 Task: Find connections with filter location Mezőkövesd with filter topic #family with filter profile language Potuguese with filter current company Mphasis with filter school Amal Jyothi College of Engineering with filter industry Professional Organizations with filter service category Resume Writing with filter keywords title Store Manager
Action: Mouse moved to (681, 115)
Screenshot: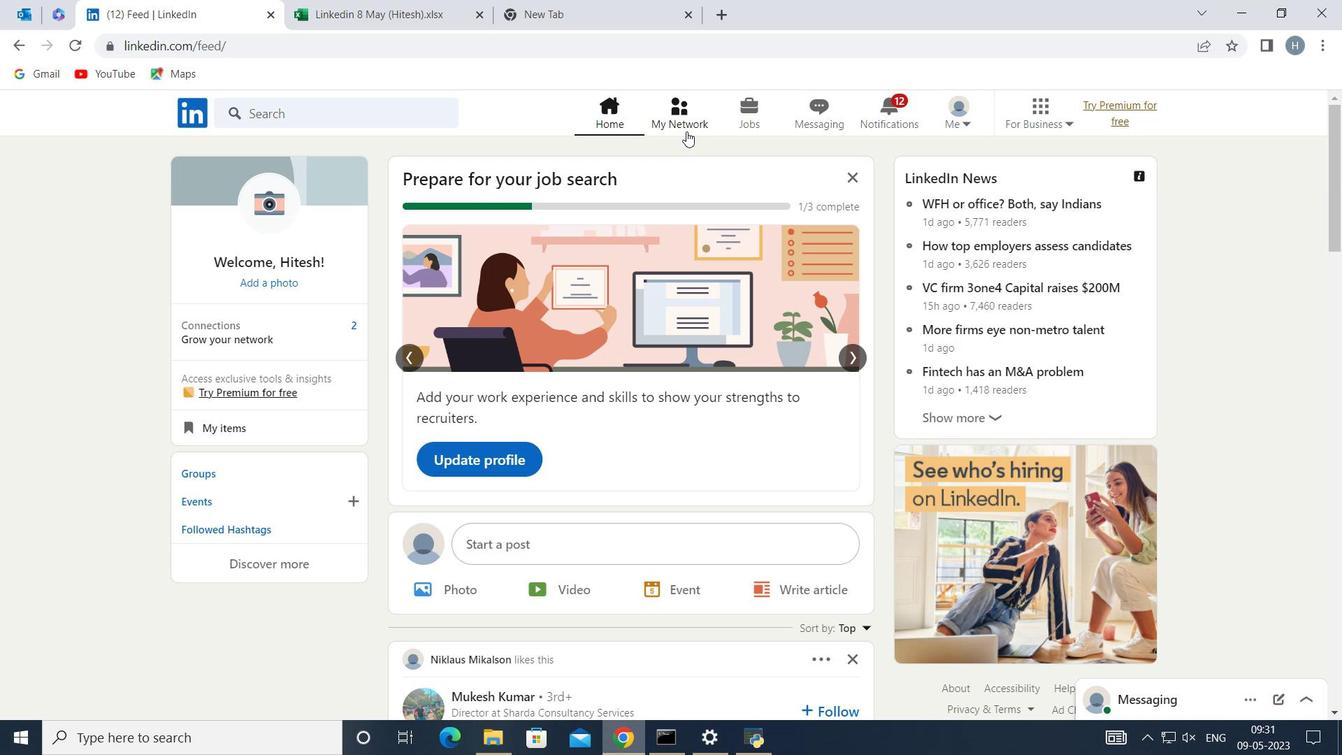 
Action: Mouse pressed left at (681, 115)
Screenshot: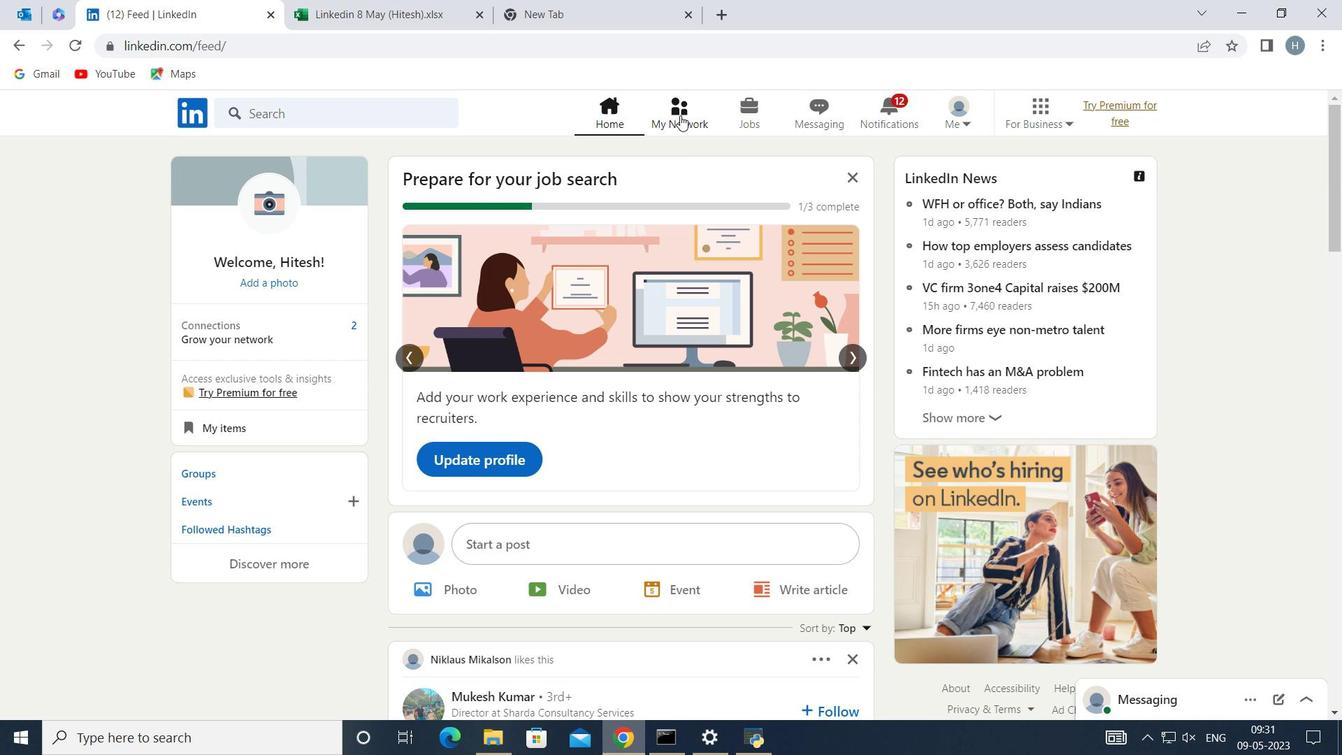 
Action: Mouse moved to (360, 214)
Screenshot: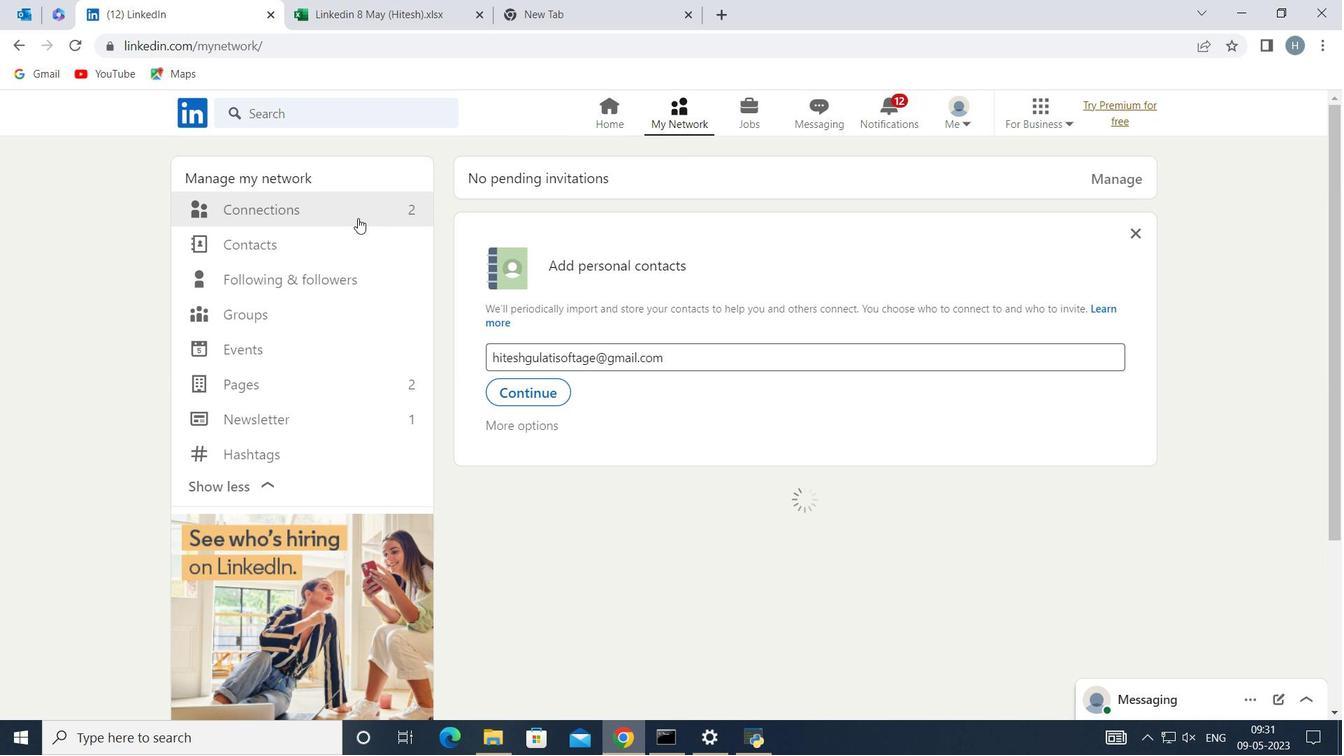 
Action: Mouse pressed left at (360, 214)
Screenshot: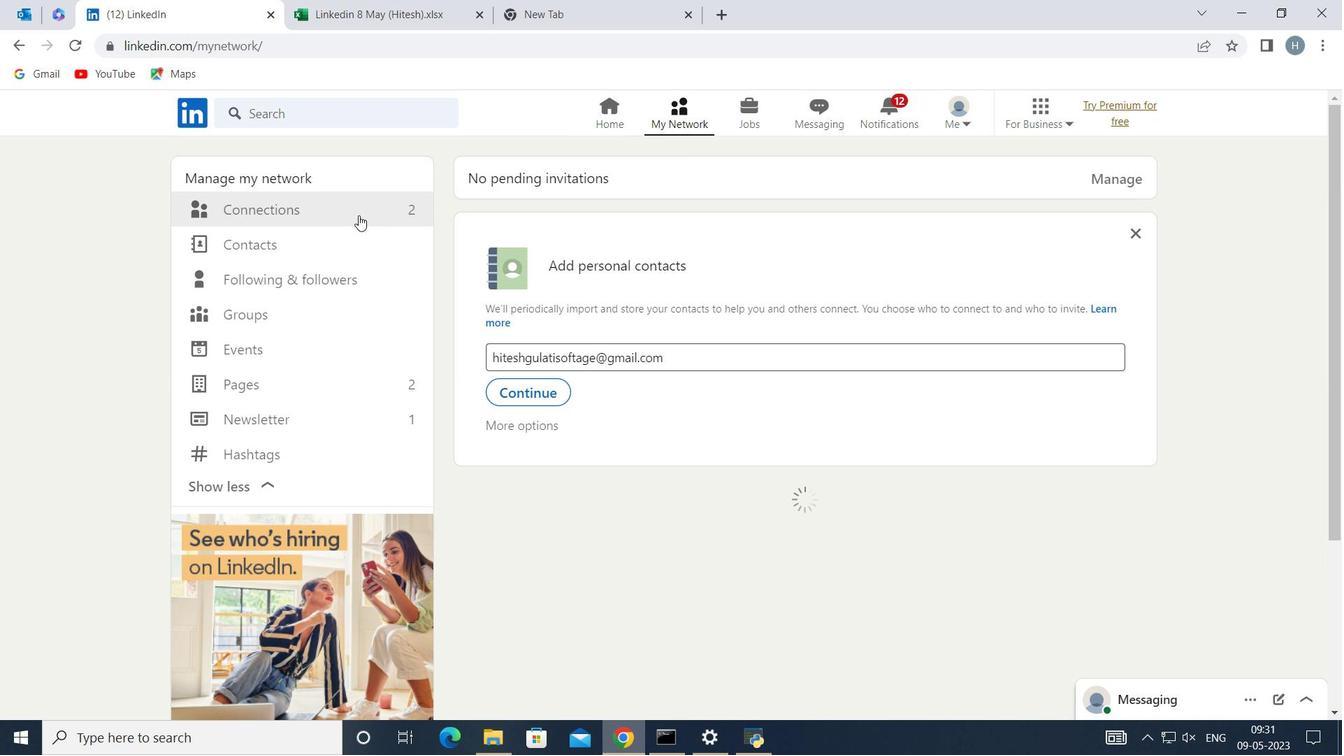 
Action: Mouse moved to (785, 207)
Screenshot: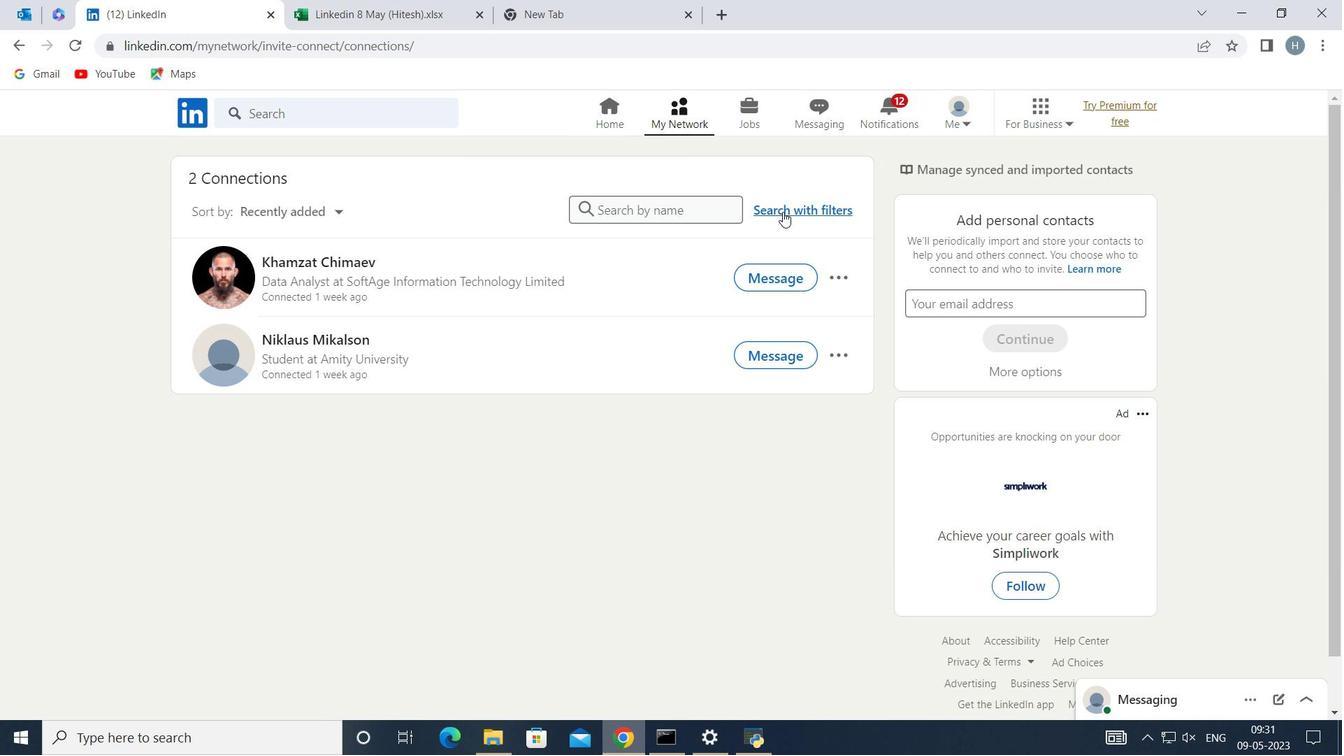 
Action: Mouse pressed left at (785, 207)
Screenshot: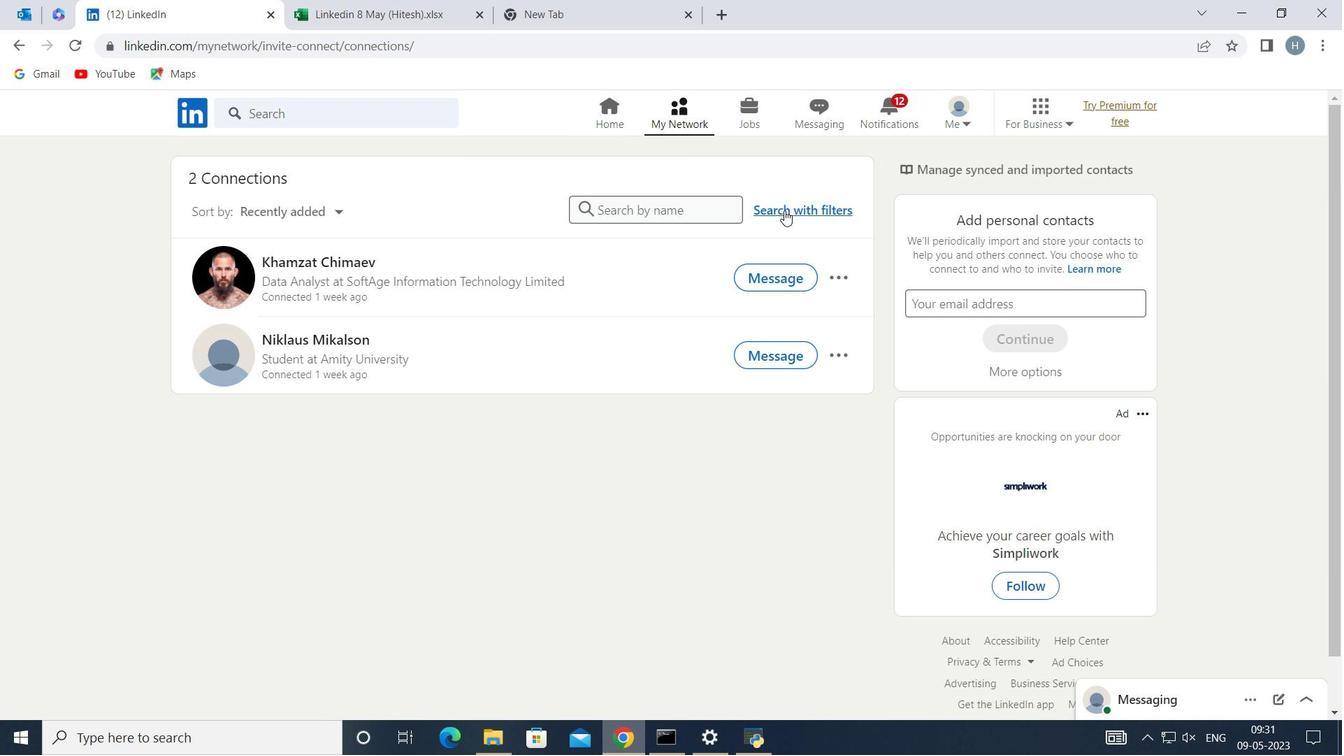 
Action: Mouse moved to (729, 160)
Screenshot: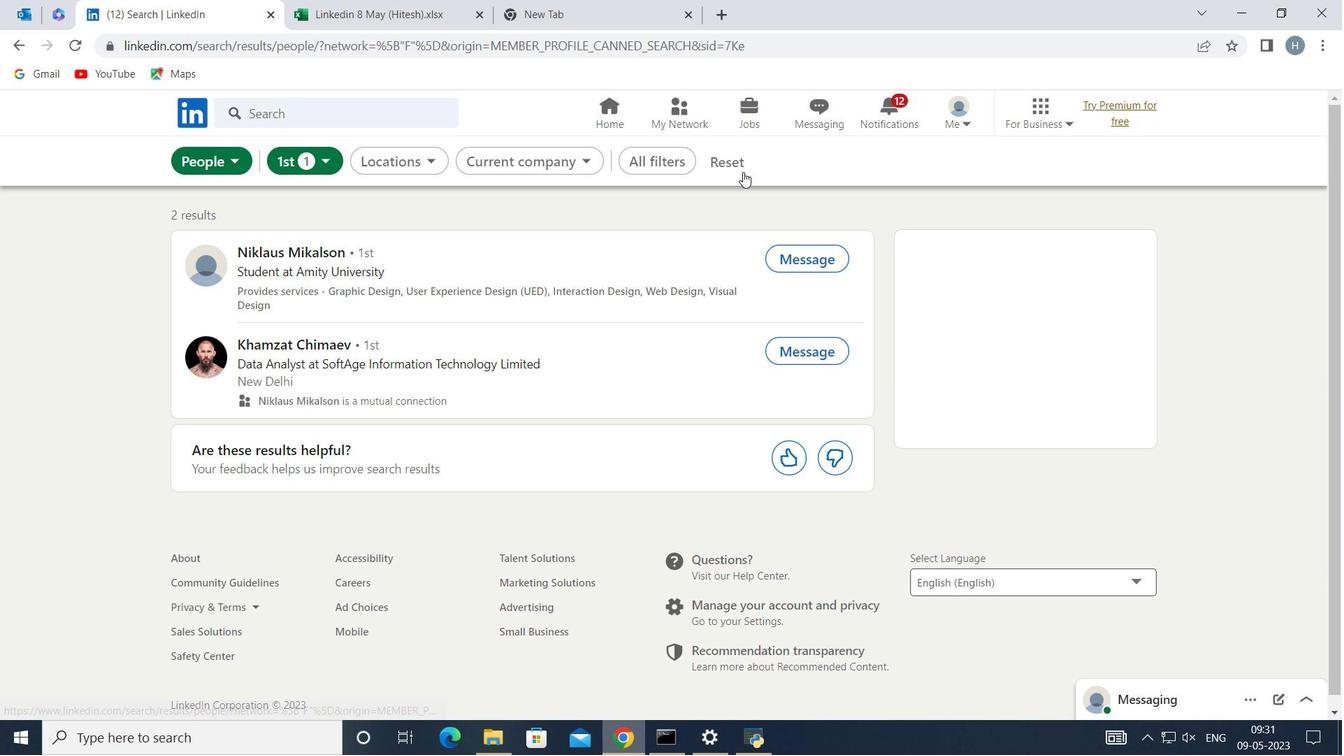 
Action: Mouse pressed left at (729, 160)
Screenshot: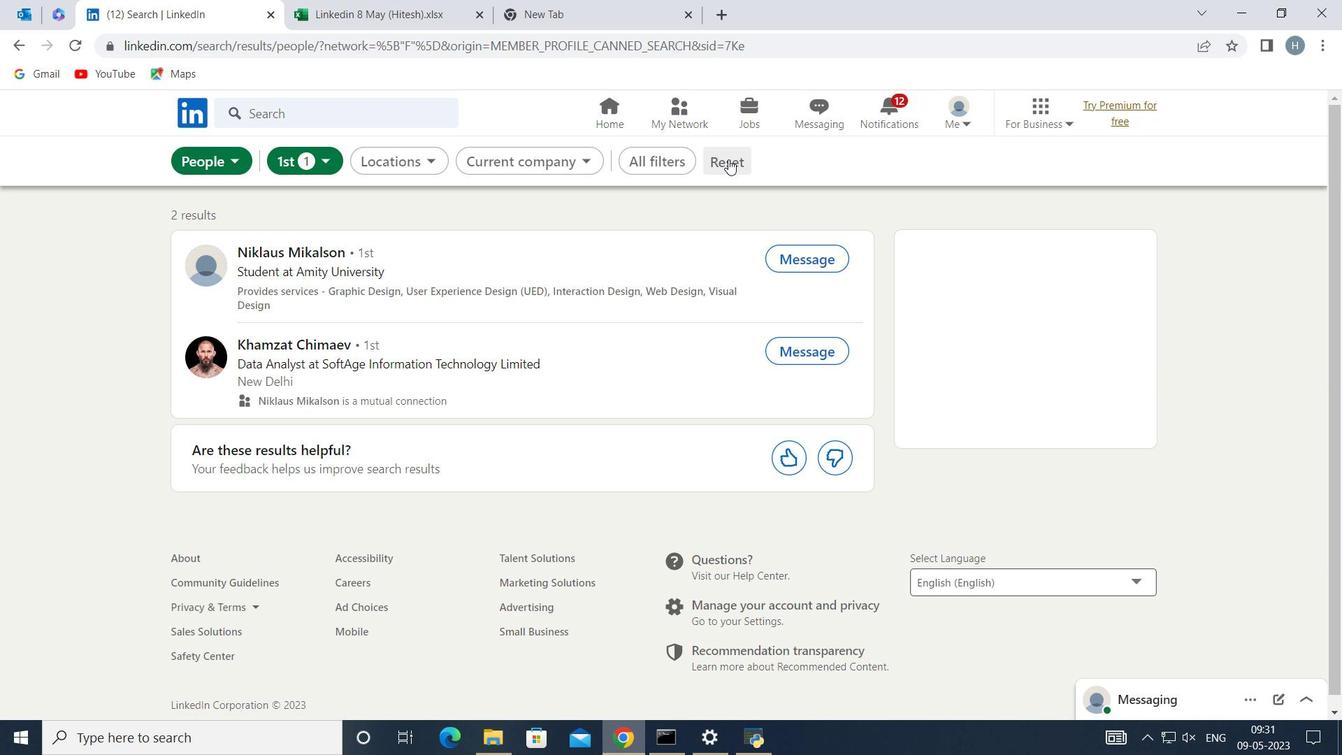 
Action: Mouse moved to (704, 160)
Screenshot: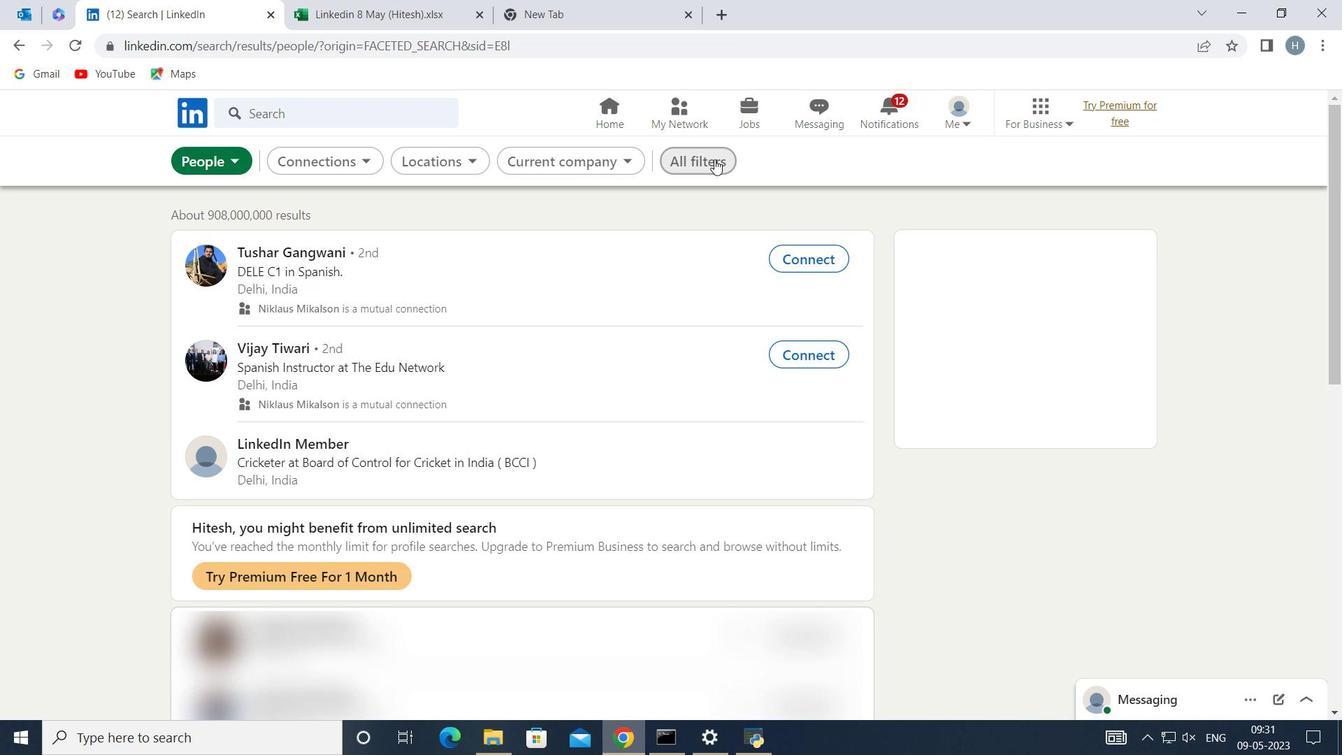 
Action: Mouse pressed left at (704, 160)
Screenshot: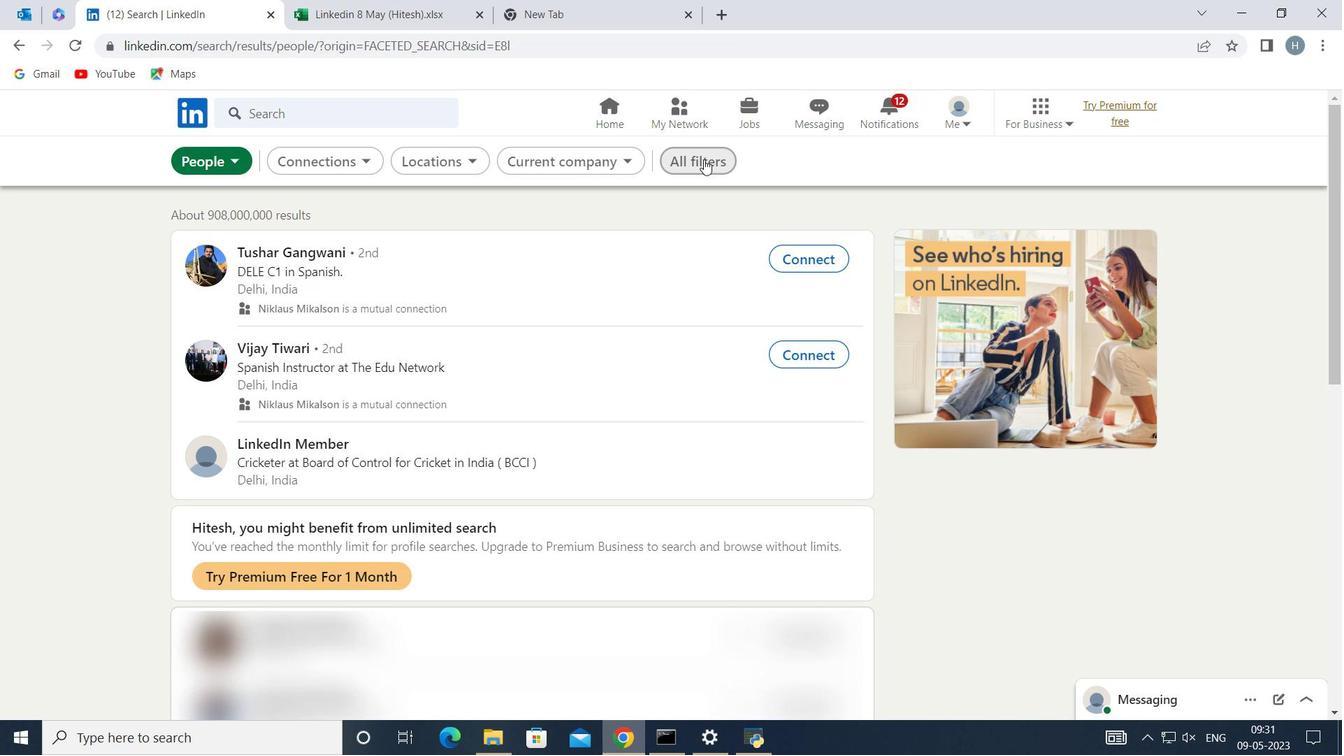 
Action: Mouse moved to (949, 314)
Screenshot: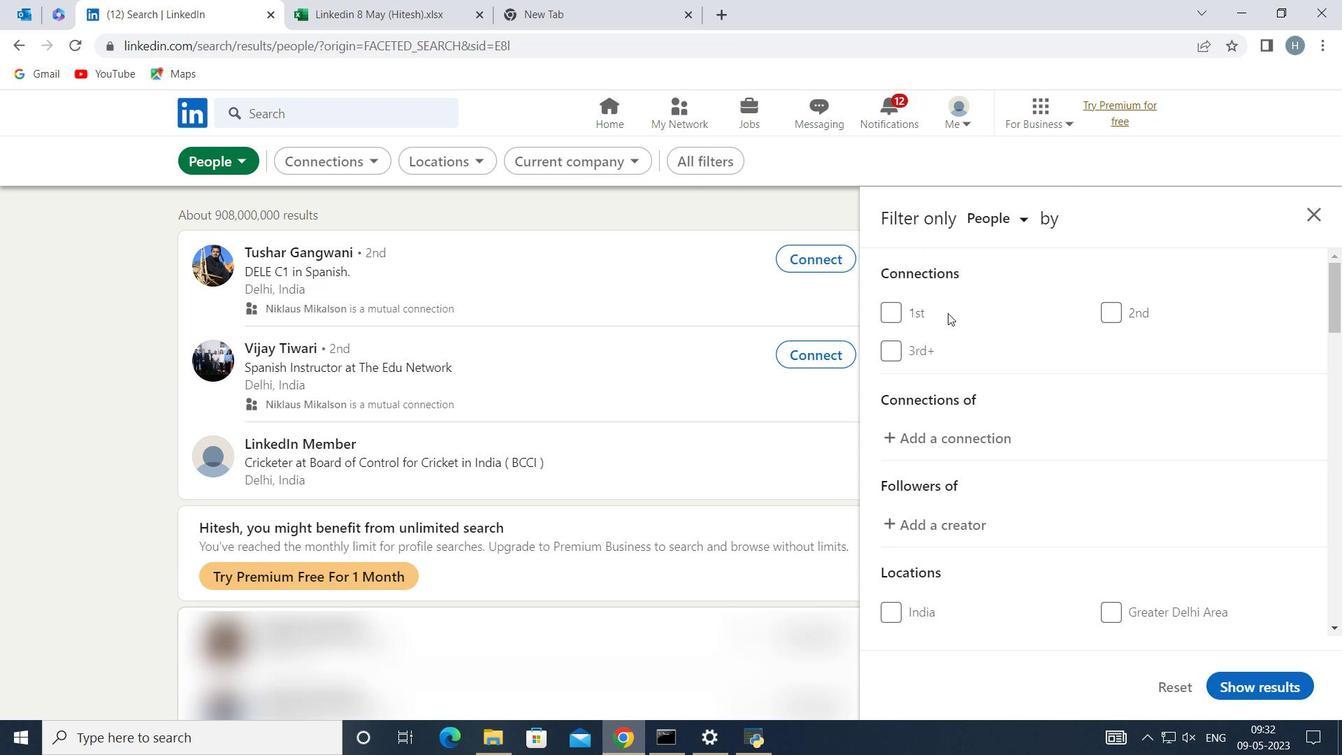 
Action: Mouse scrolled (949, 313) with delta (0, 0)
Screenshot: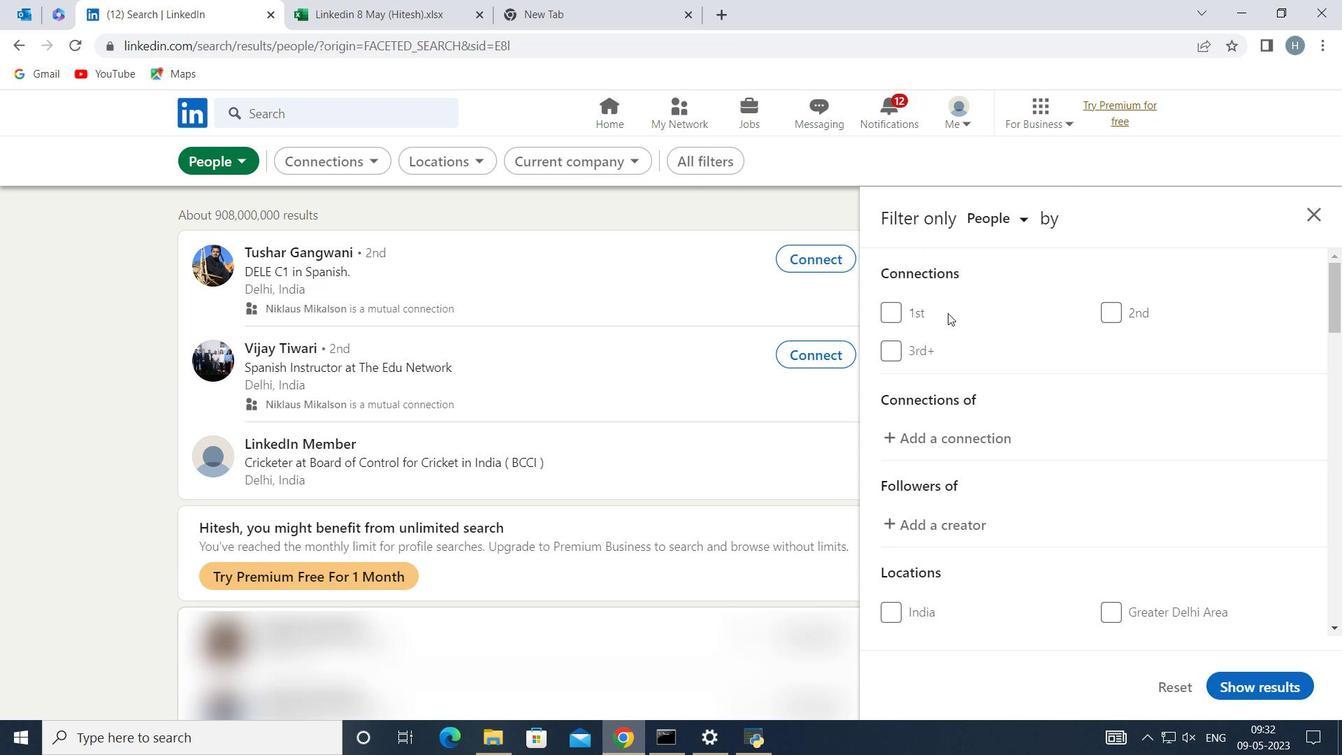 
Action: Mouse moved to (951, 318)
Screenshot: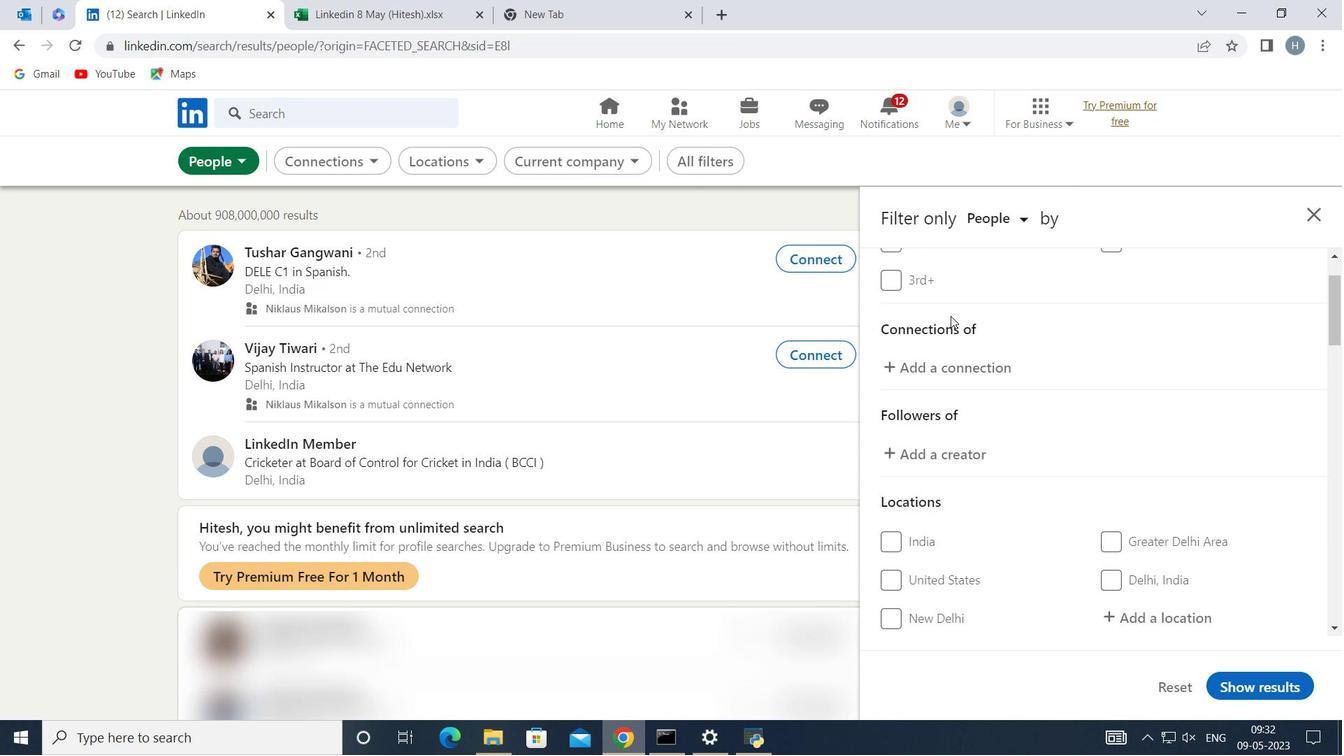
Action: Mouse scrolled (951, 317) with delta (0, 0)
Screenshot: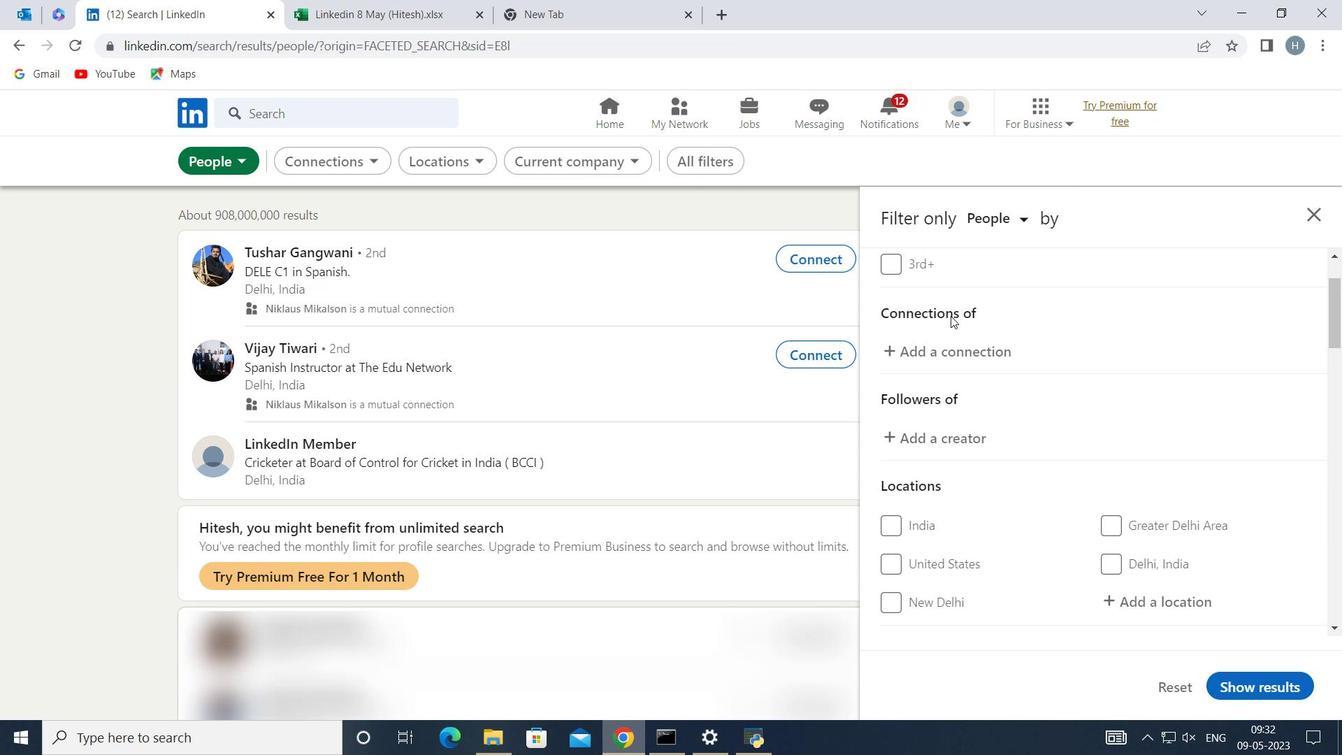 
Action: Mouse moved to (954, 323)
Screenshot: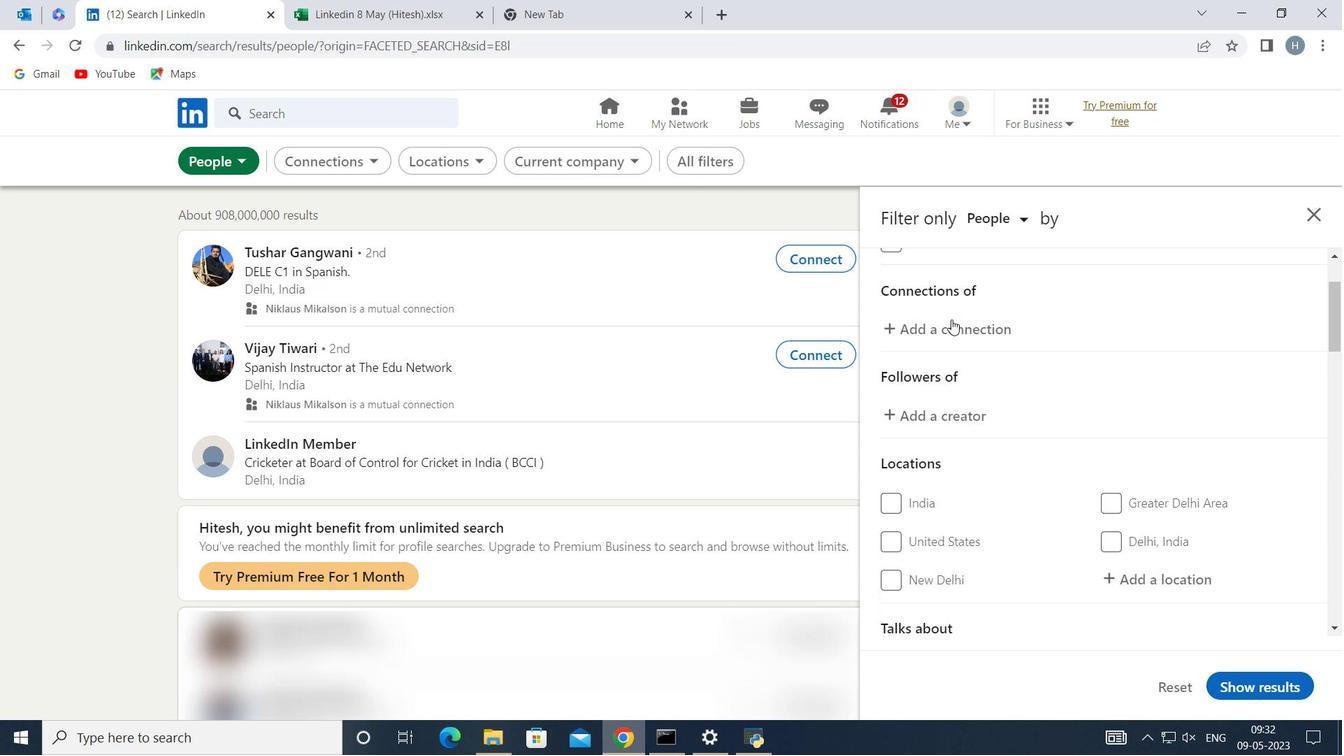 
Action: Mouse scrolled (954, 323) with delta (0, 0)
Screenshot: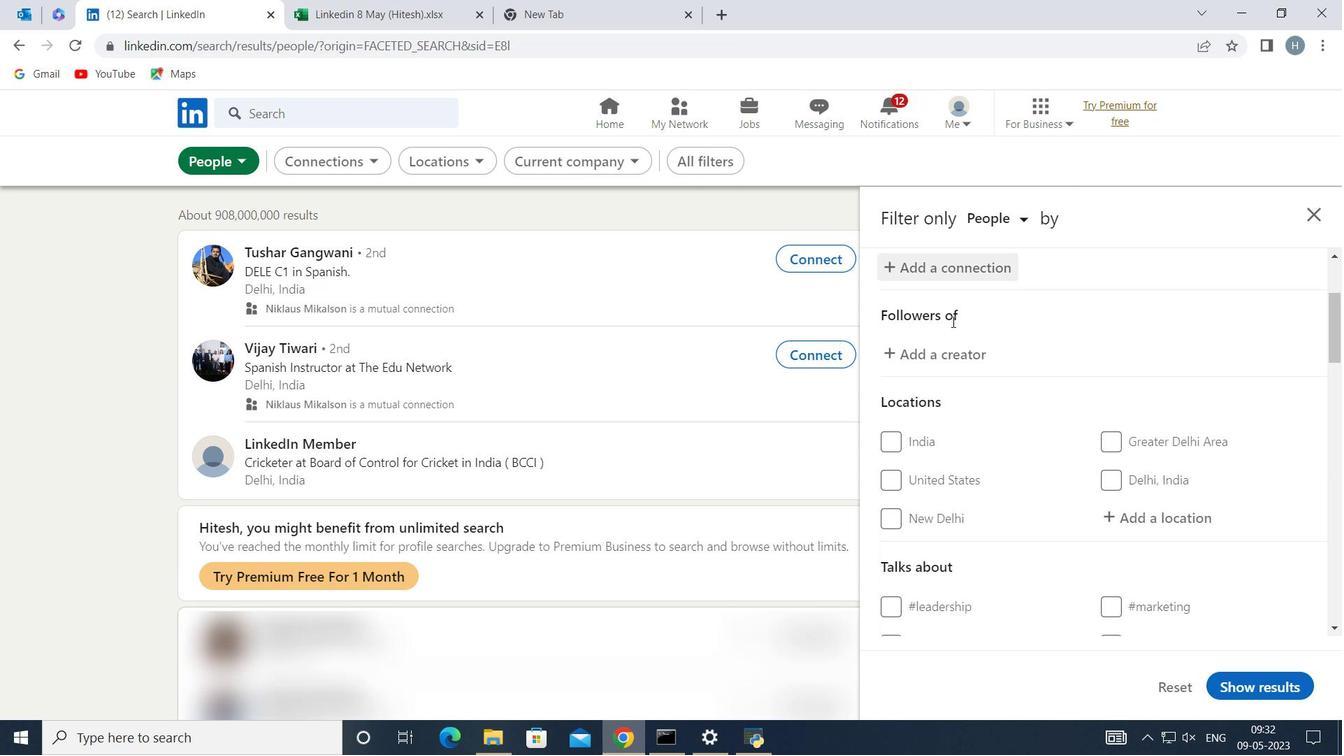
Action: Mouse moved to (1158, 418)
Screenshot: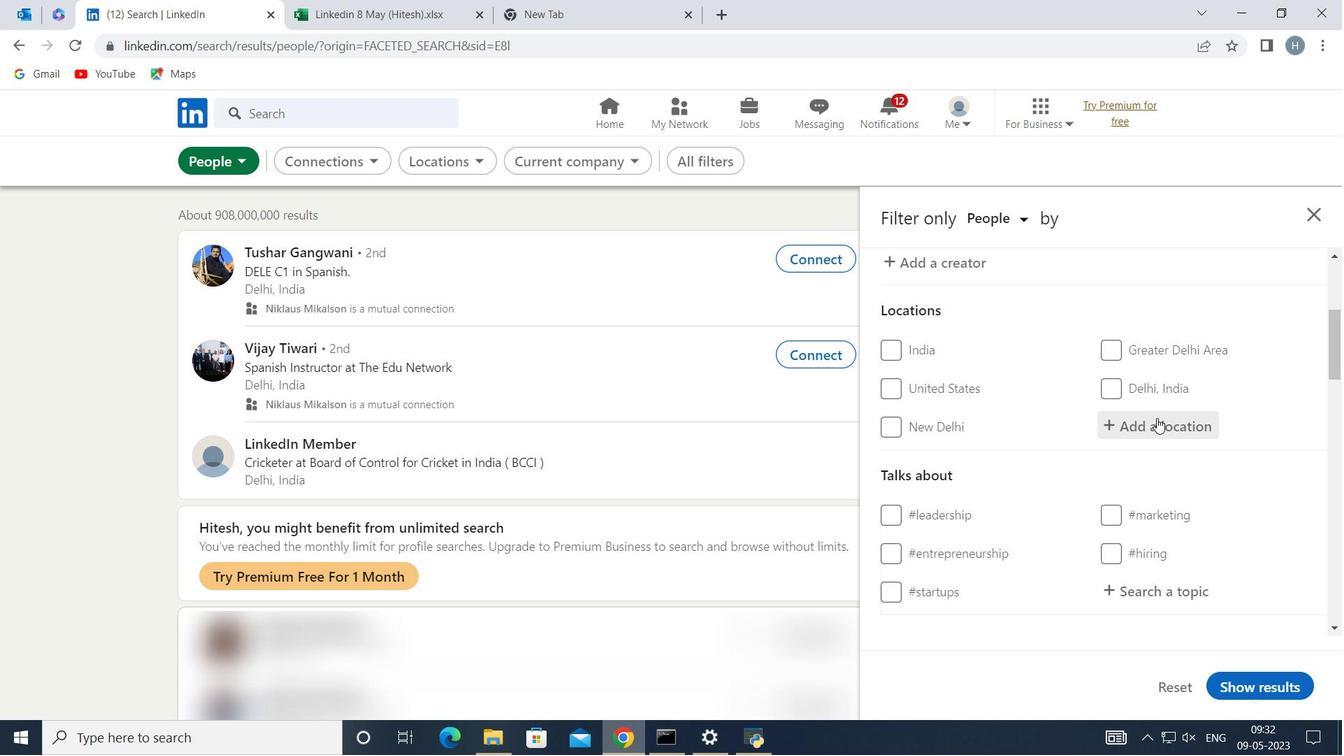 
Action: Mouse pressed left at (1158, 418)
Screenshot: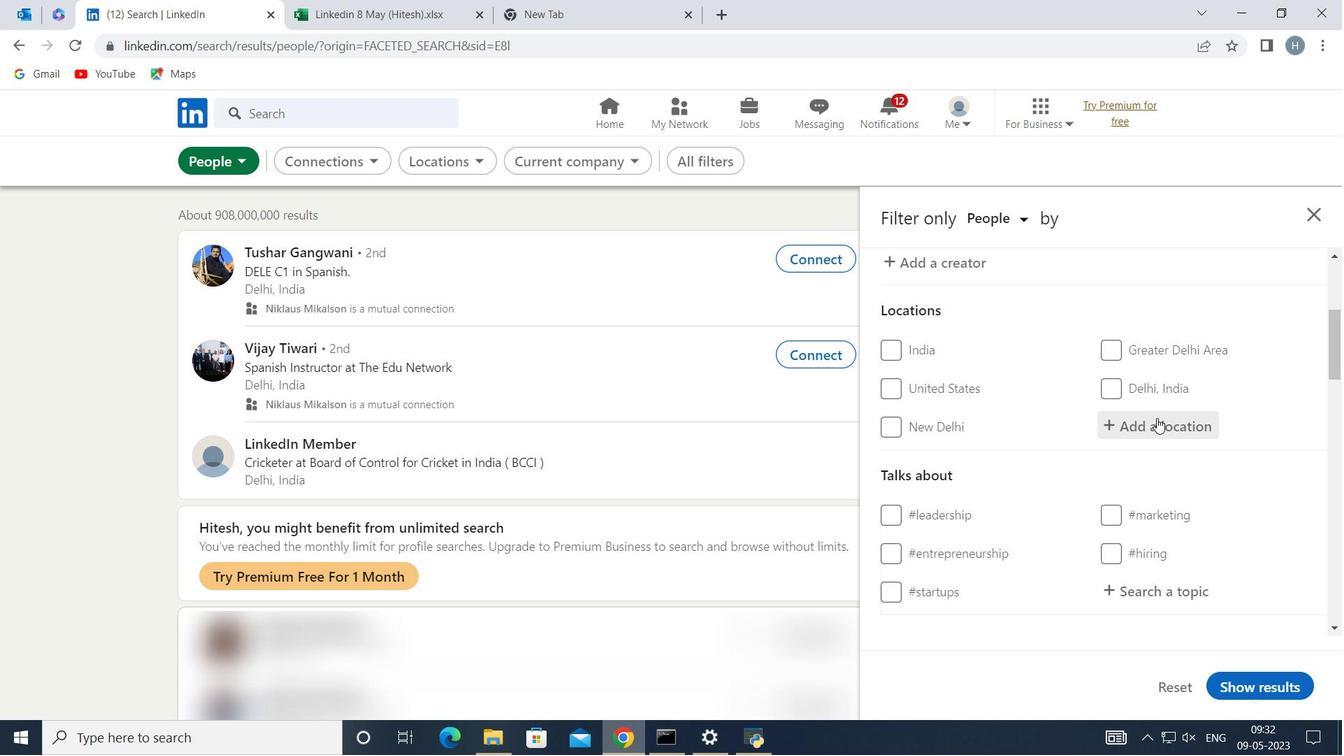 
Action: Key pressed <Key.shift>Mezokovesd
Screenshot: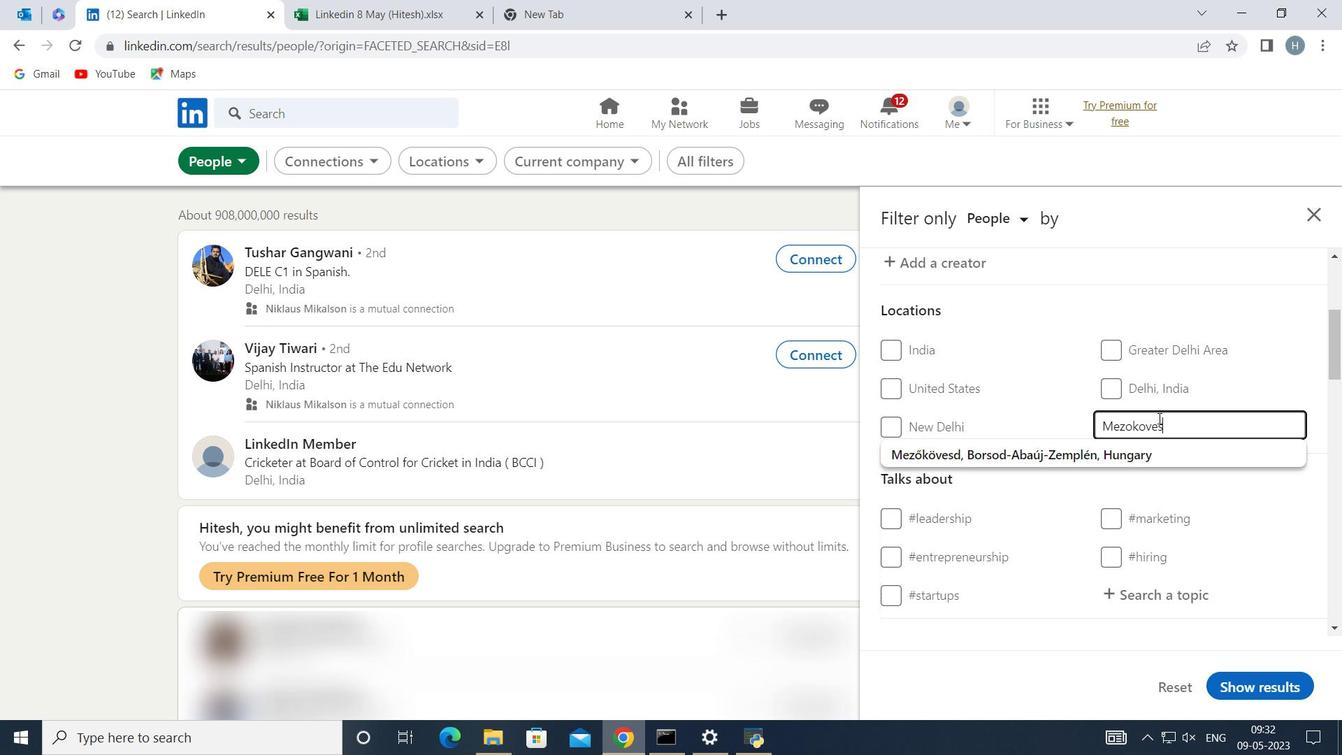 
Action: Mouse moved to (1103, 449)
Screenshot: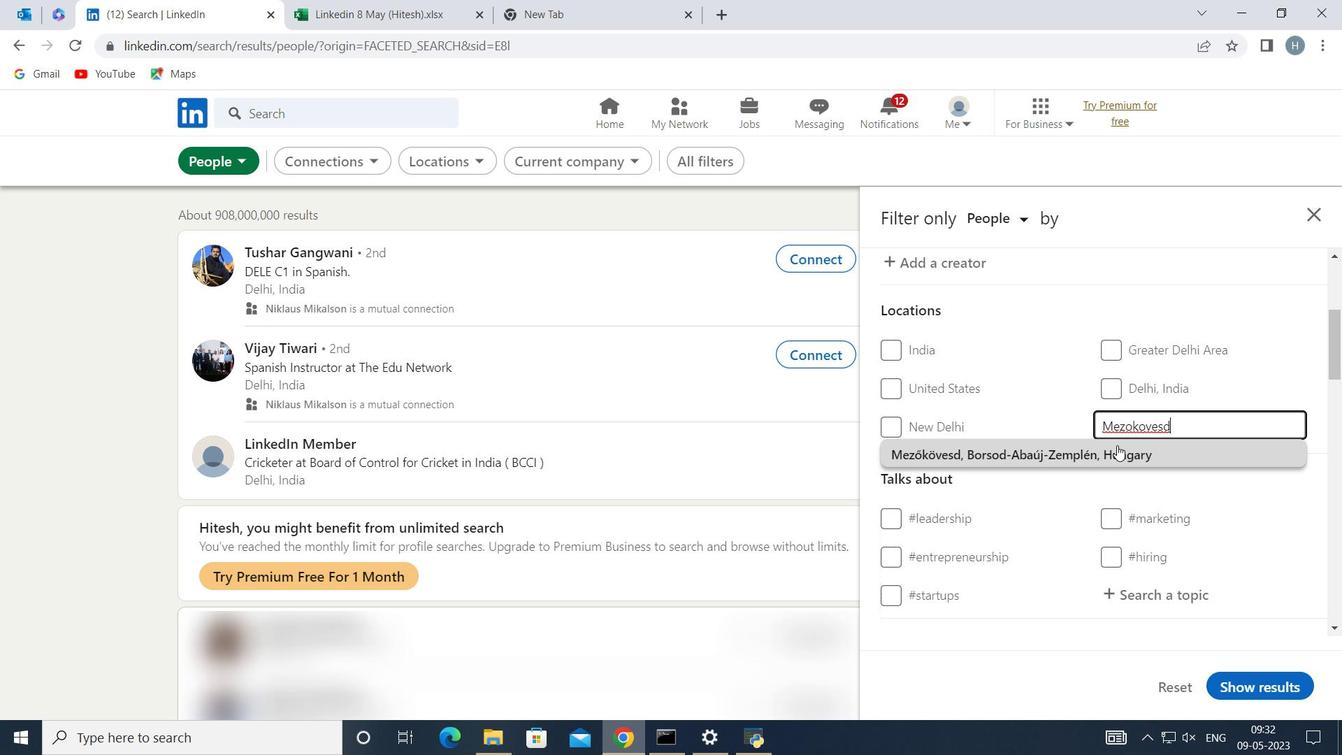 
Action: Mouse pressed left at (1103, 449)
Screenshot: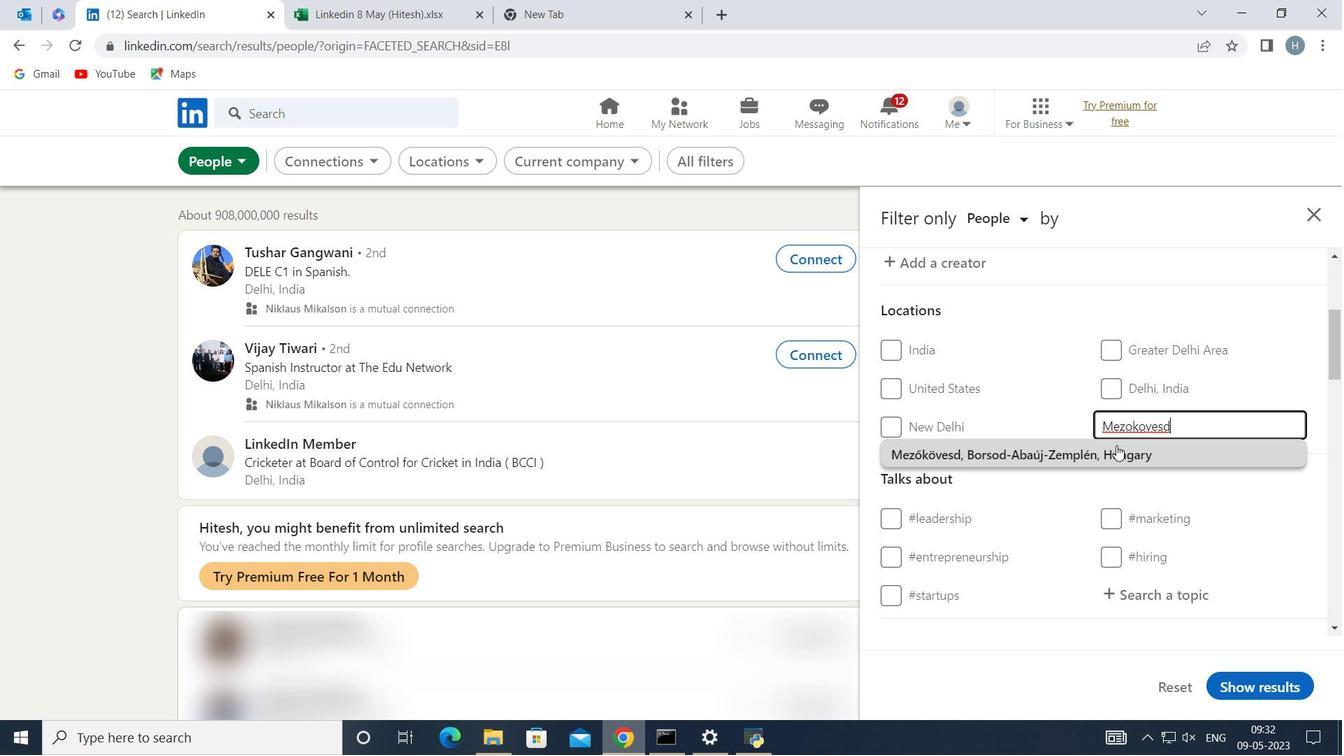 
Action: Mouse moved to (1065, 434)
Screenshot: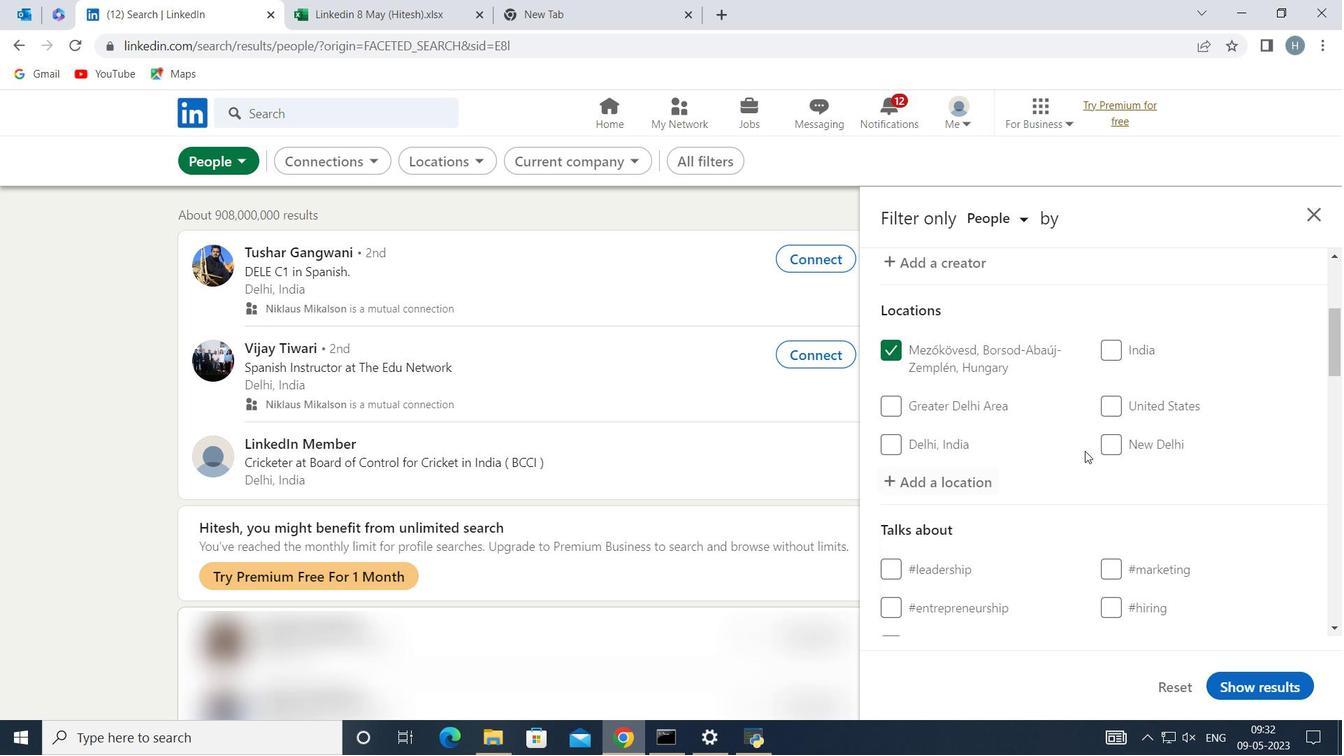 
Action: Mouse scrolled (1065, 433) with delta (0, 0)
Screenshot: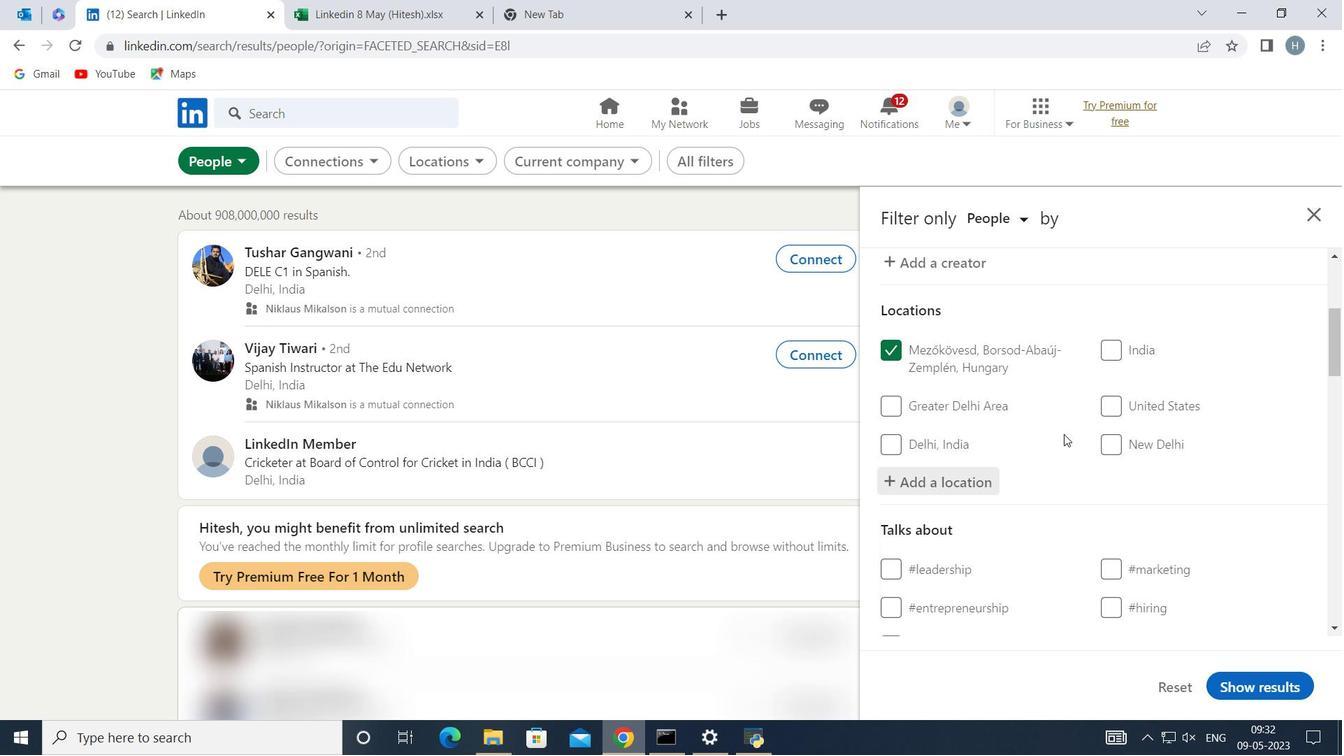 
Action: Mouse moved to (1072, 430)
Screenshot: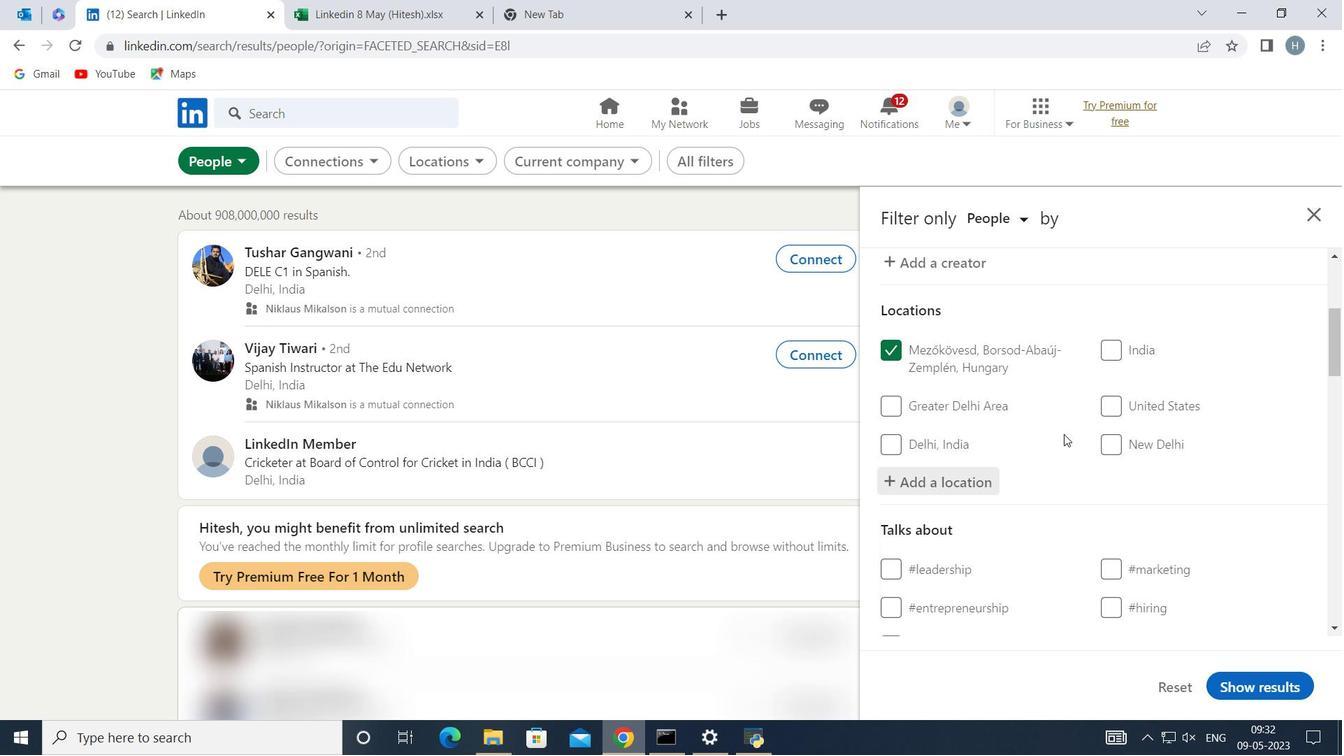 
Action: Mouse scrolled (1072, 430) with delta (0, 0)
Screenshot: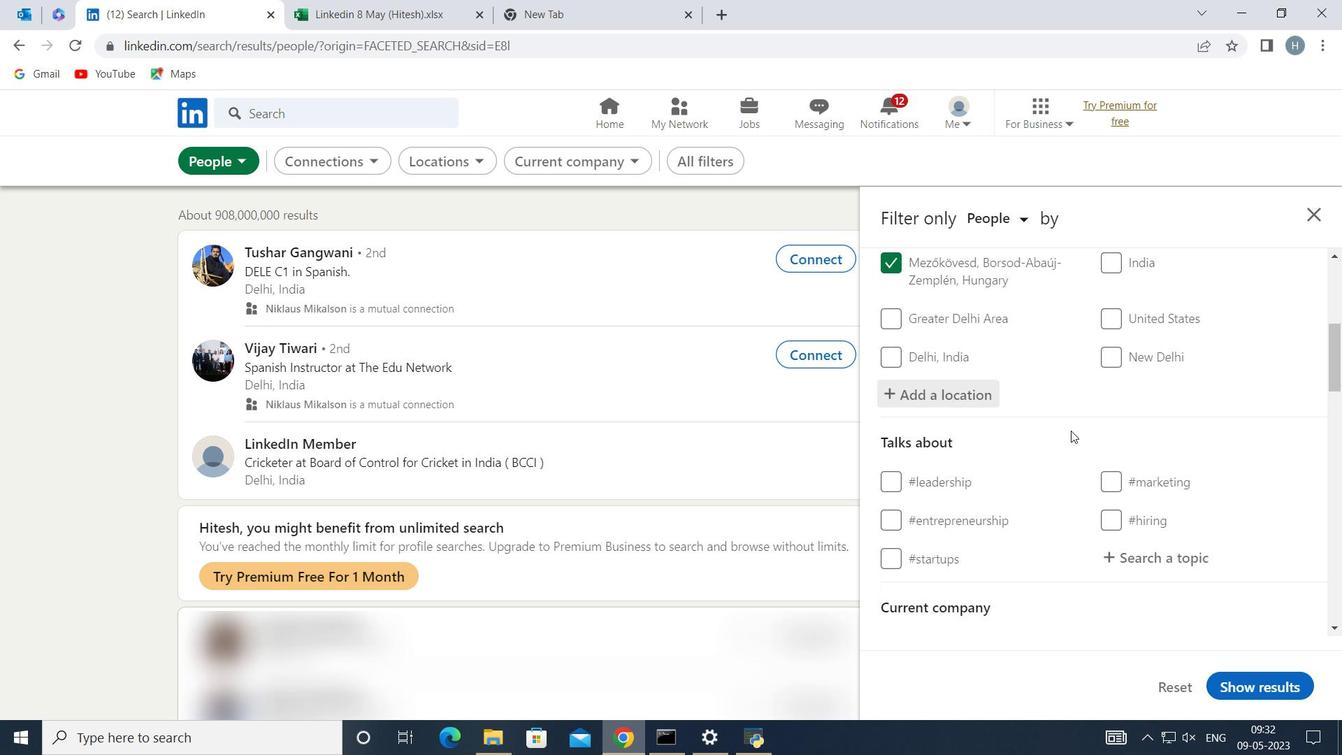 
Action: Mouse moved to (1172, 472)
Screenshot: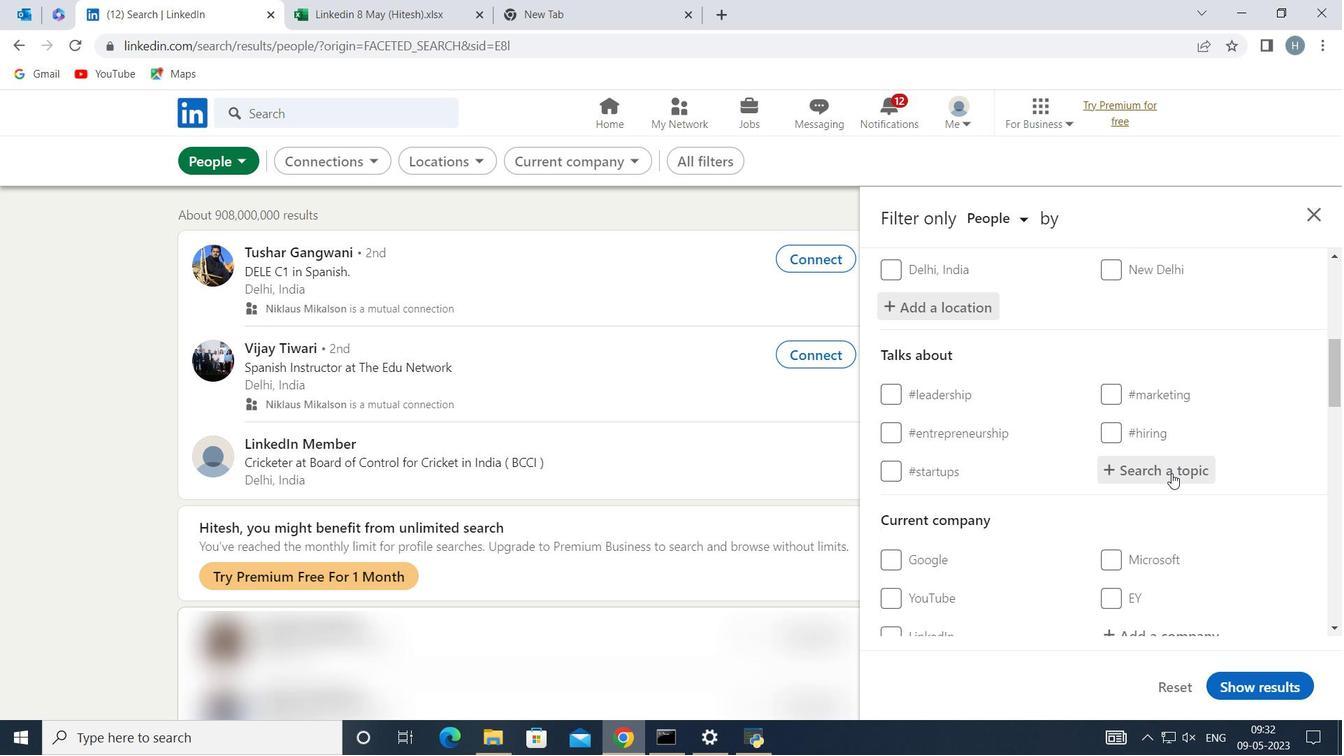 
Action: Mouse pressed left at (1172, 472)
Screenshot: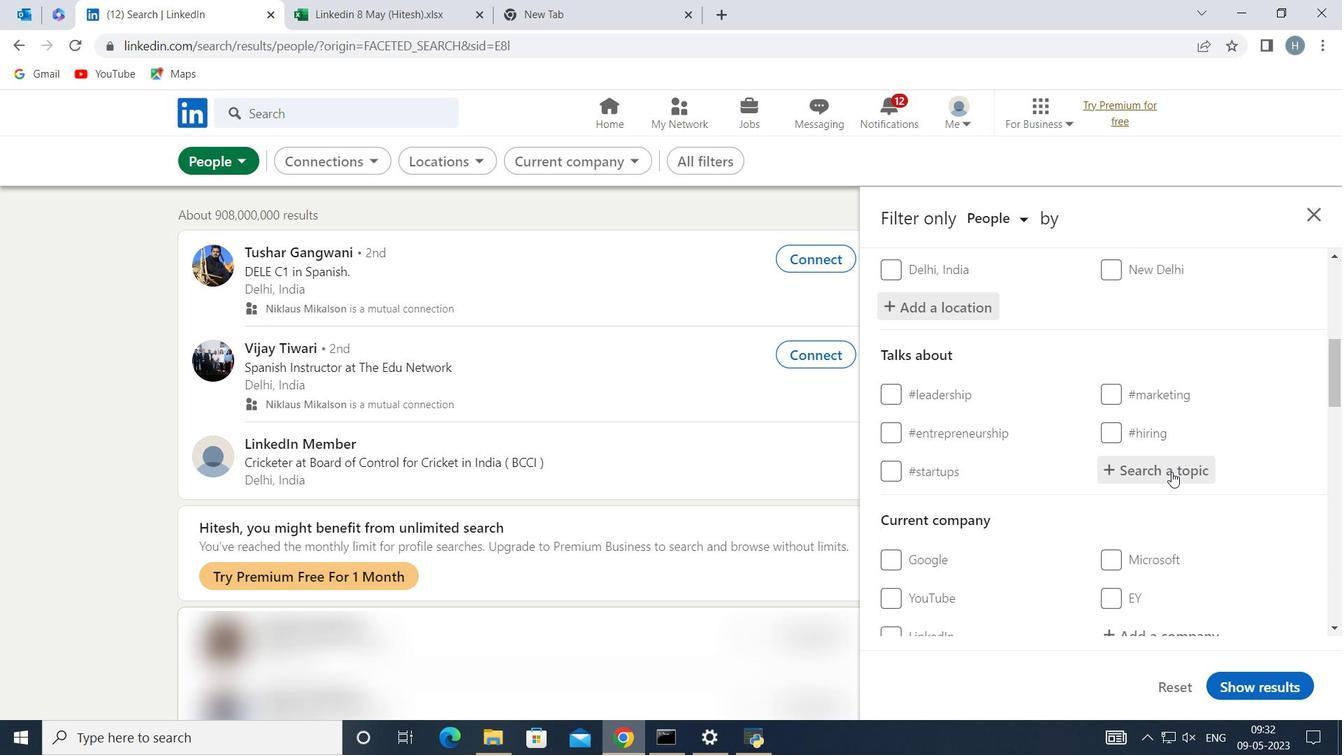 
Action: Key pressed <Key.shift>Family
Screenshot: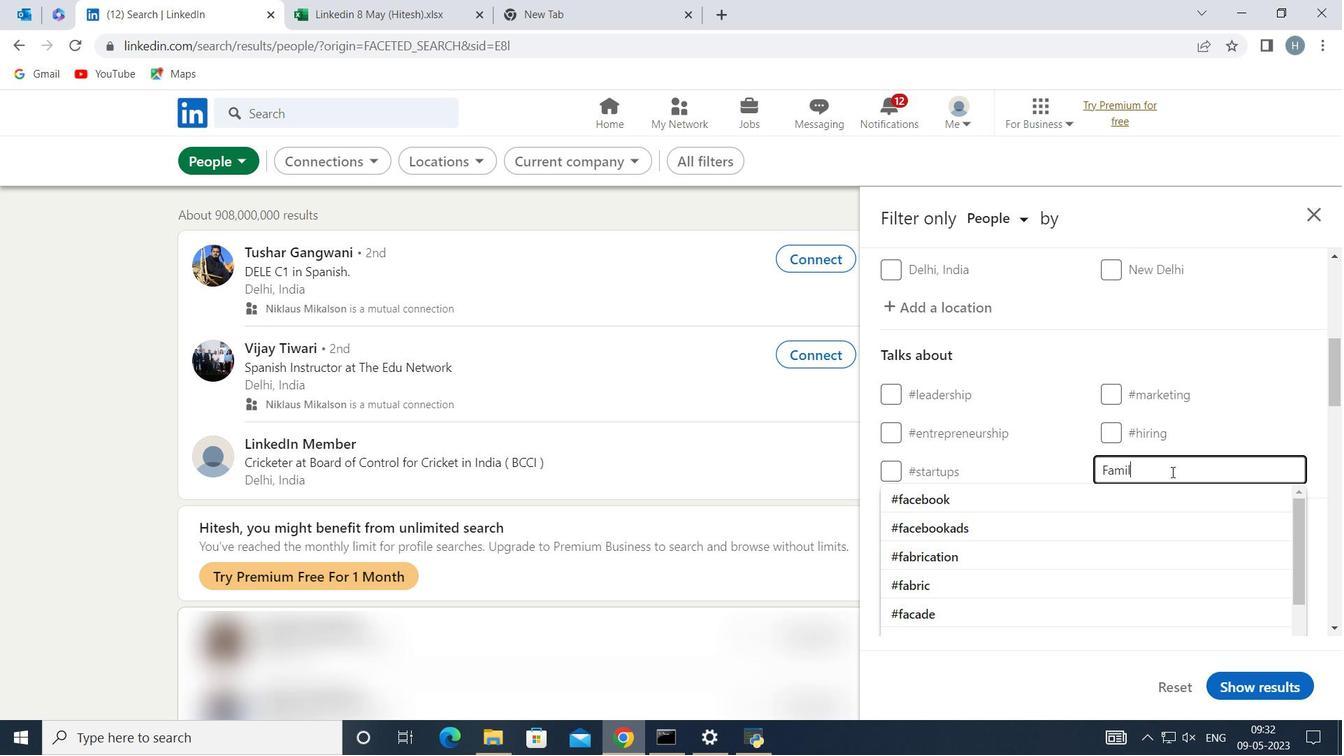 
Action: Mouse moved to (1072, 499)
Screenshot: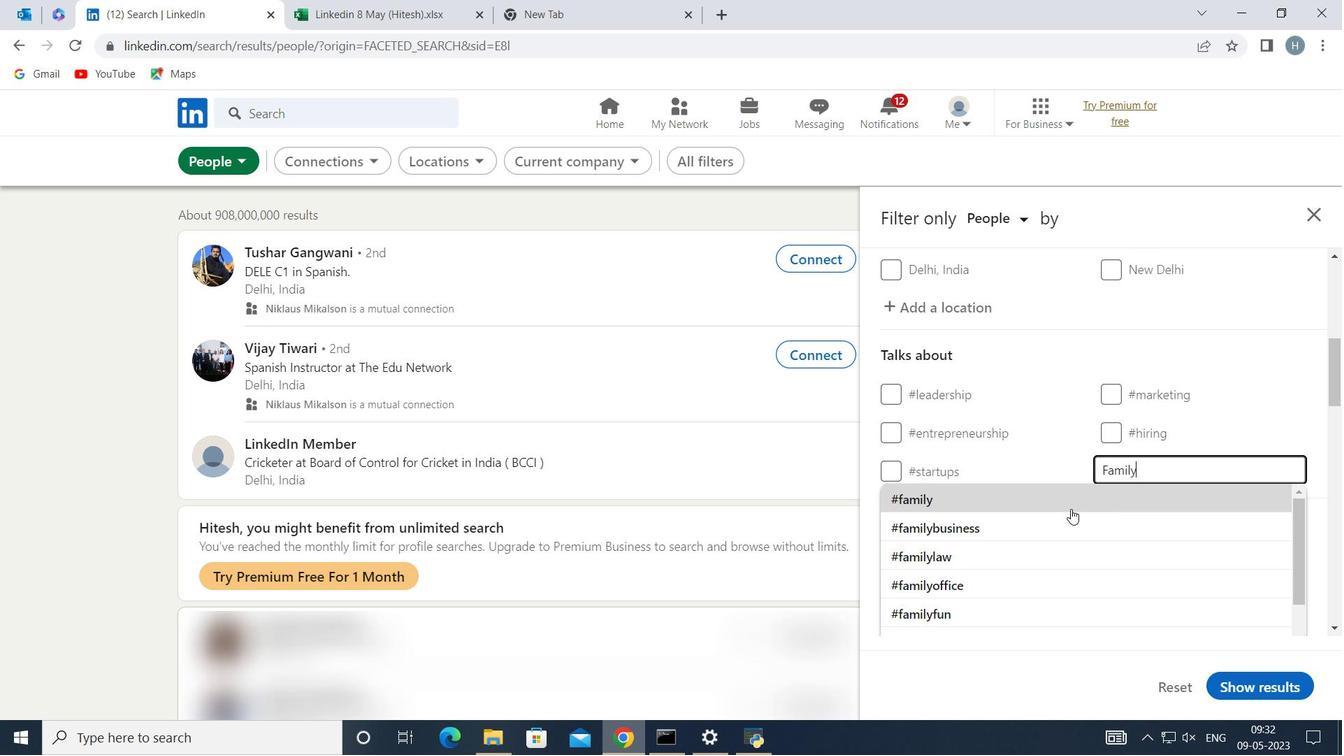 
Action: Mouse pressed left at (1072, 499)
Screenshot: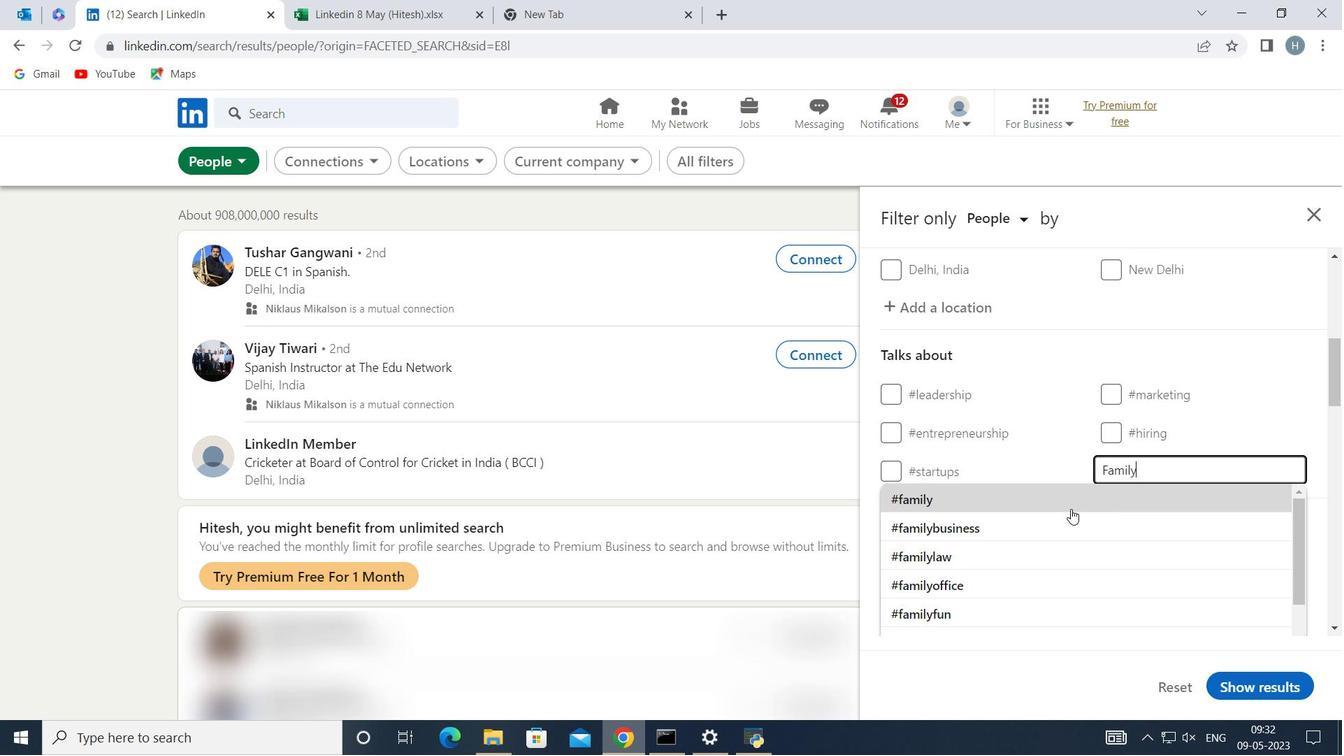 
Action: Mouse moved to (1072, 495)
Screenshot: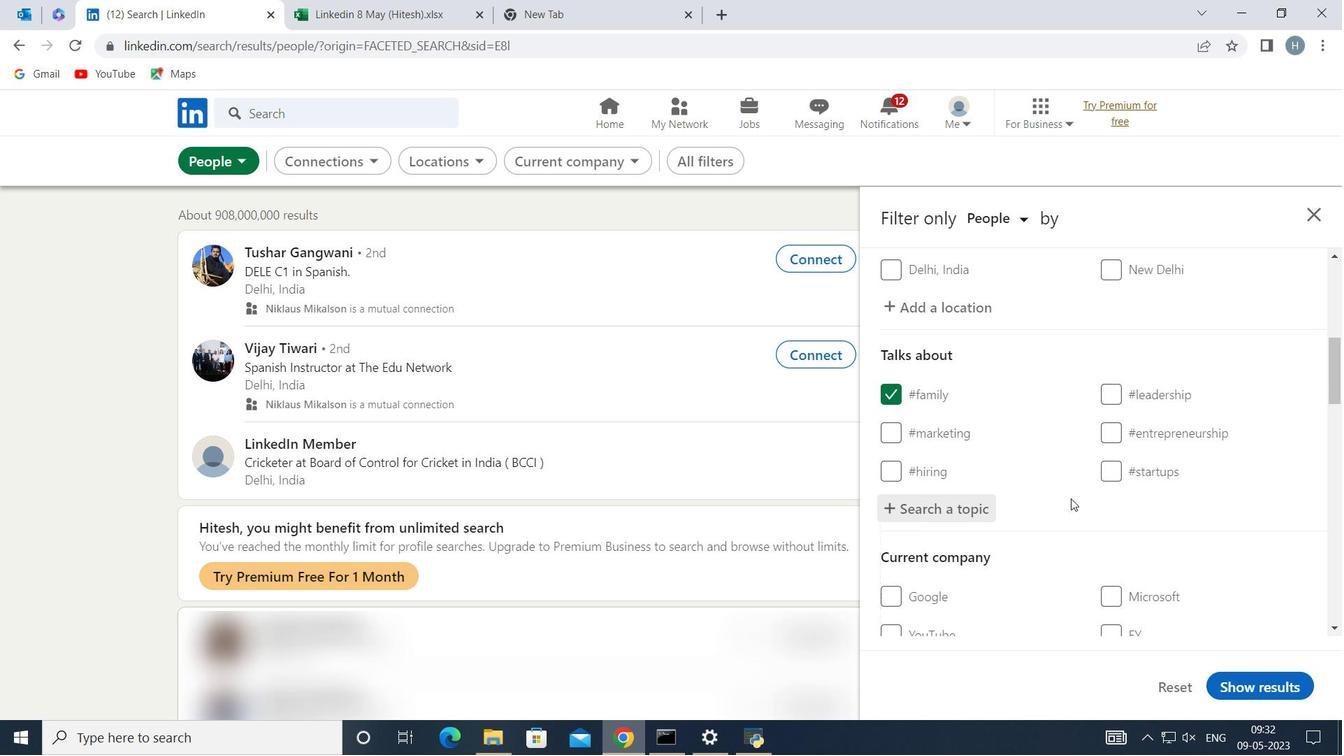 
Action: Mouse scrolled (1072, 494) with delta (0, 0)
Screenshot: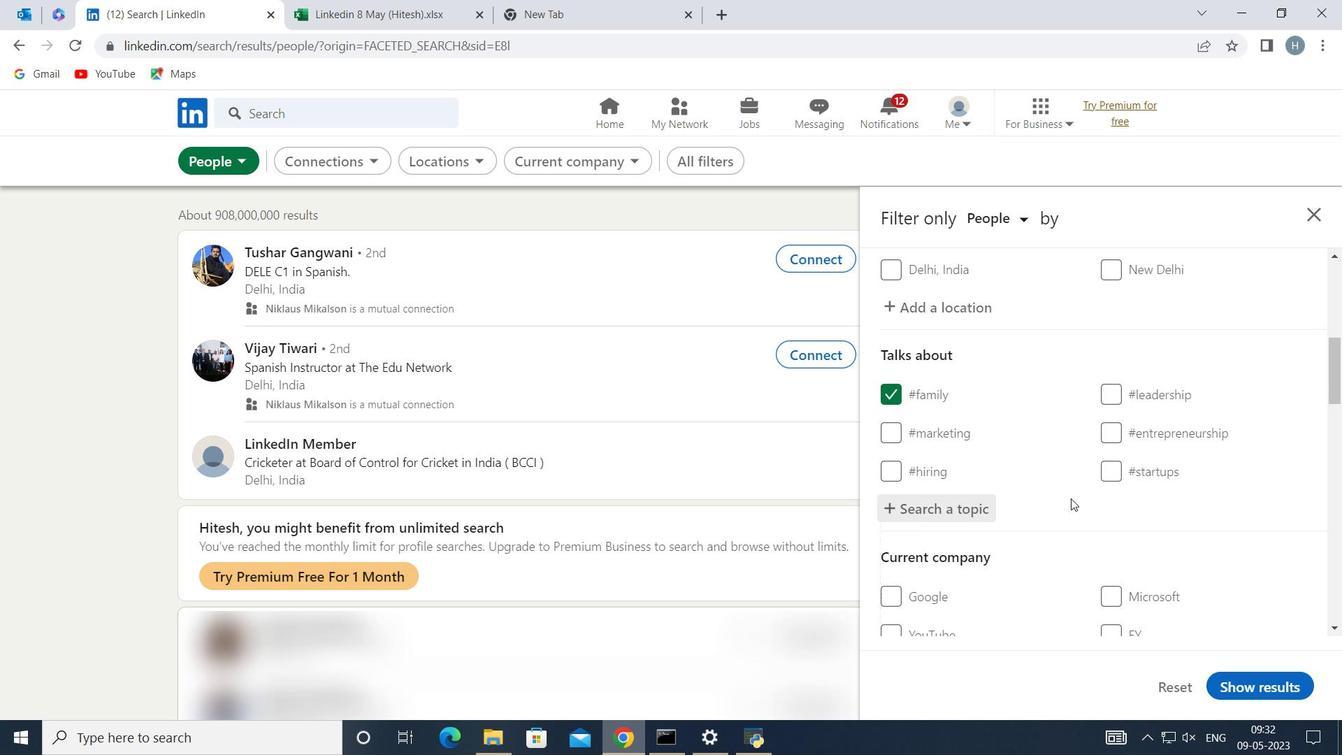 
Action: Mouse moved to (1072, 493)
Screenshot: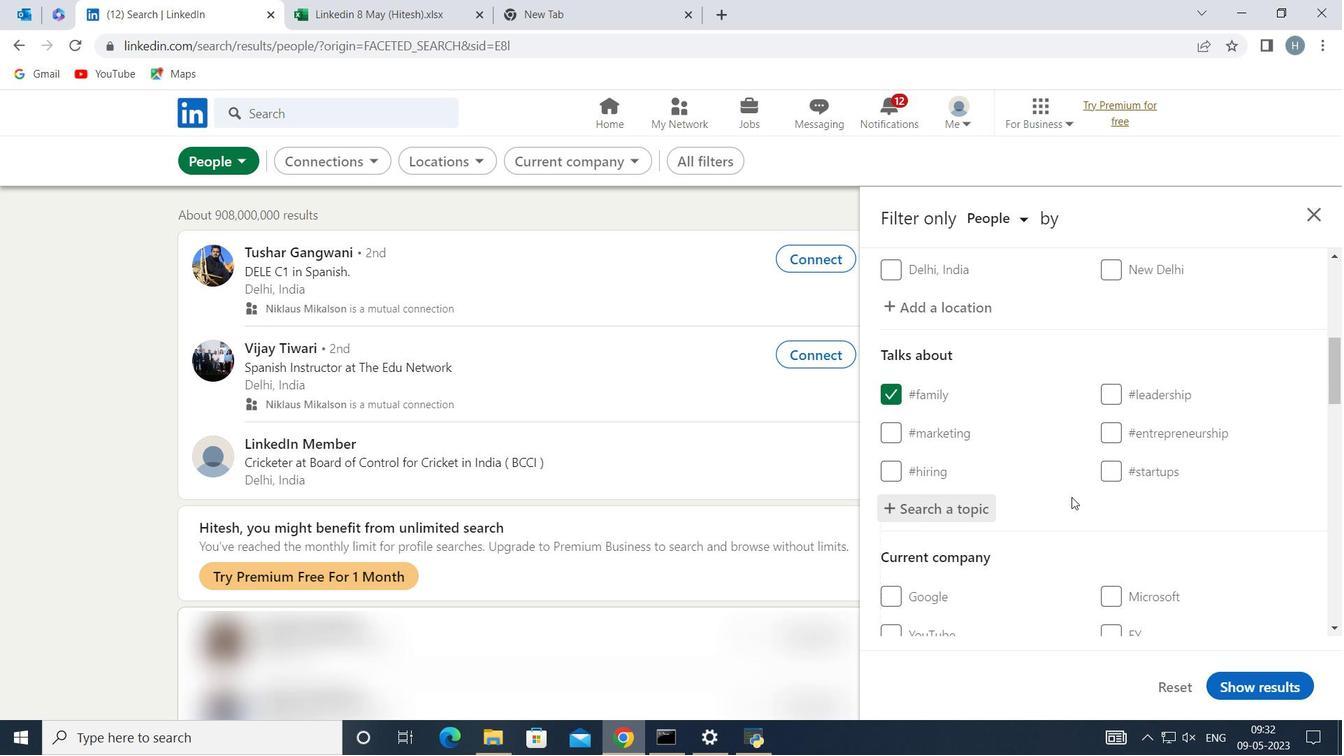 
Action: Mouse scrolled (1072, 492) with delta (0, 0)
Screenshot: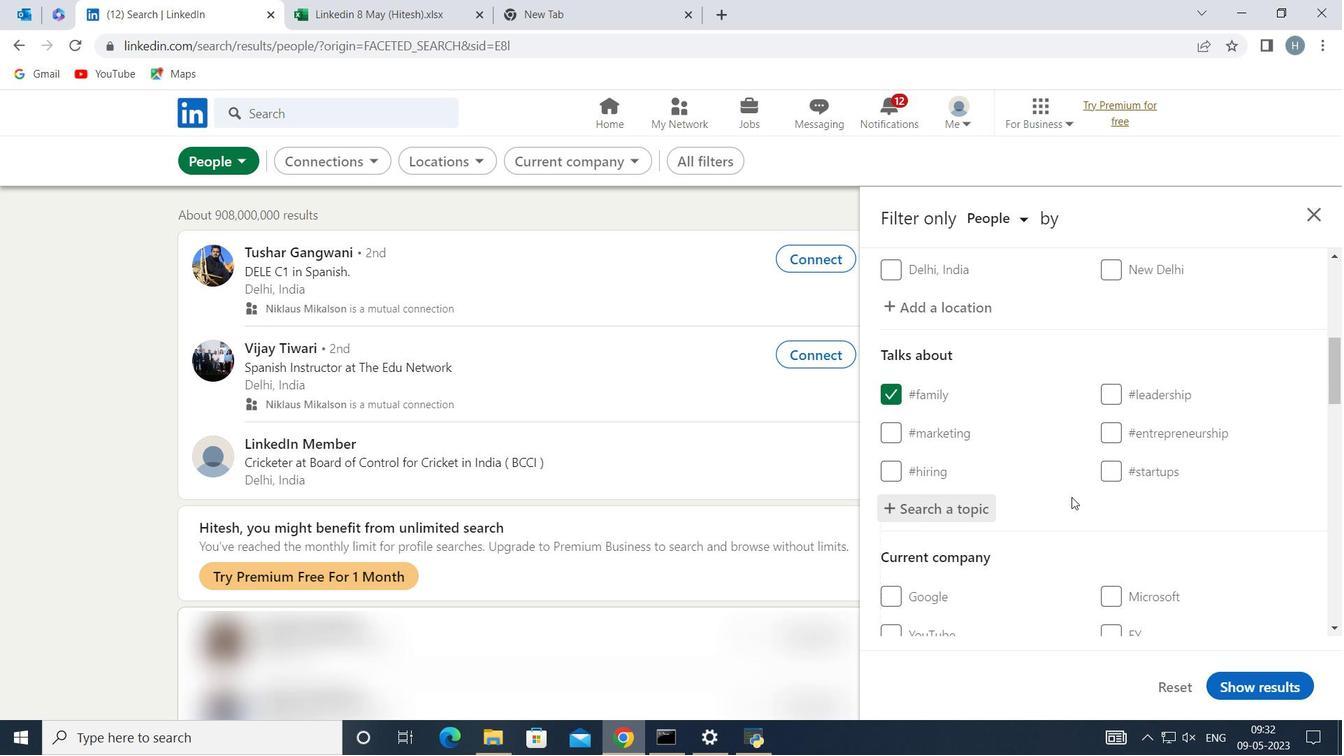 
Action: Mouse moved to (1068, 475)
Screenshot: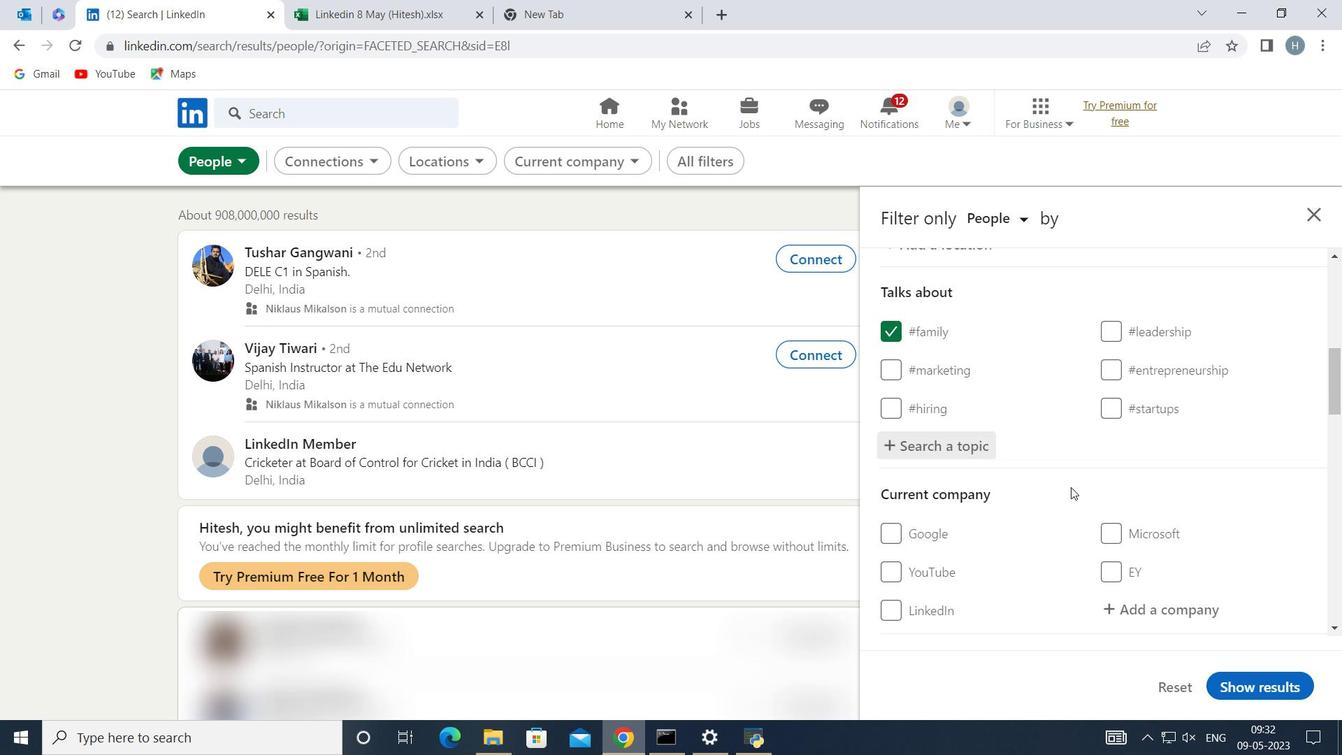 
Action: Mouse scrolled (1068, 474) with delta (0, 0)
Screenshot: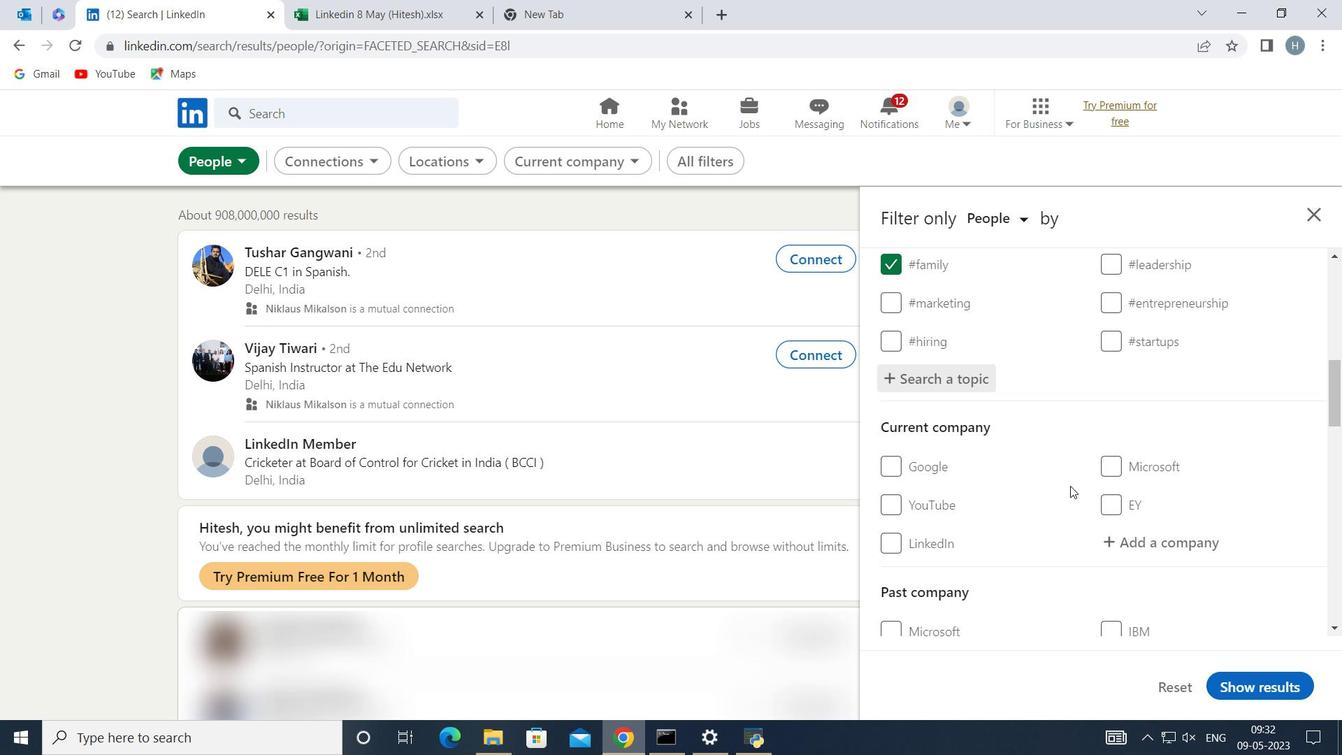 
Action: Mouse moved to (1068, 470)
Screenshot: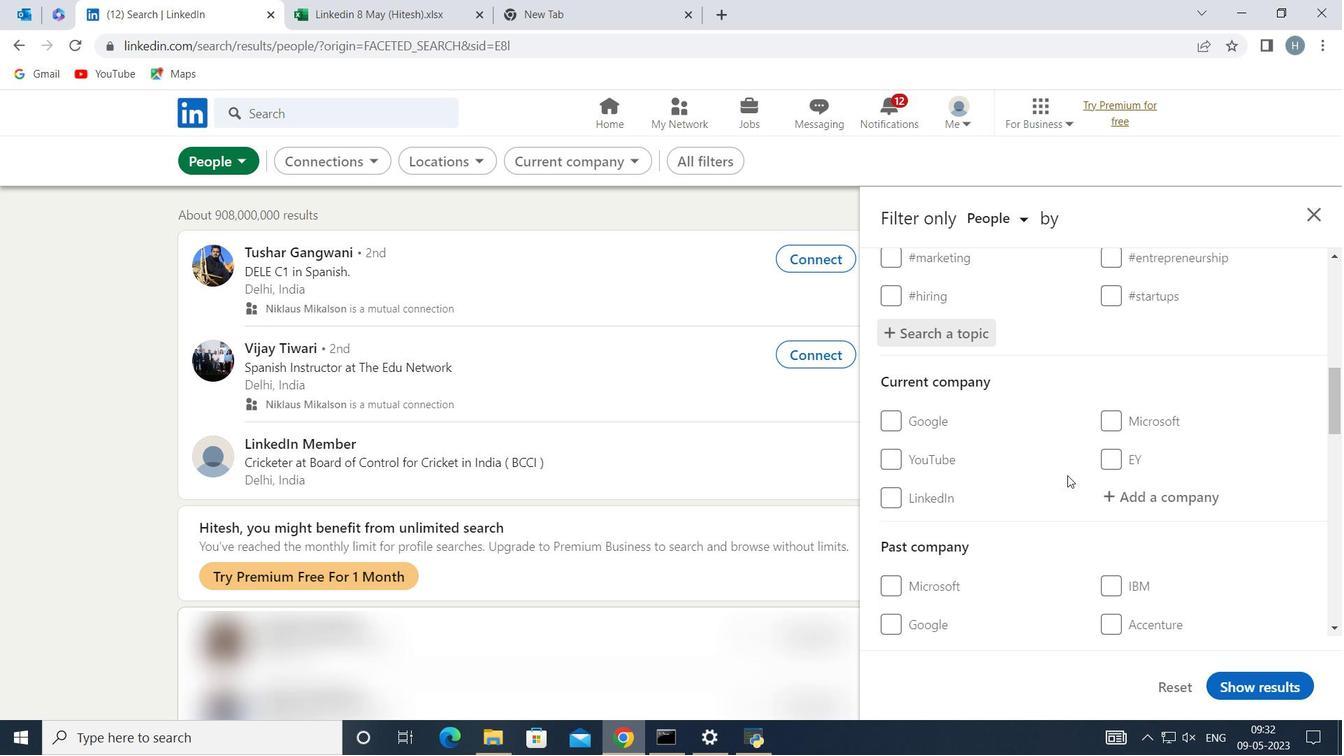 
Action: Mouse scrolled (1068, 470) with delta (0, 0)
Screenshot: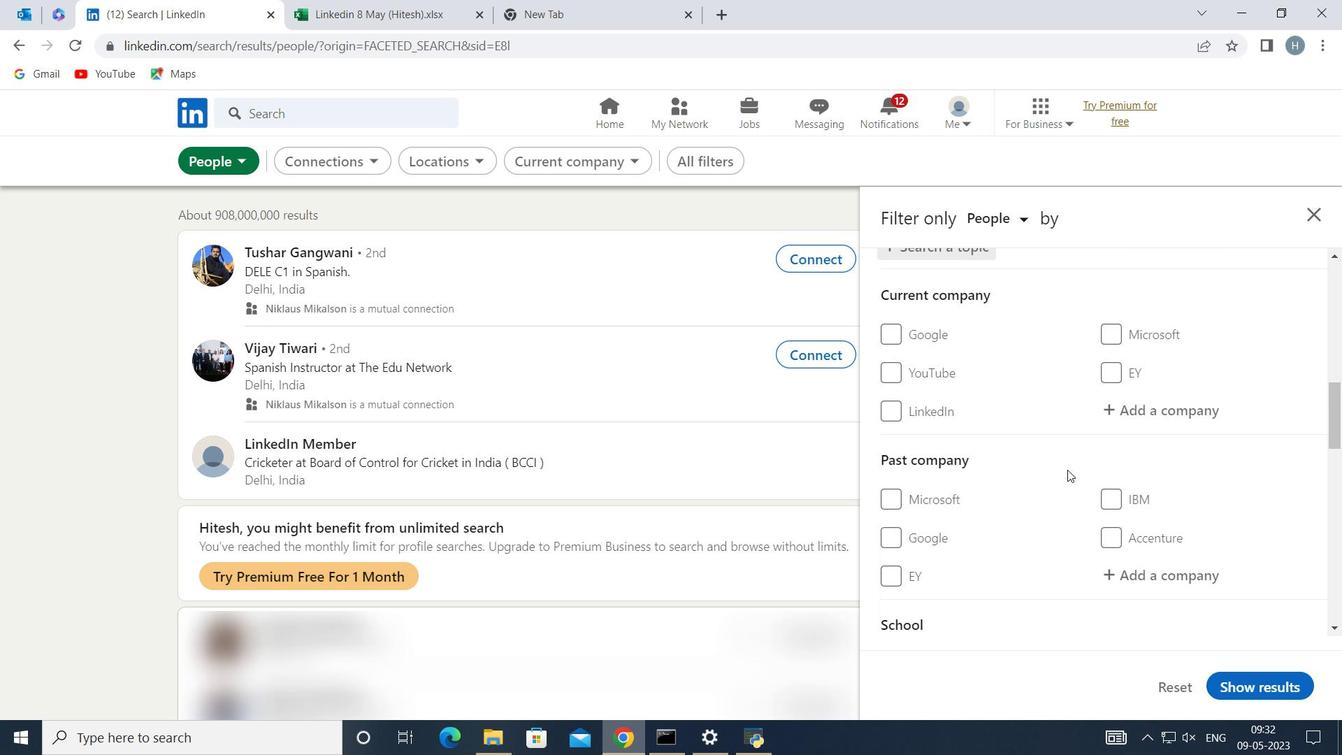 
Action: Mouse scrolled (1068, 470) with delta (0, 0)
Screenshot: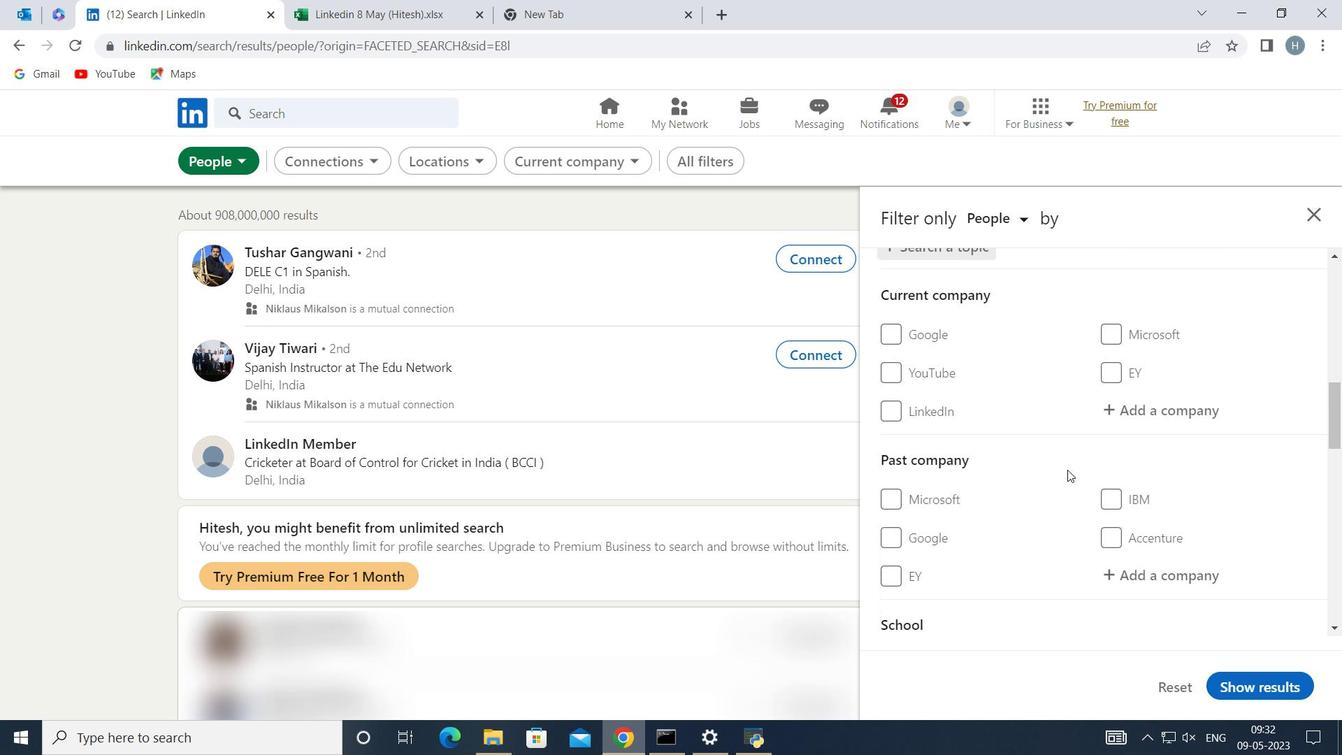 
Action: Mouse scrolled (1068, 470) with delta (0, 0)
Screenshot: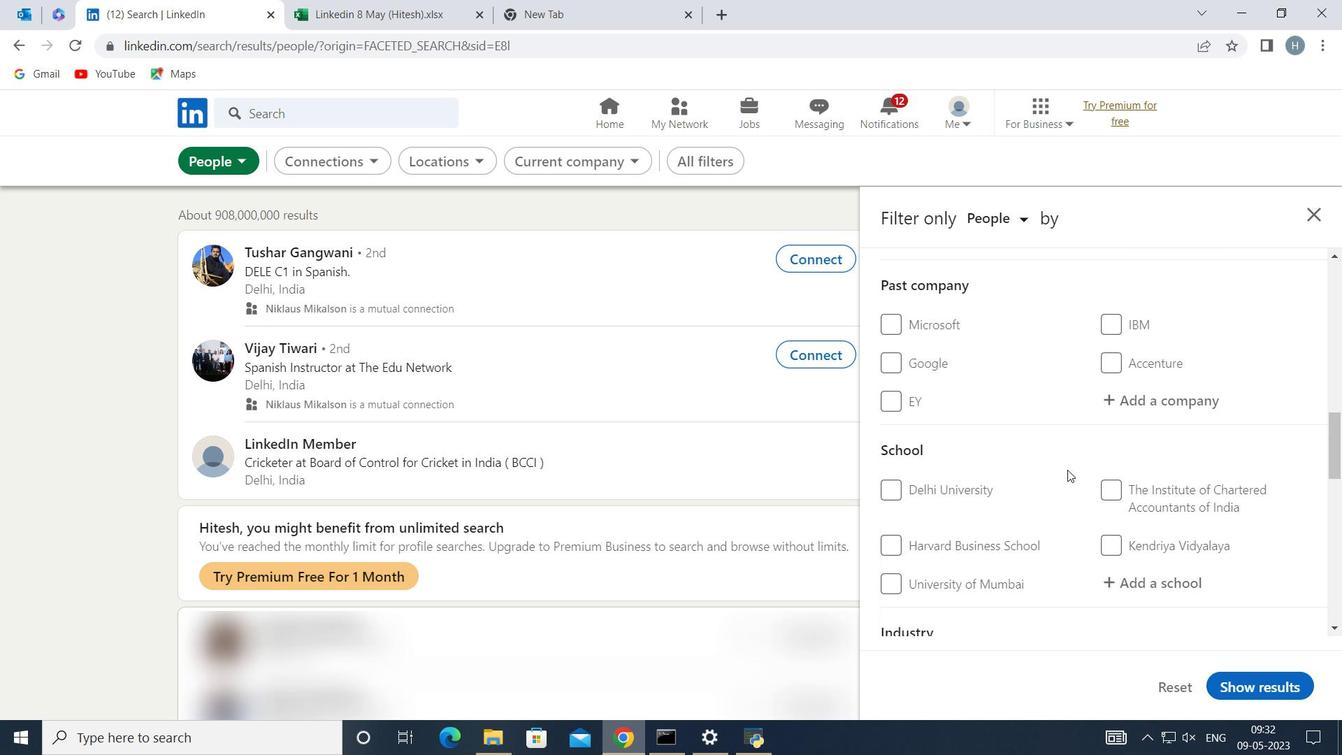 
Action: Mouse moved to (1060, 469)
Screenshot: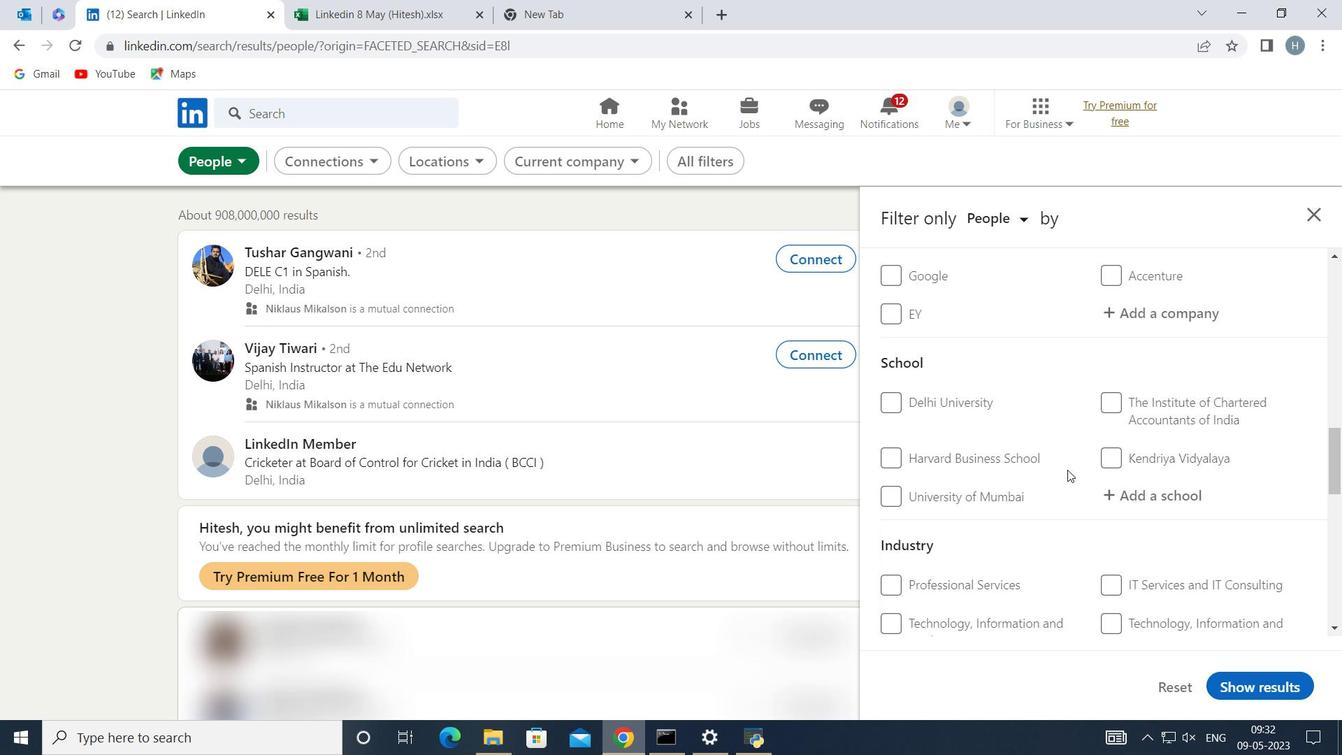 
Action: Mouse scrolled (1060, 468) with delta (0, 0)
Screenshot: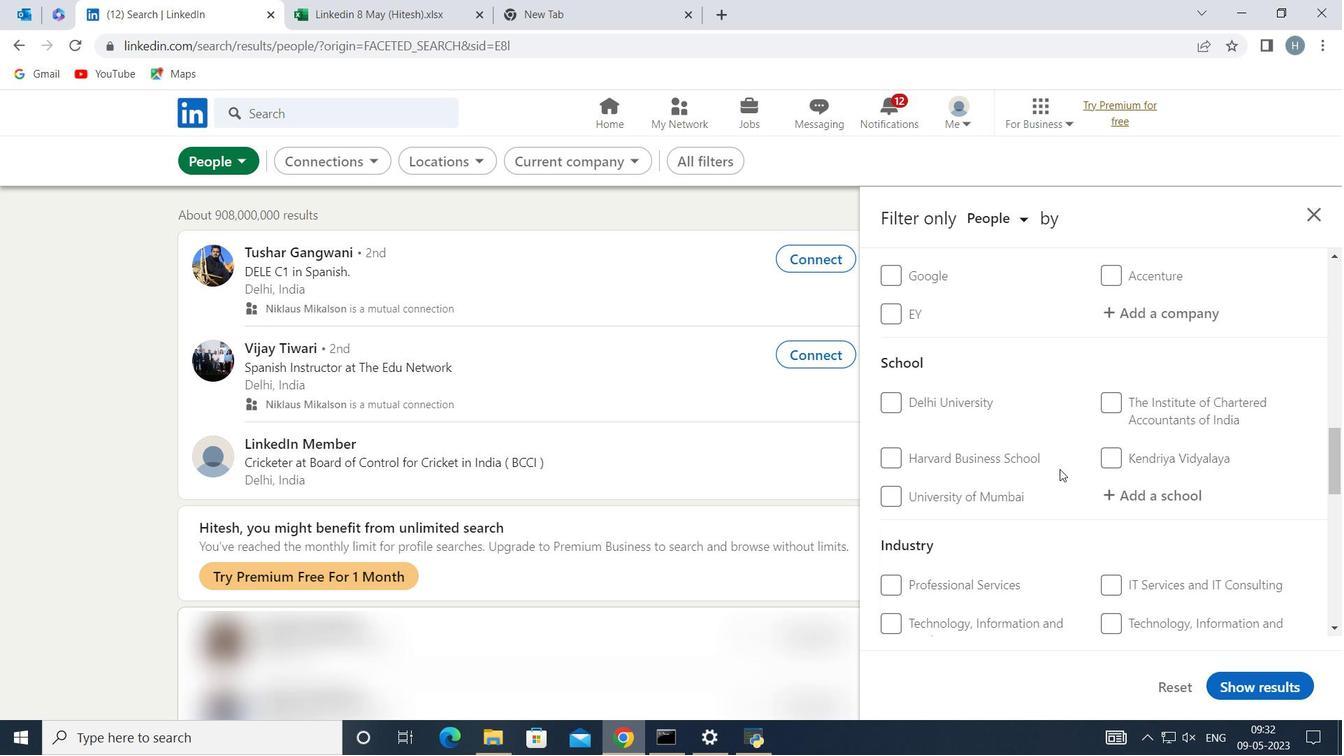
Action: Mouse scrolled (1060, 468) with delta (0, 0)
Screenshot: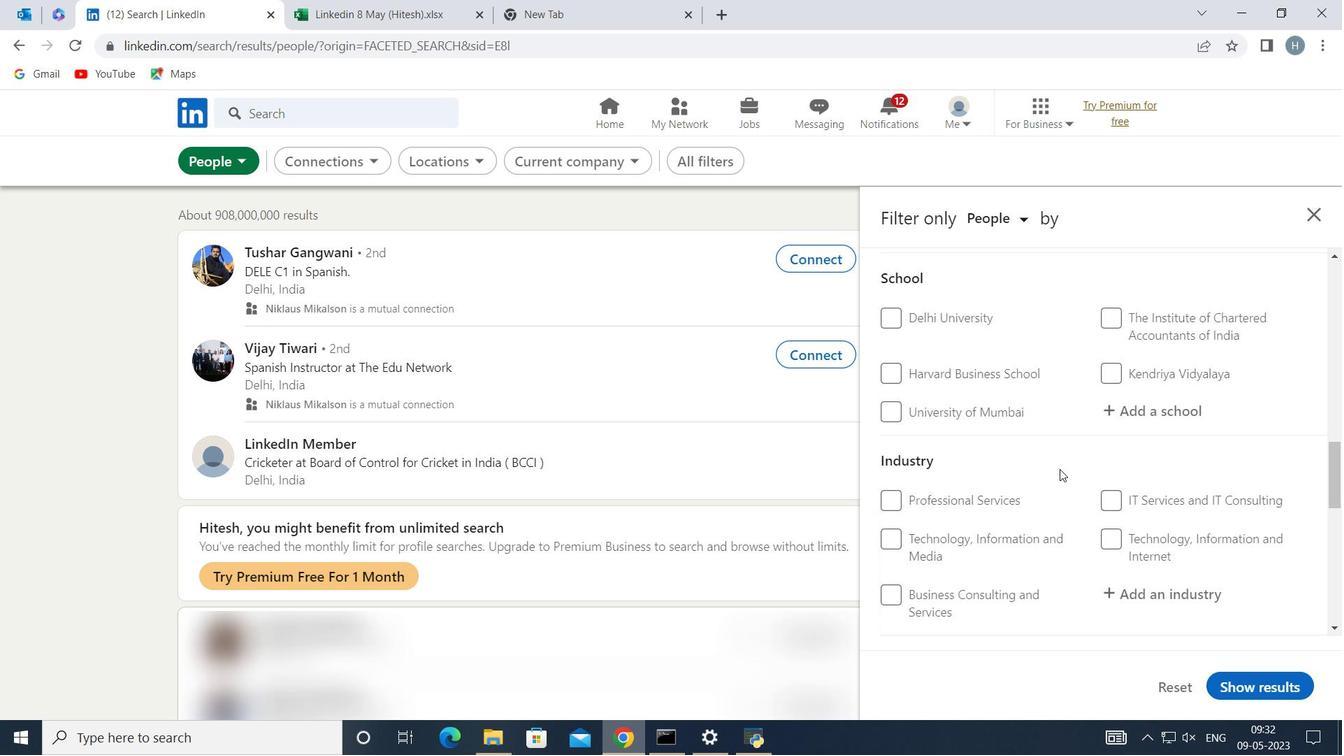 
Action: Mouse scrolled (1060, 468) with delta (0, 0)
Screenshot: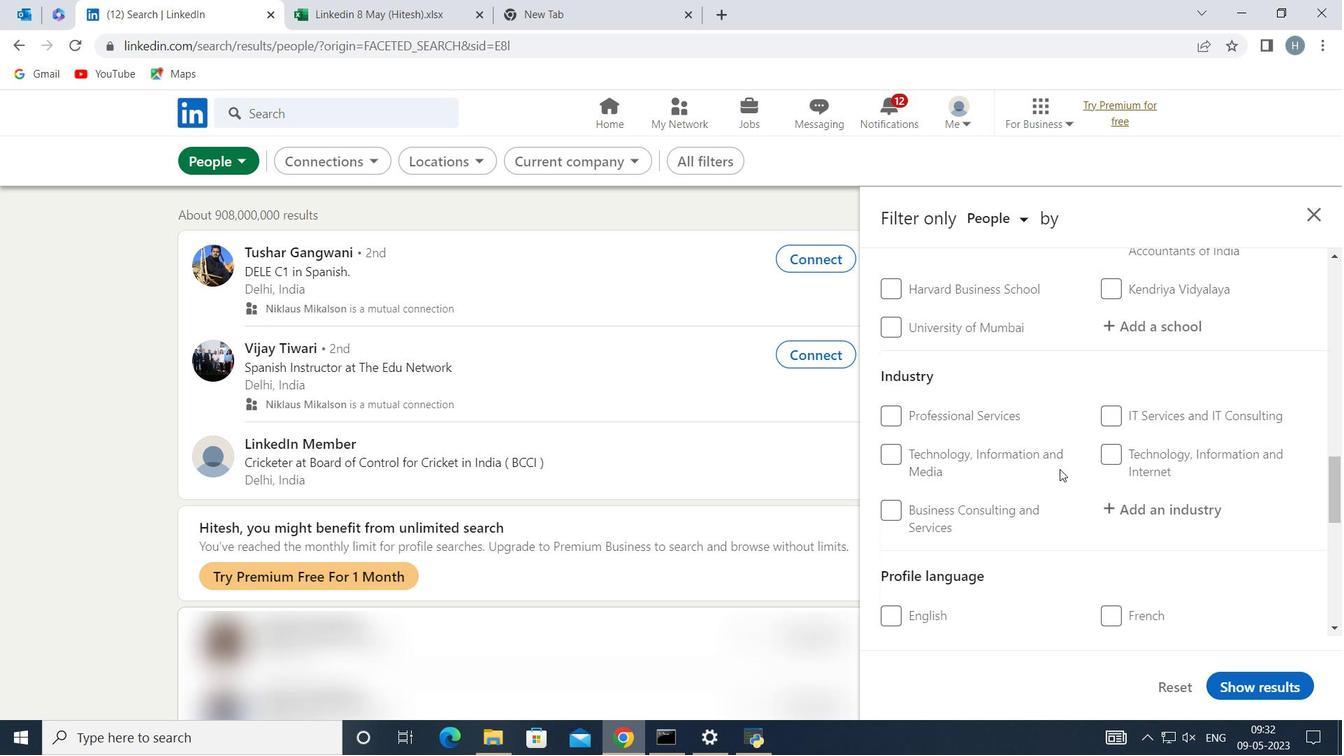 
Action: Mouse moved to (1068, 470)
Screenshot: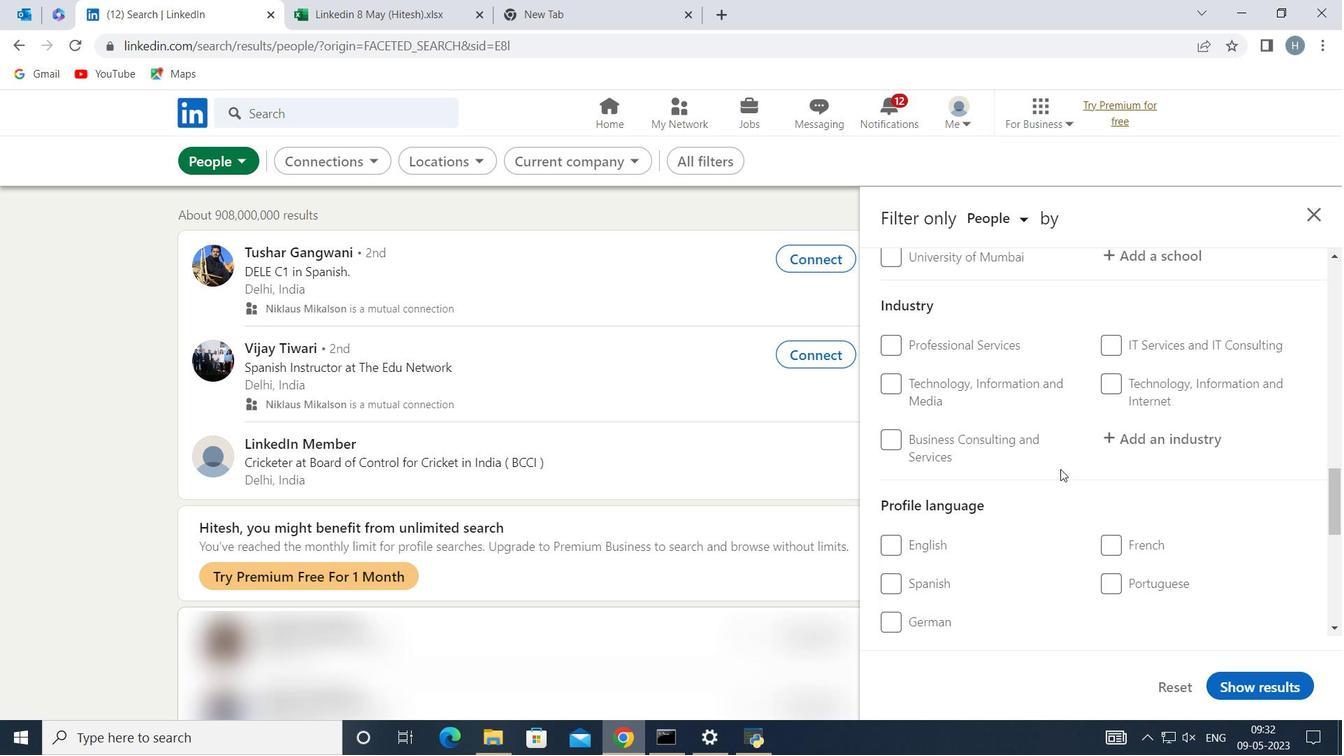 
Action: Mouse scrolled (1068, 470) with delta (0, 0)
Screenshot: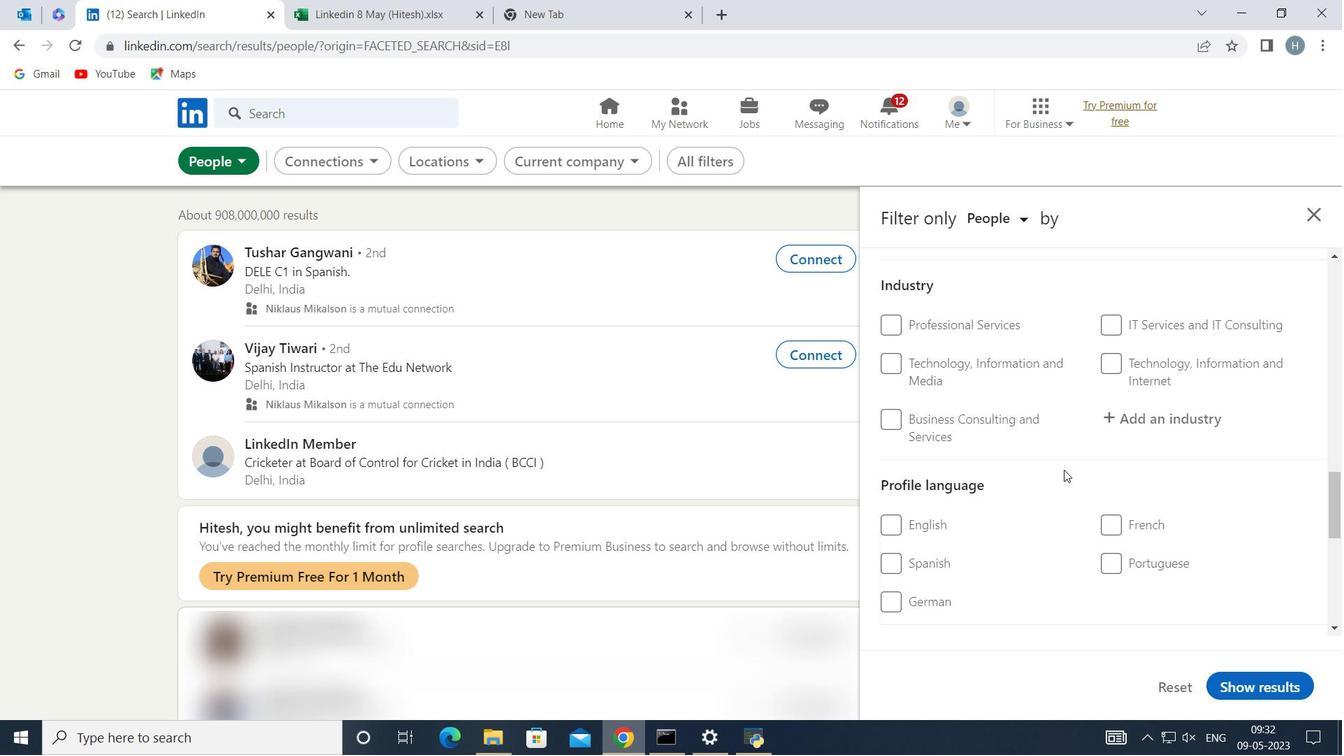 
Action: Mouse moved to (1111, 477)
Screenshot: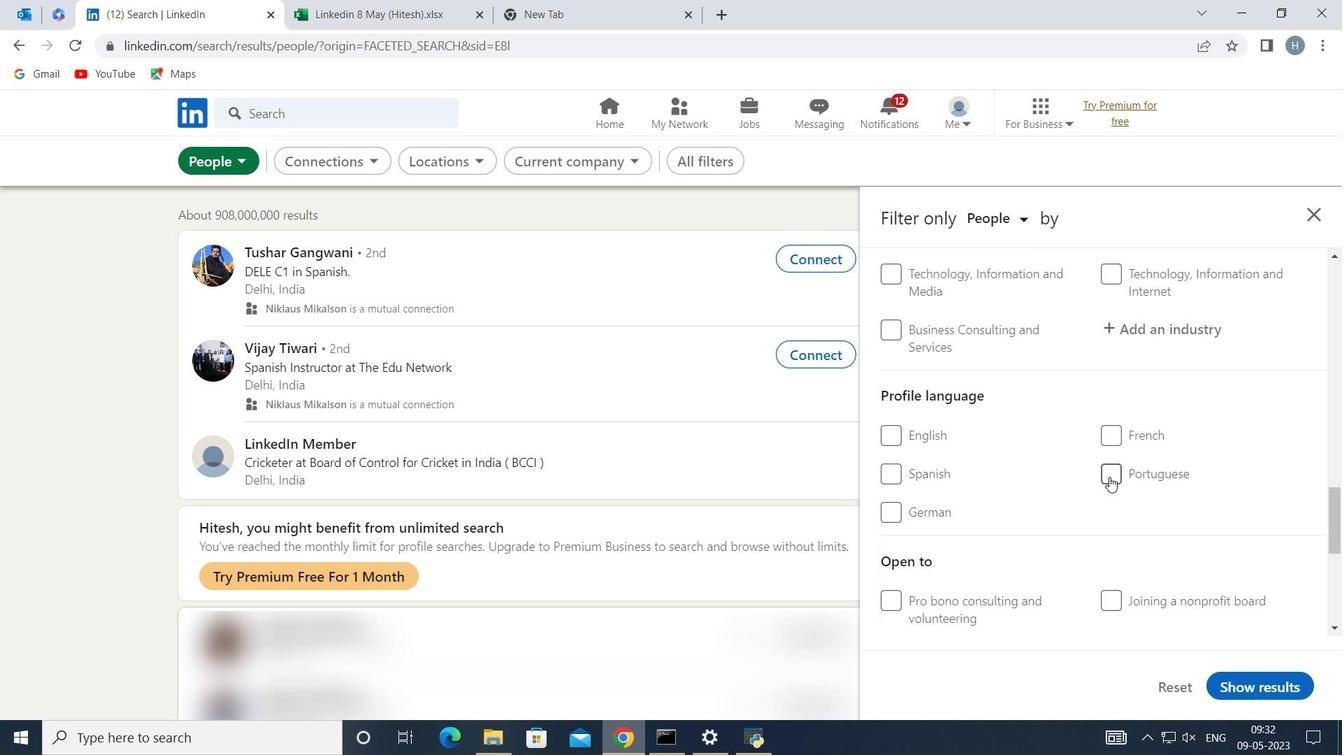 
Action: Mouse pressed left at (1111, 477)
Screenshot: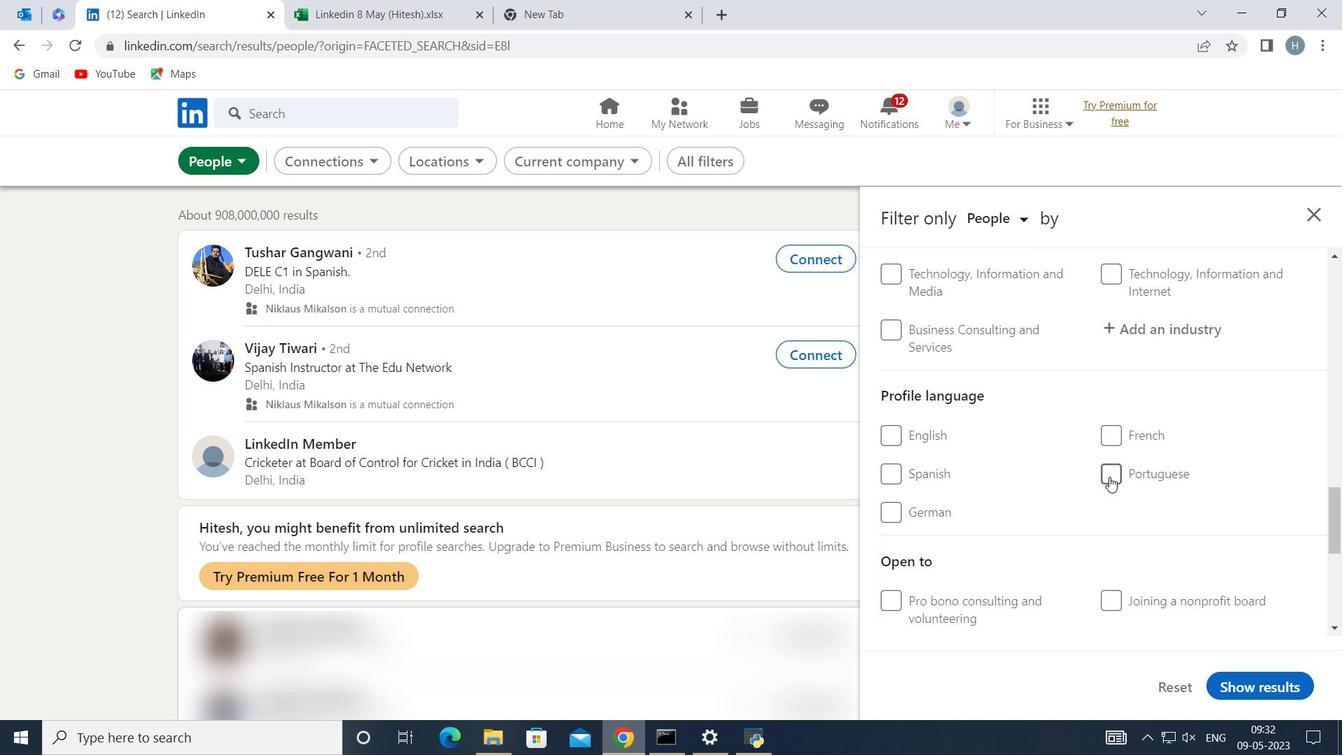 
Action: Mouse moved to (1046, 501)
Screenshot: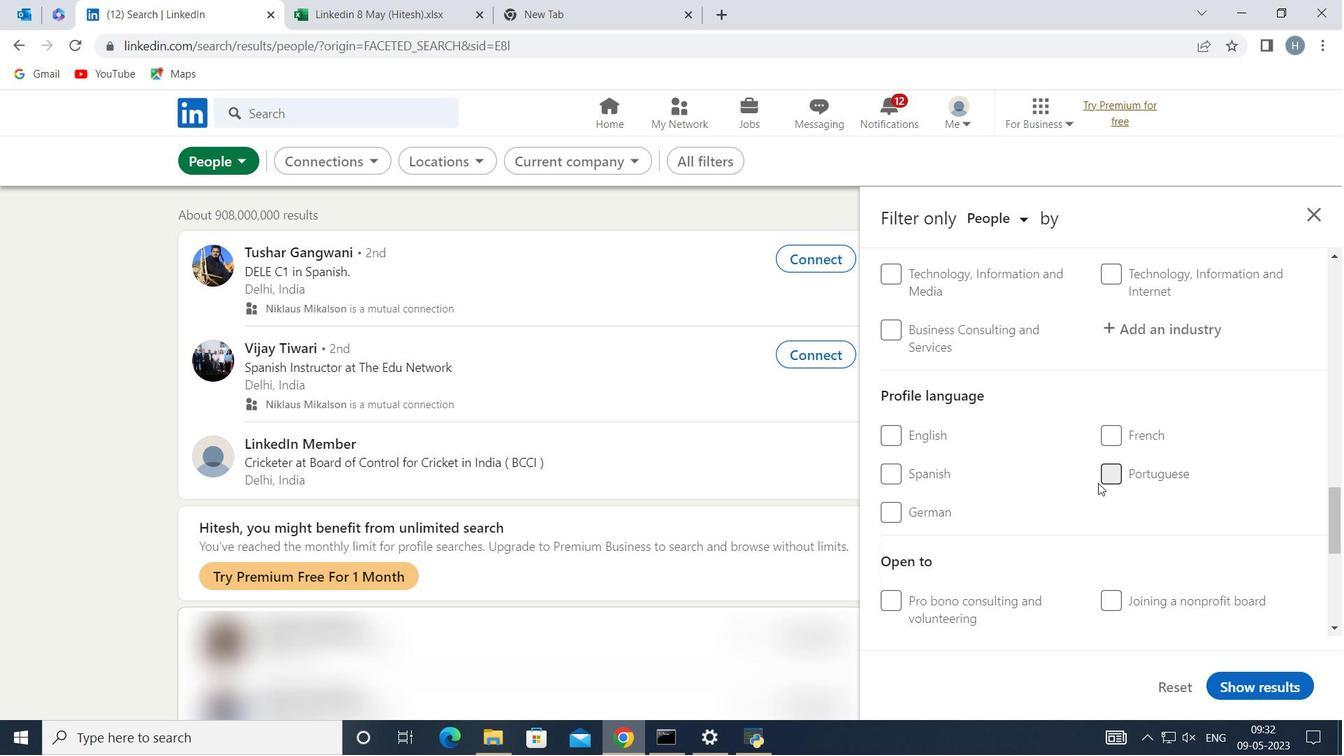 
Action: Mouse scrolled (1046, 502) with delta (0, 0)
Screenshot: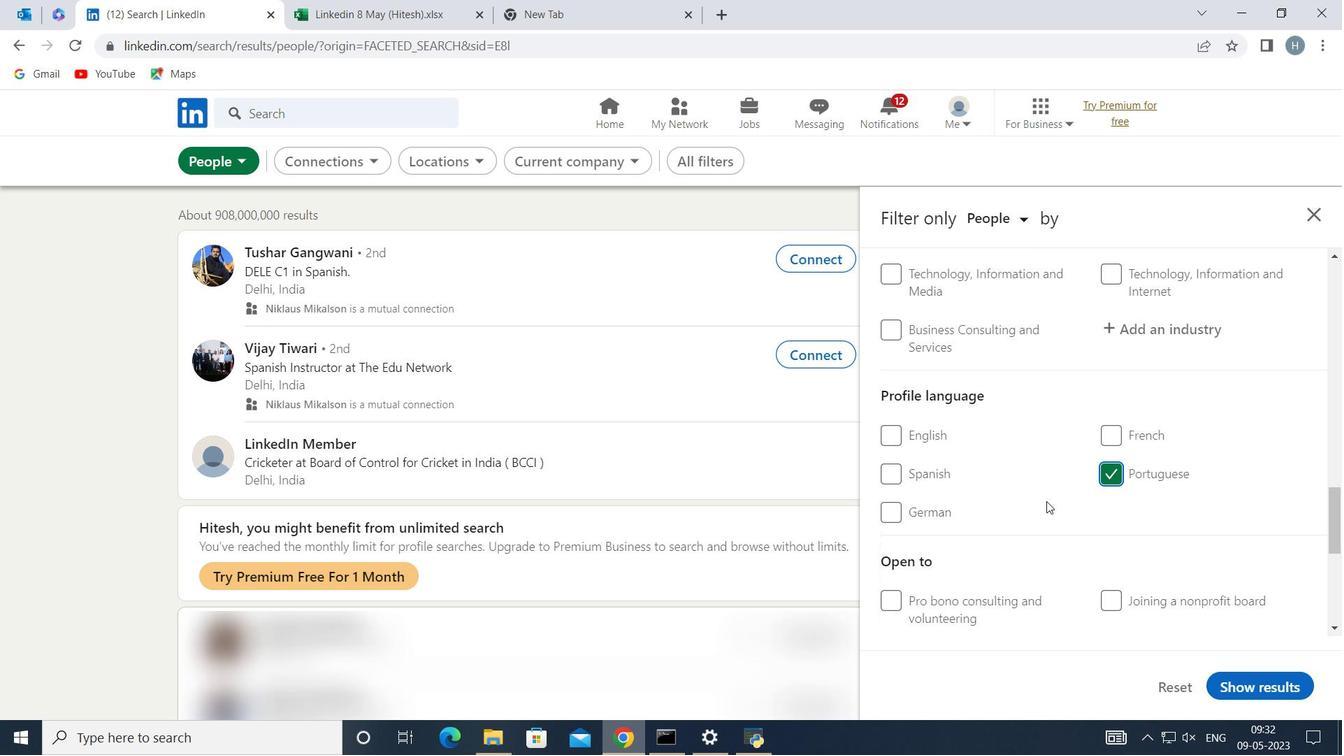
Action: Mouse moved to (1048, 500)
Screenshot: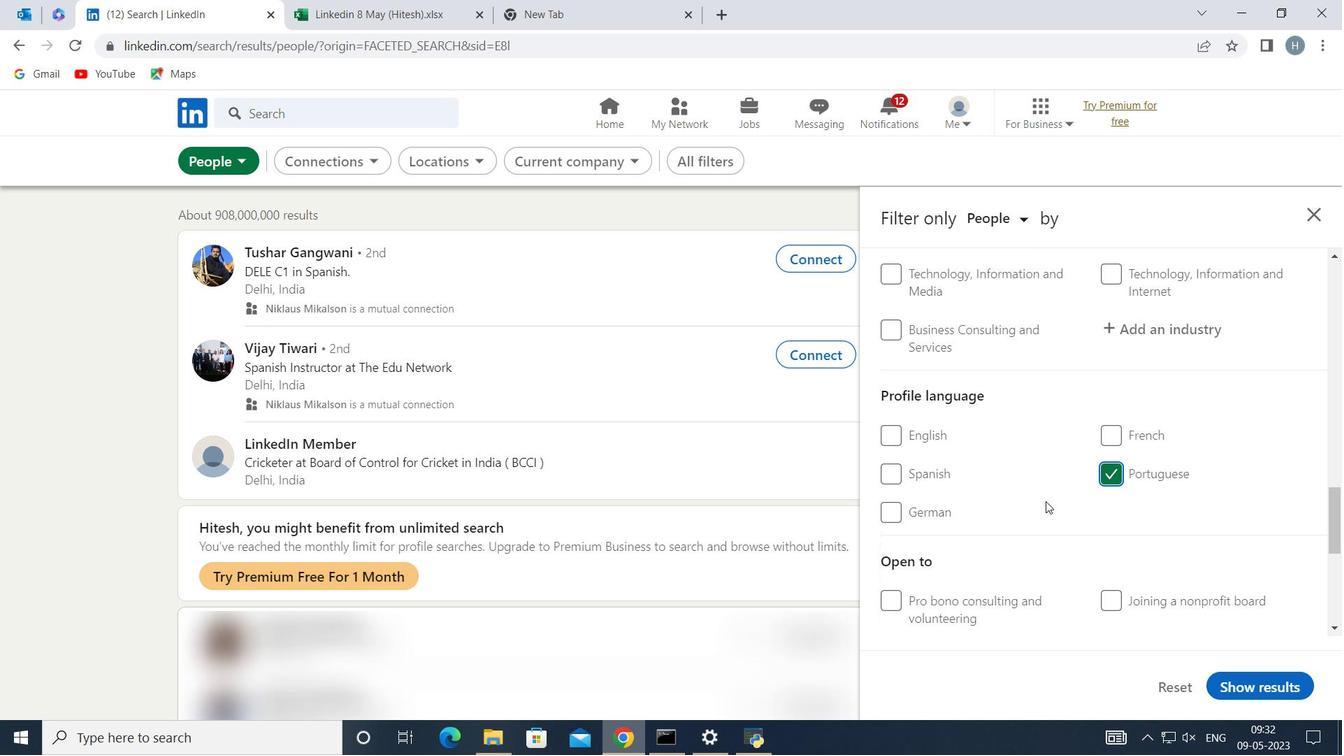 
Action: Mouse scrolled (1048, 500) with delta (0, 0)
Screenshot: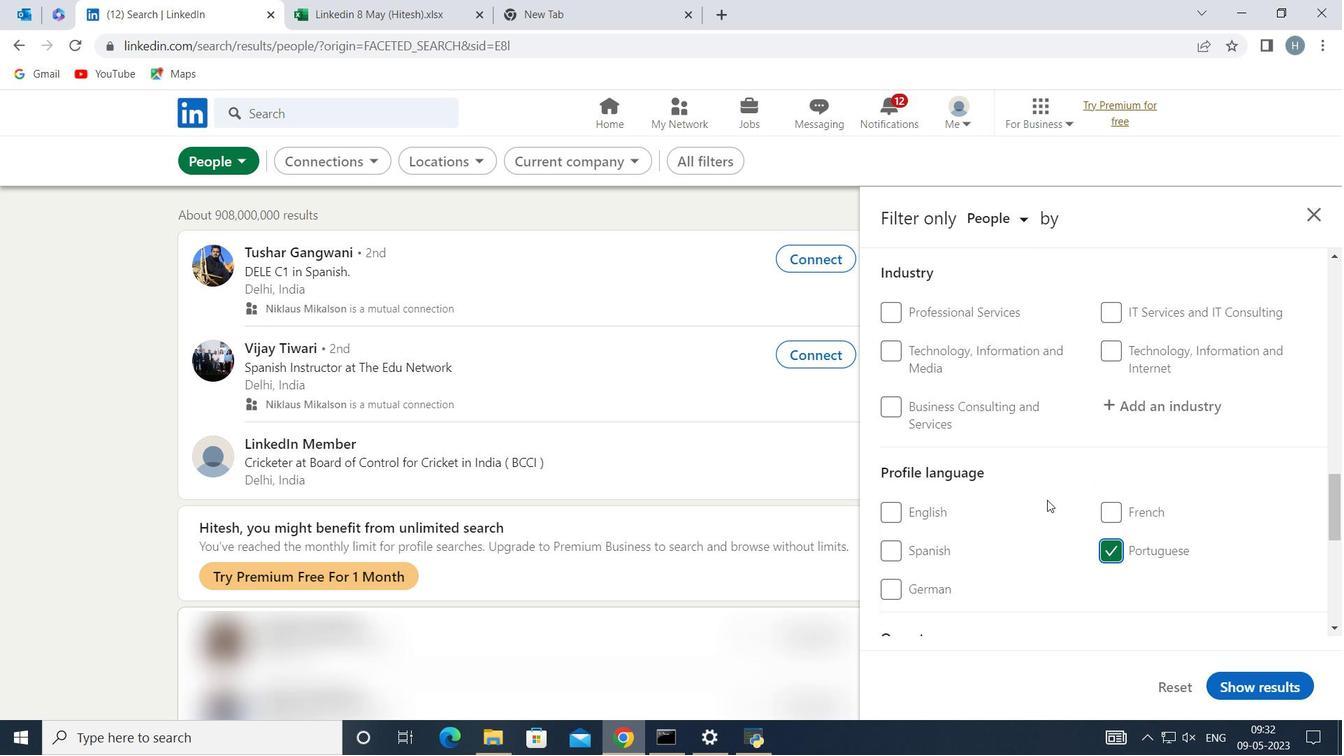 
Action: Mouse scrolled (1048, 500) with delta (0, 0)
Screenshot: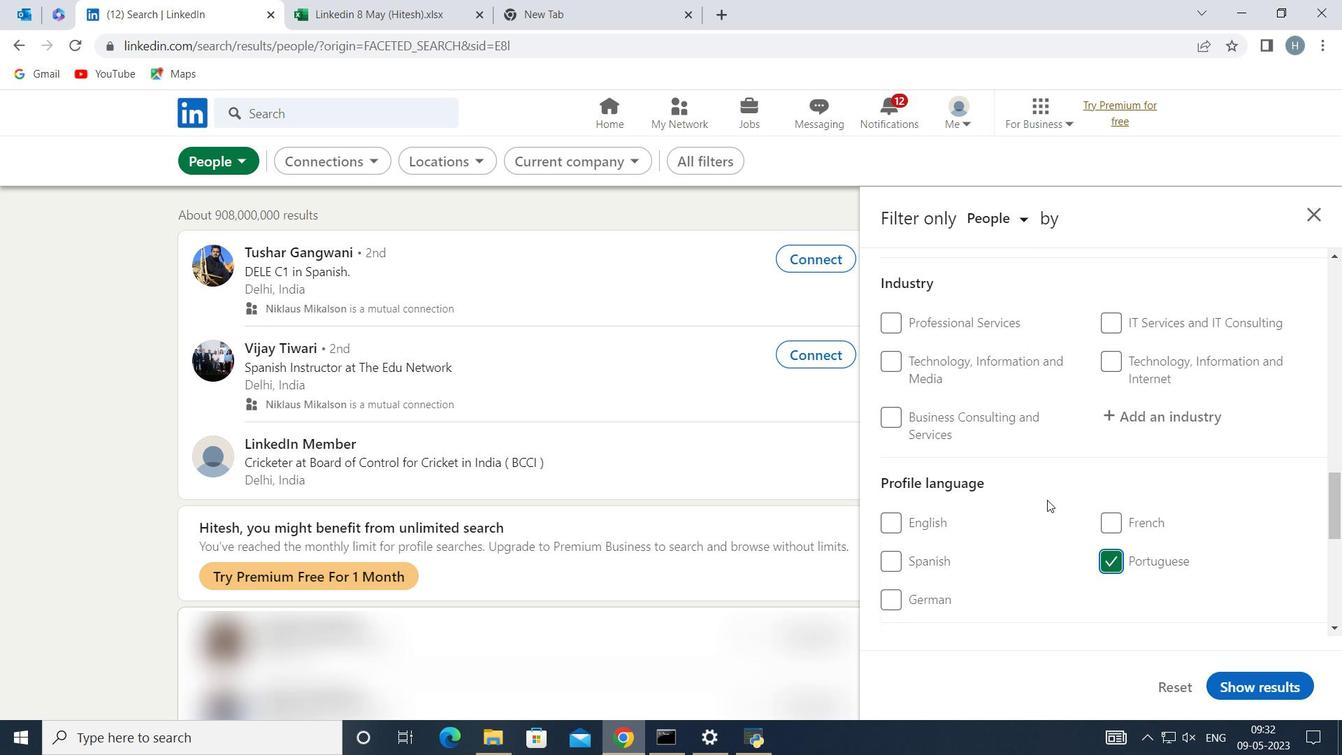 
Action: Mouse scrolled (1048, 500) with delta (0, 0)
Screenshot: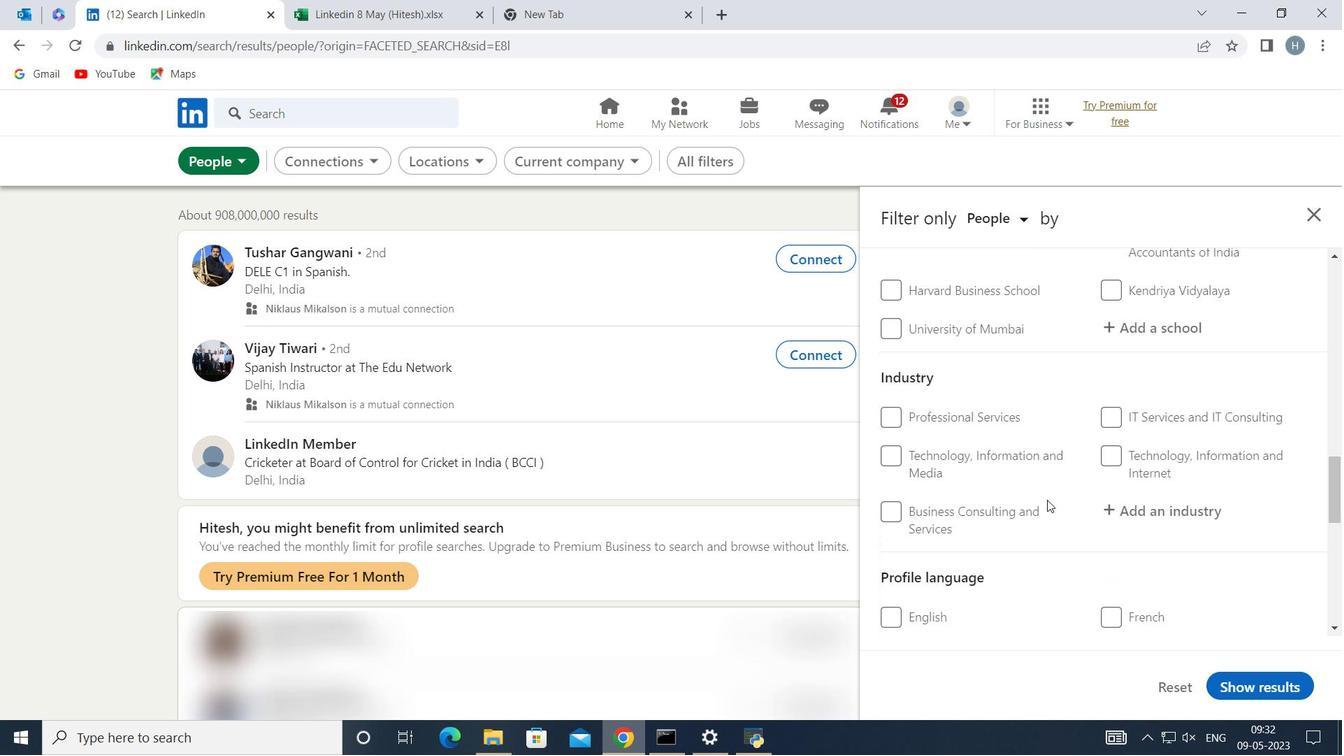 
Action: Mouse scrolled (1048, 500) with delta (0, 0)
Screenshot: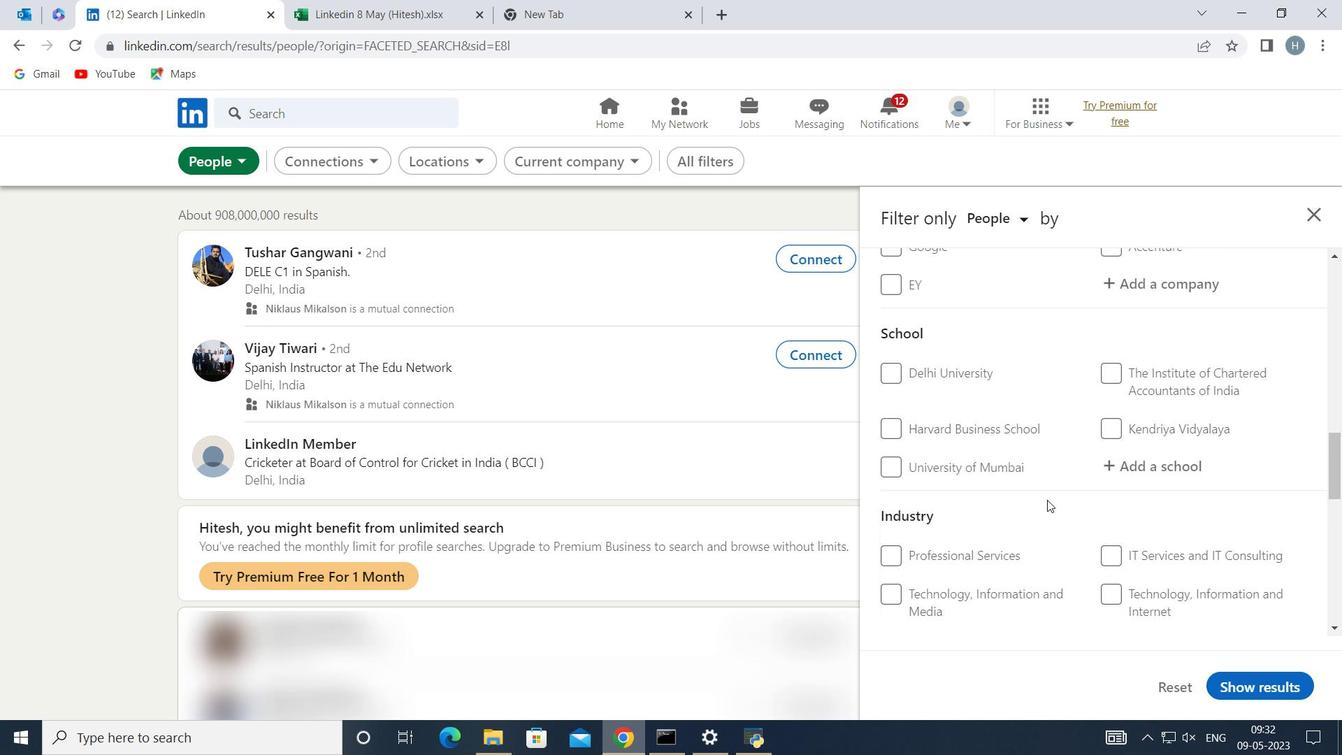 
Action: Mouse scrolled (1048, 500) with delta (0, 0)
Screenshot: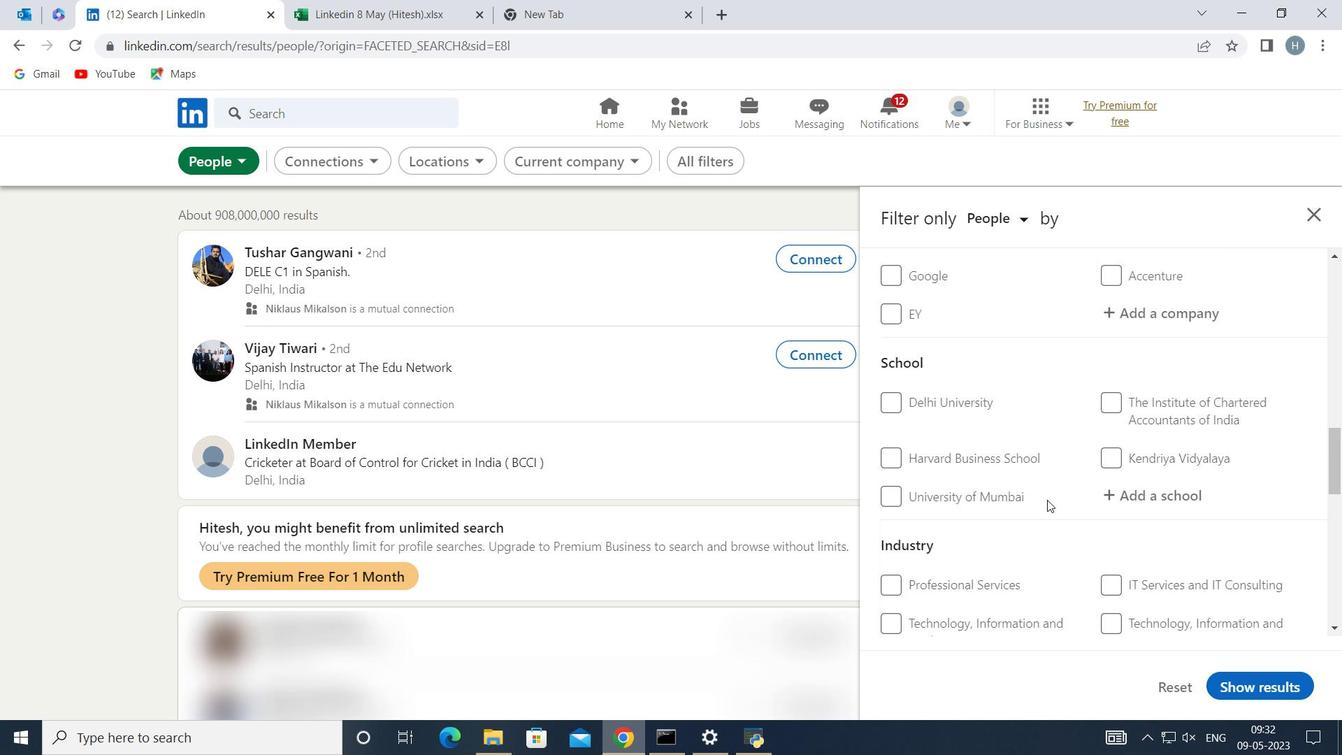 
Action: Mouse scrolled (1048, 500) with delta (0, 0)
Screenshot: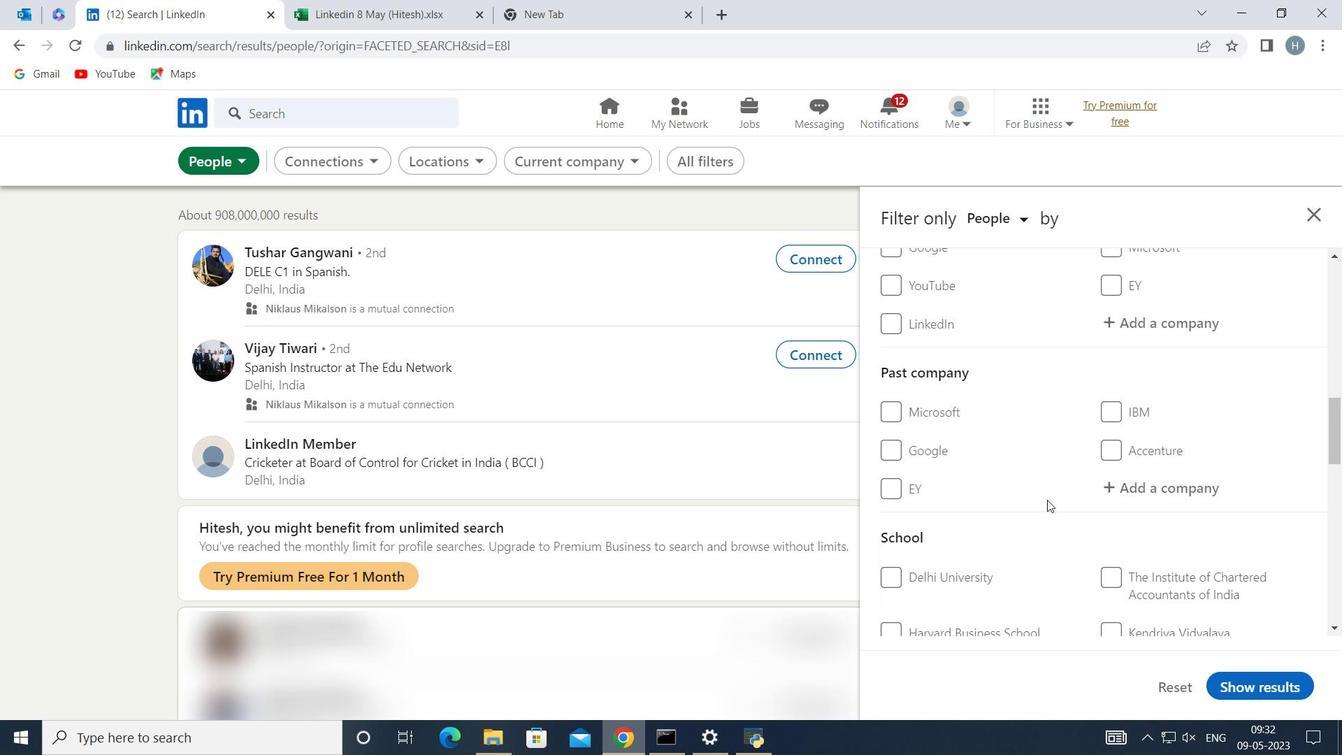 
Action: Mouse scrolled (1048, 500) with delta (0, 0)
Screenshot: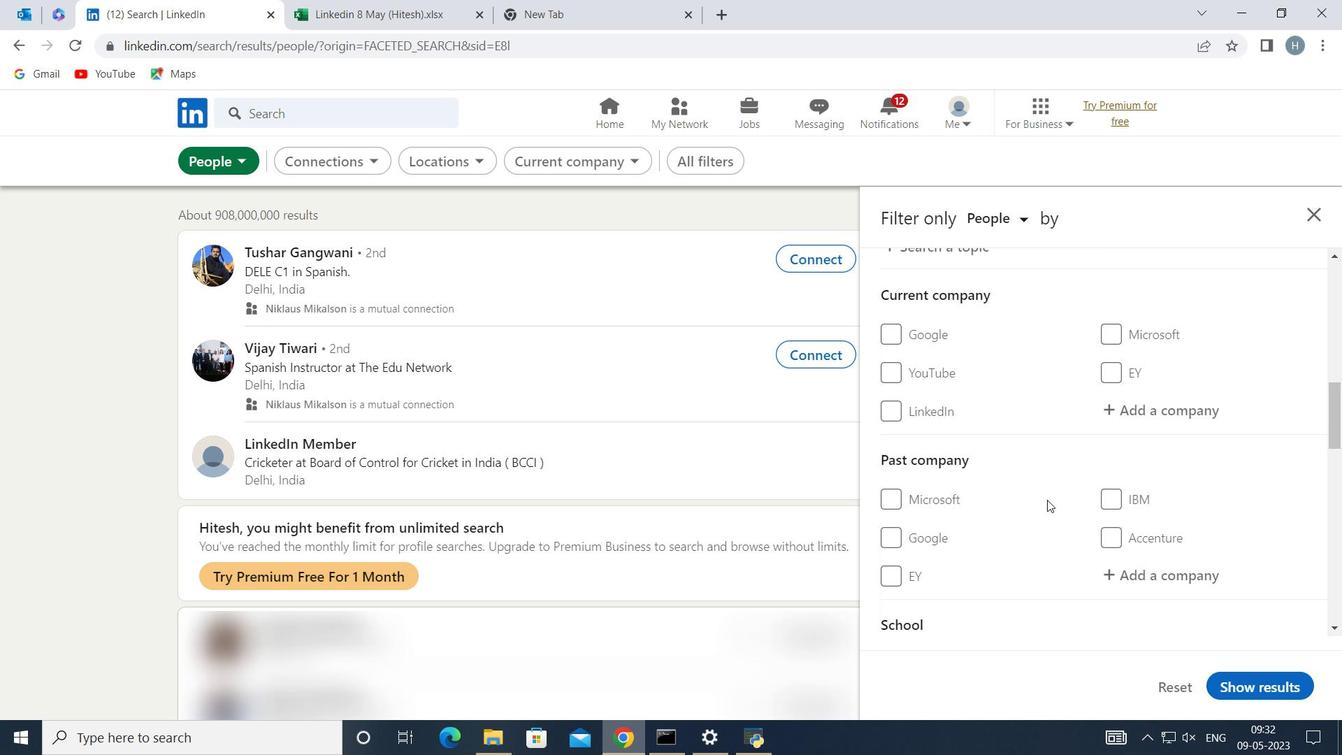 
Action: Mouse moved to (1145, 491)
Screenshot: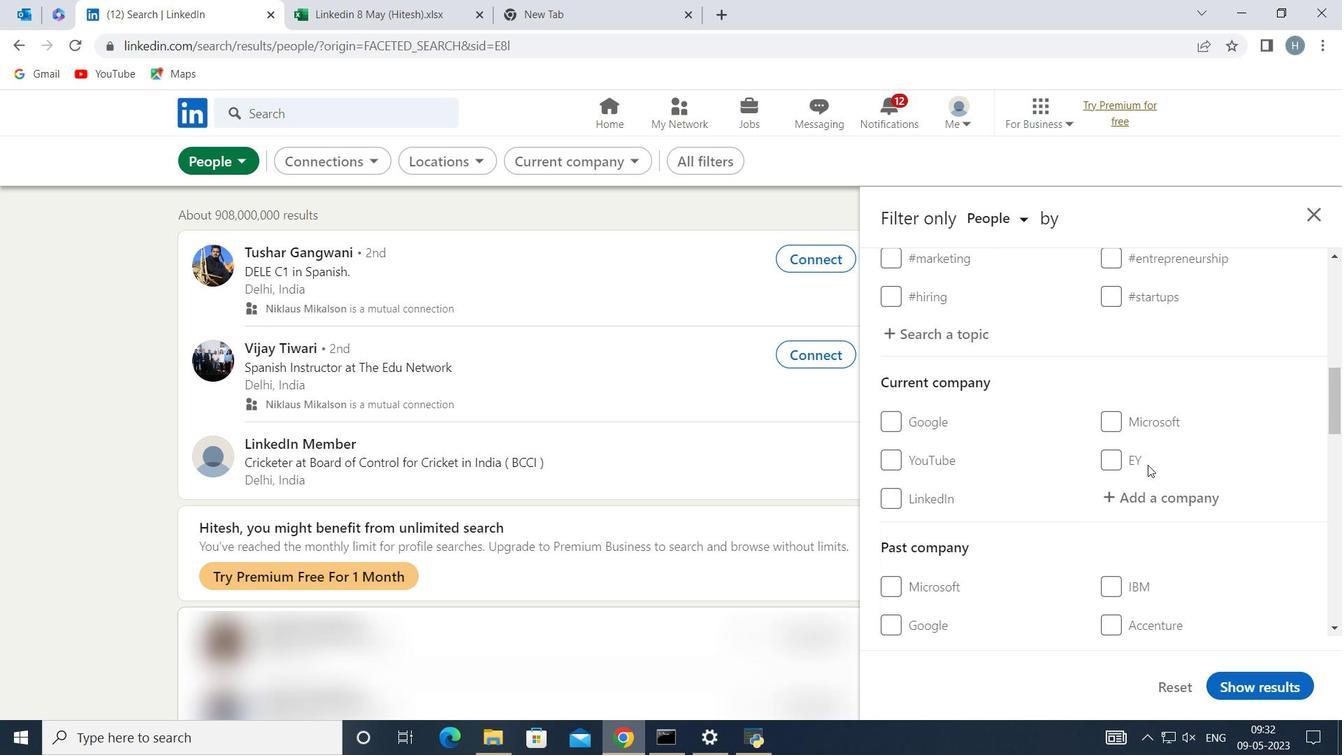 
Action: Mouse pressed left at (1145, 491)
Screenshot: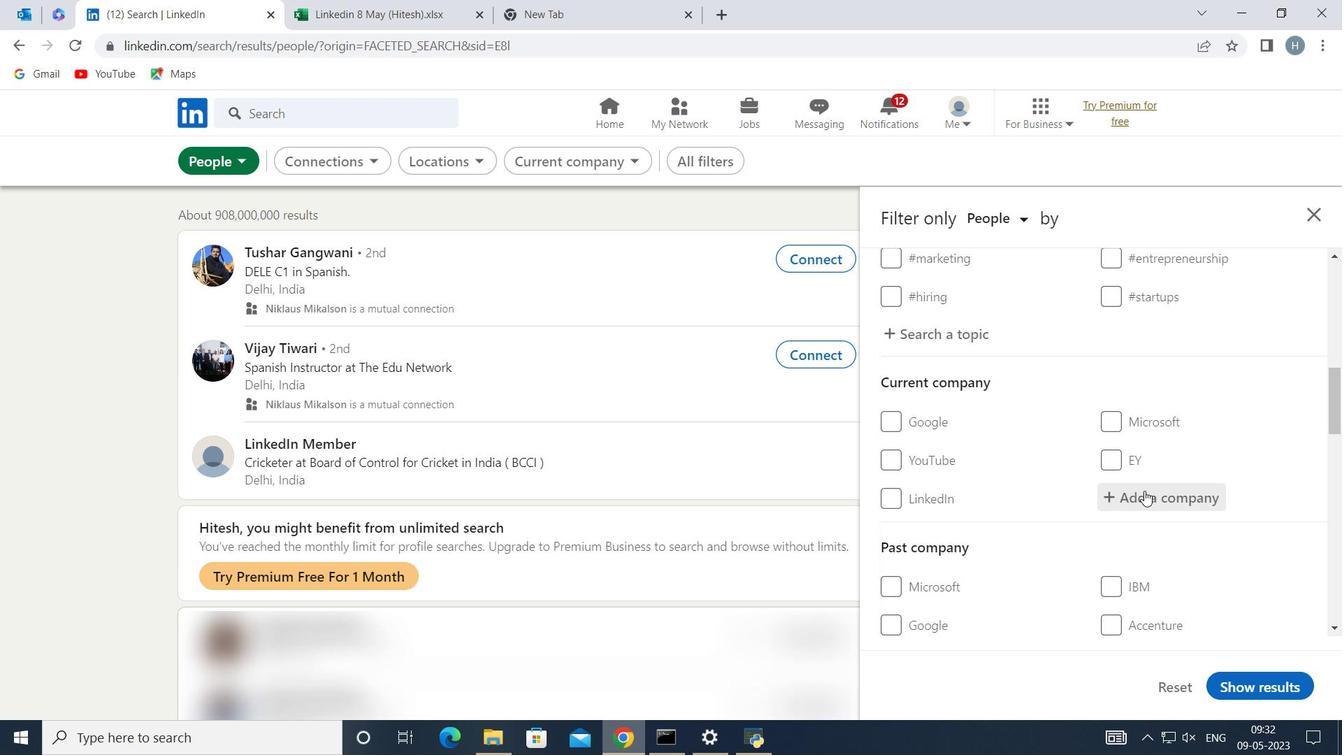 
Action: Key pressed <Key.shift><Key.shift><Key.shift><Key.shift><Key.shift><Key.shift><Key.shift><Key.shift>Mphasis
Screenshot: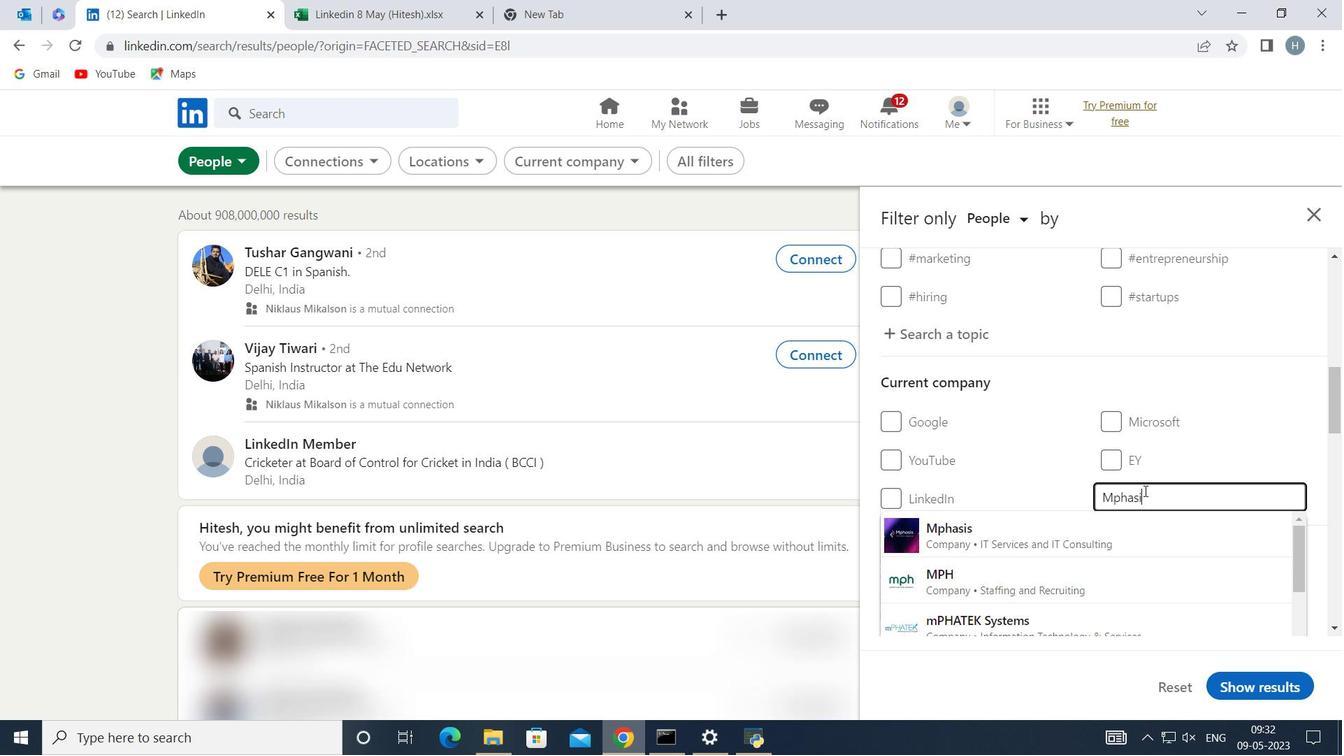 
Action: Mouse moved to (1051, 527)
Screenshot: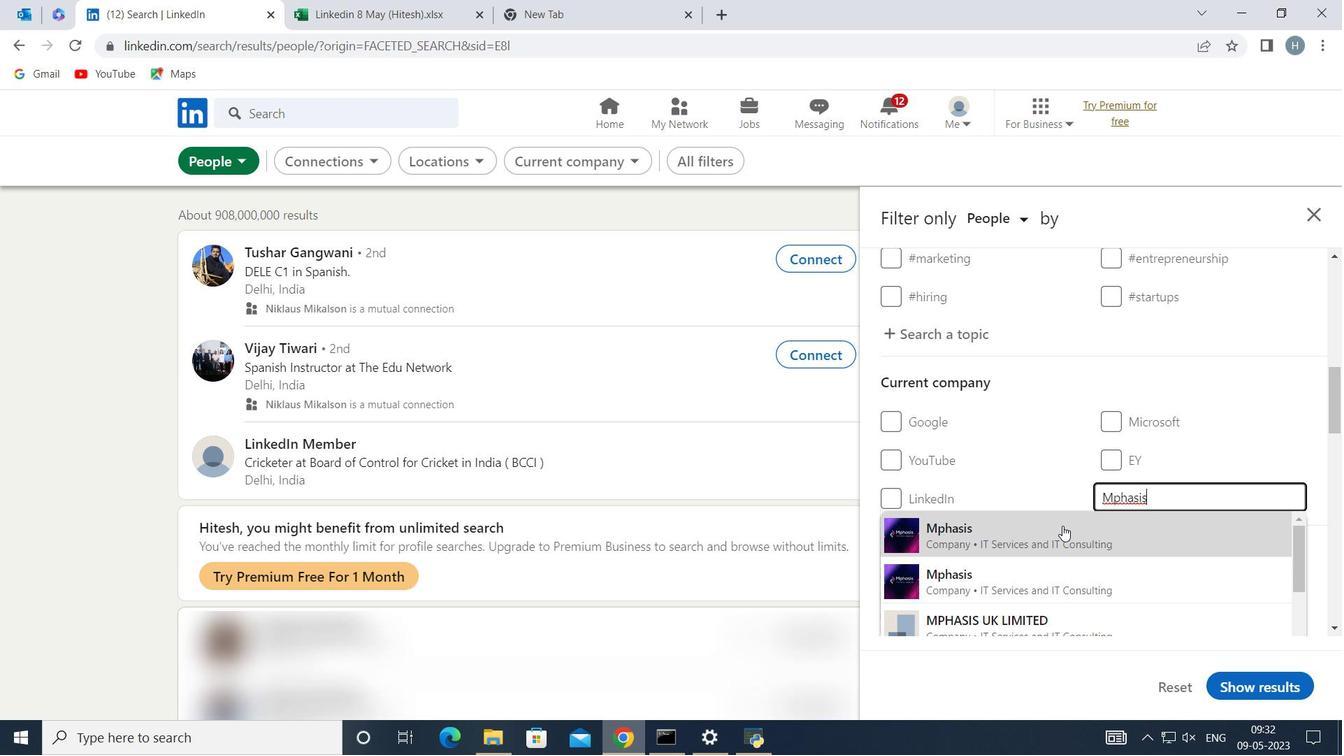 
Action: Mouse pressed left at (1051, 527)
Screenshot: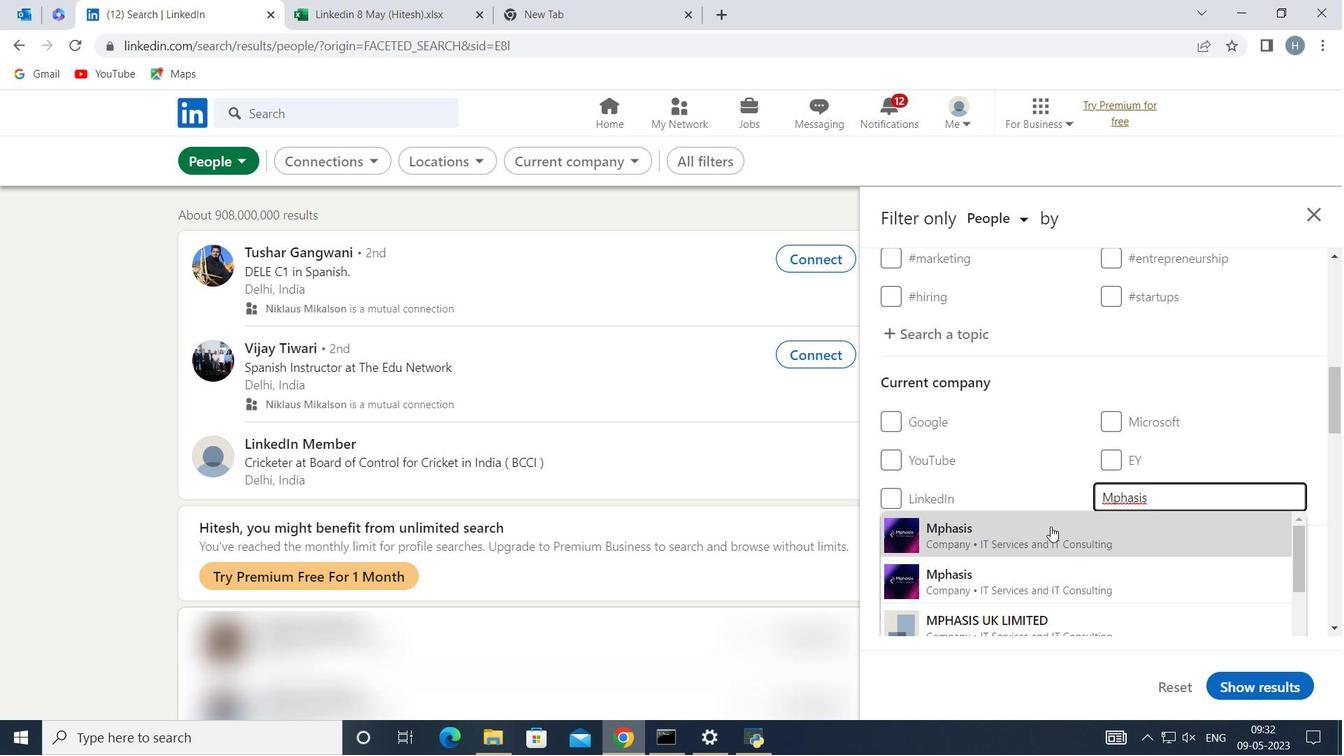 
Action: Mouse moved to (1062, 492)
Screenshot: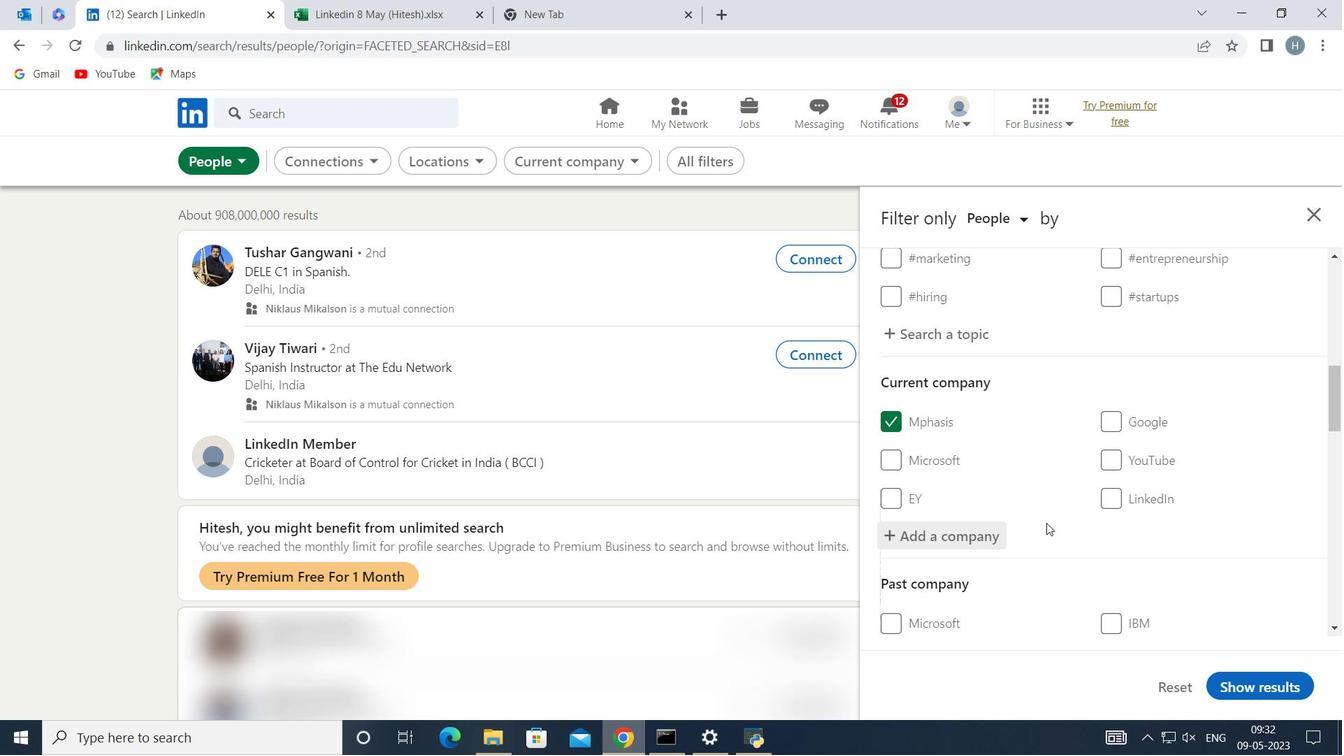 
Action: Mouse scrolled (1062, 491) with delta (0, 0)
Screenshot: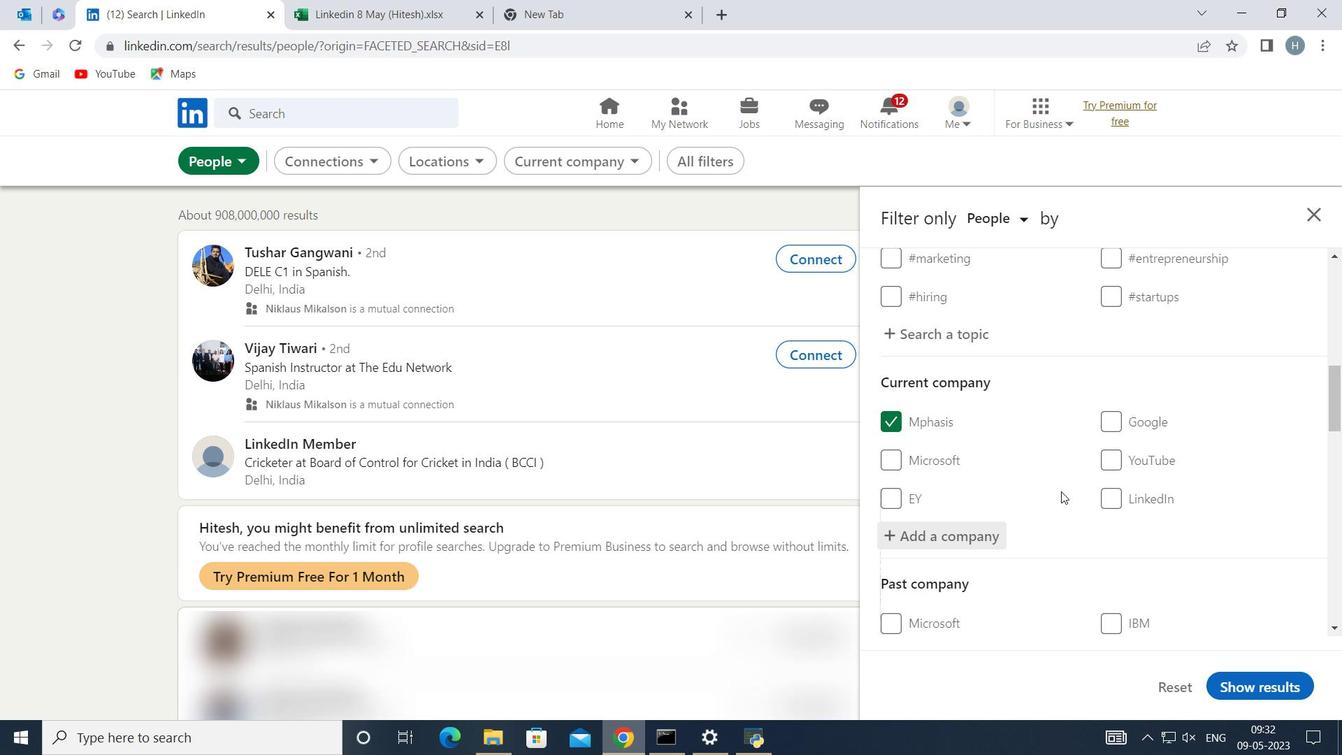 
Action: Mouse scrolled (1062, 491) with delta (0, 0)
Screenshot: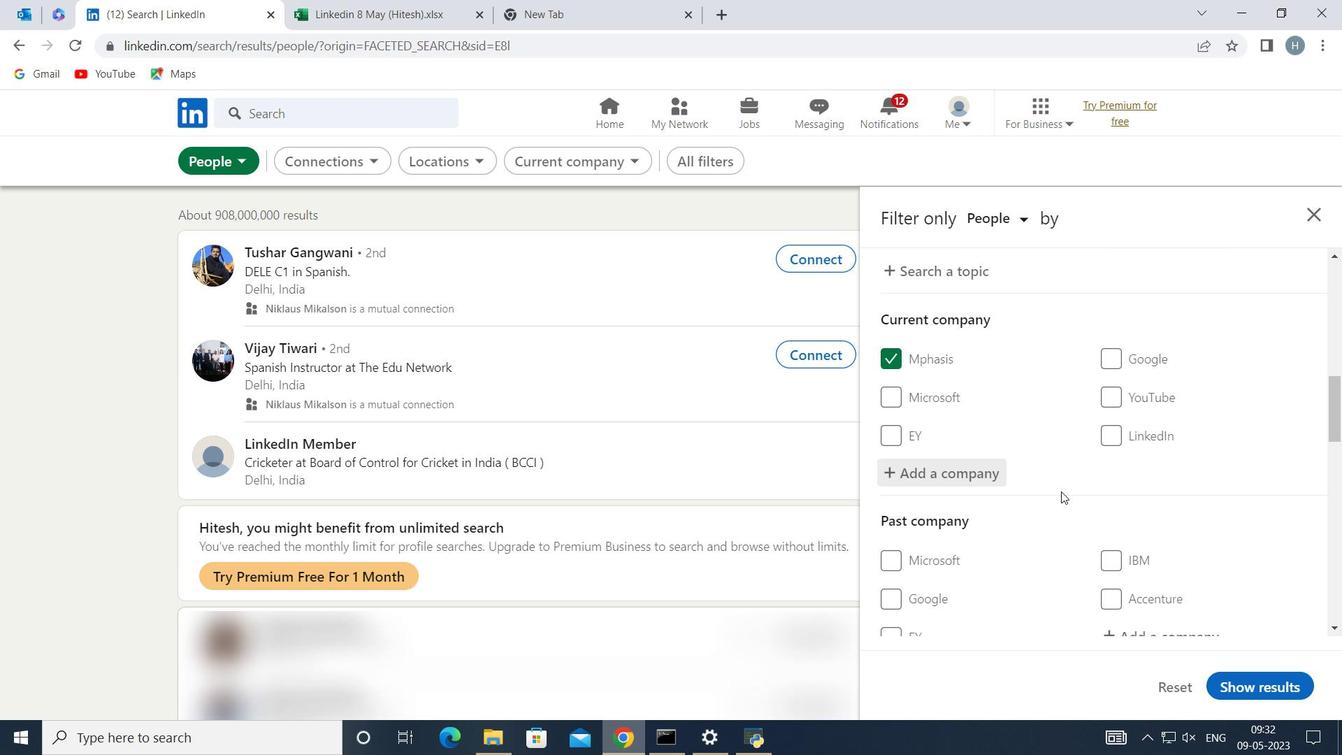 
Action: Mouse scrolled (1062, 491) with delta (0, 0)
Screenshot: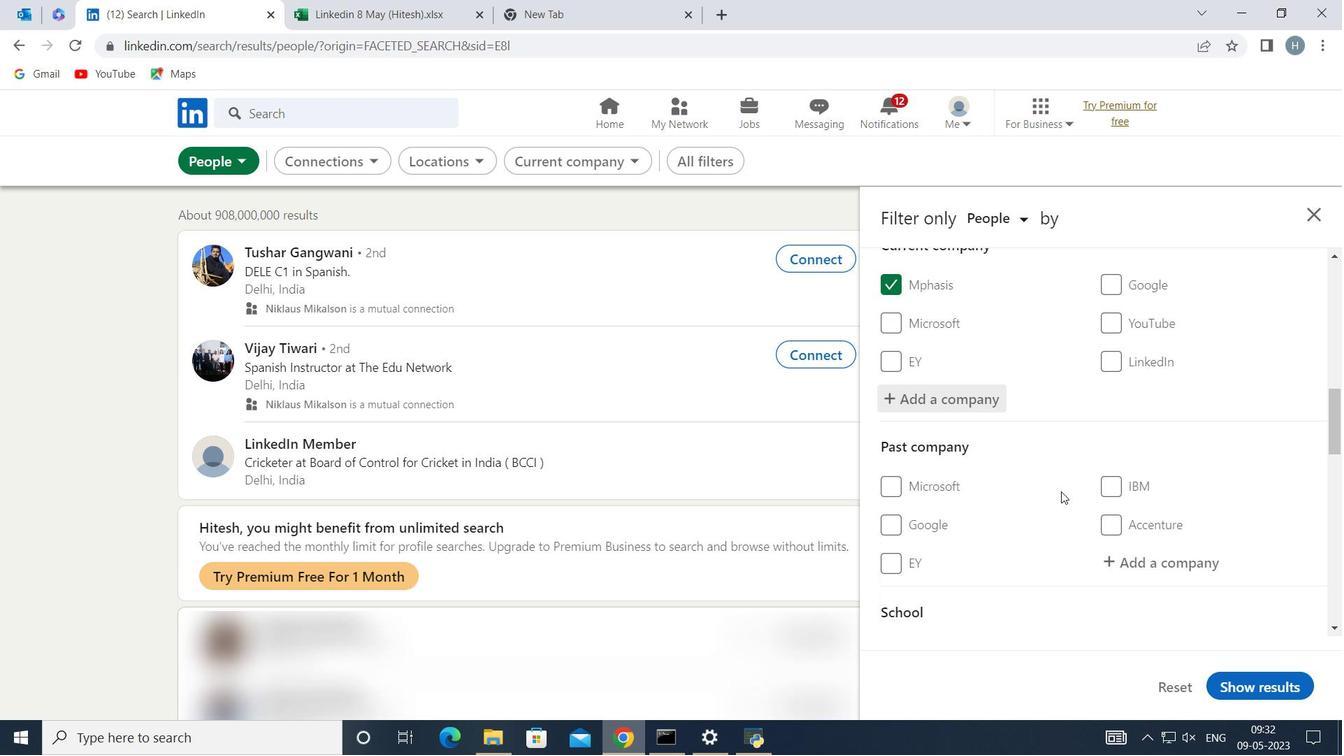 
Action: Mouse scrolled (1062, 491) with delta (0, 0)
Screenshot: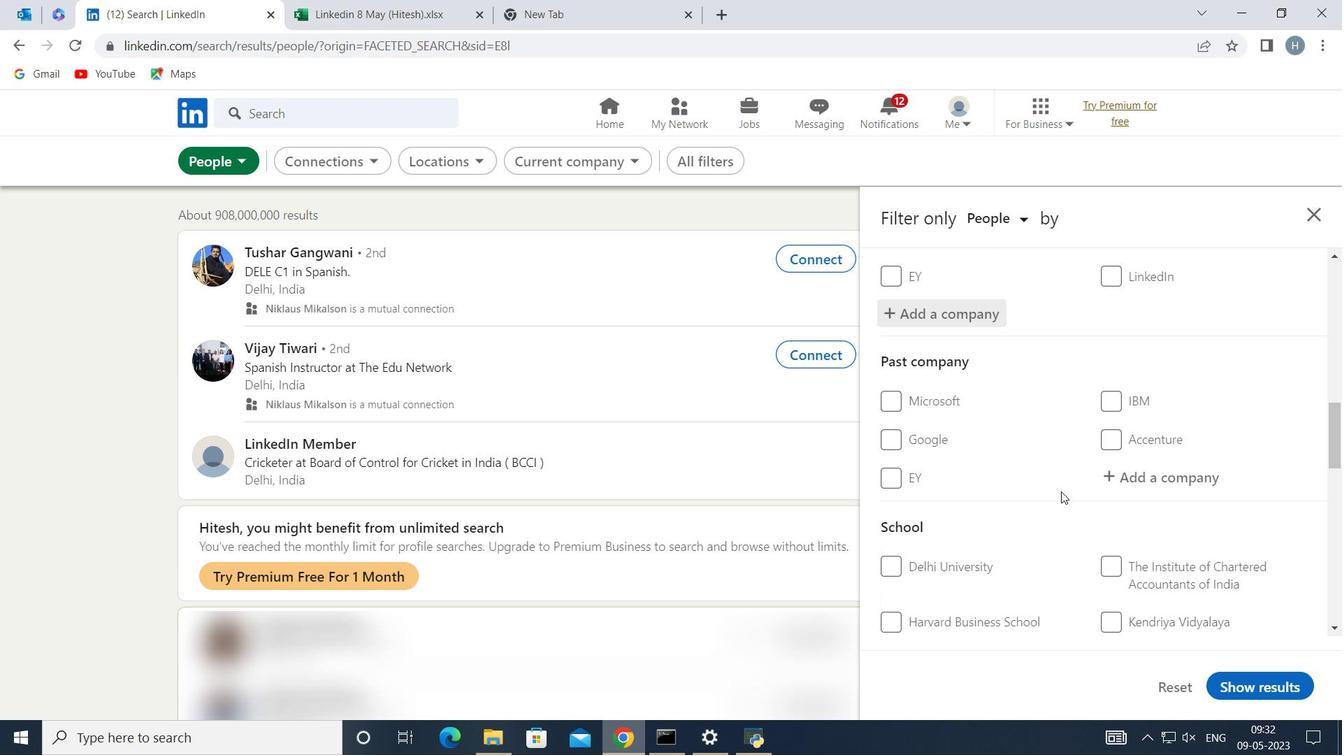 
Action: Mouse moved to (1166, 525)
Screenshot: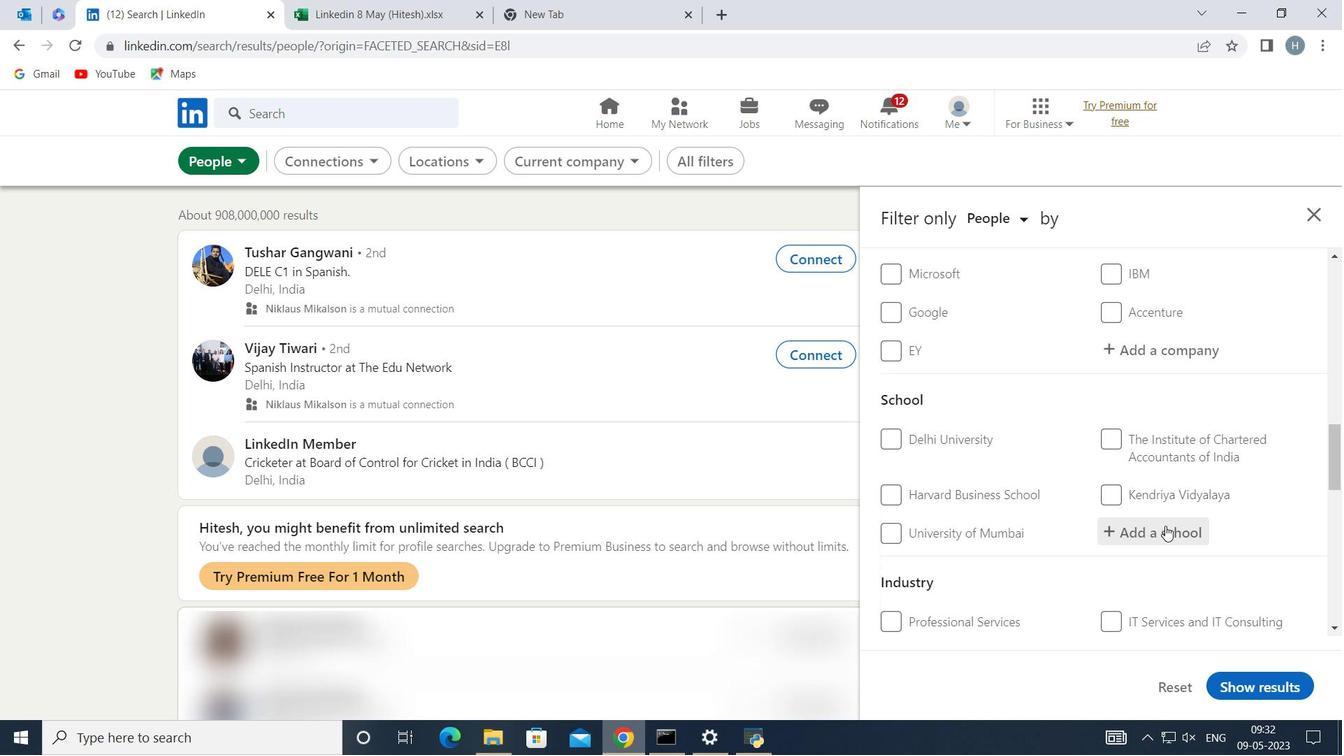 
Action: Mouse pressed left at (1166, 525)
Screenshot: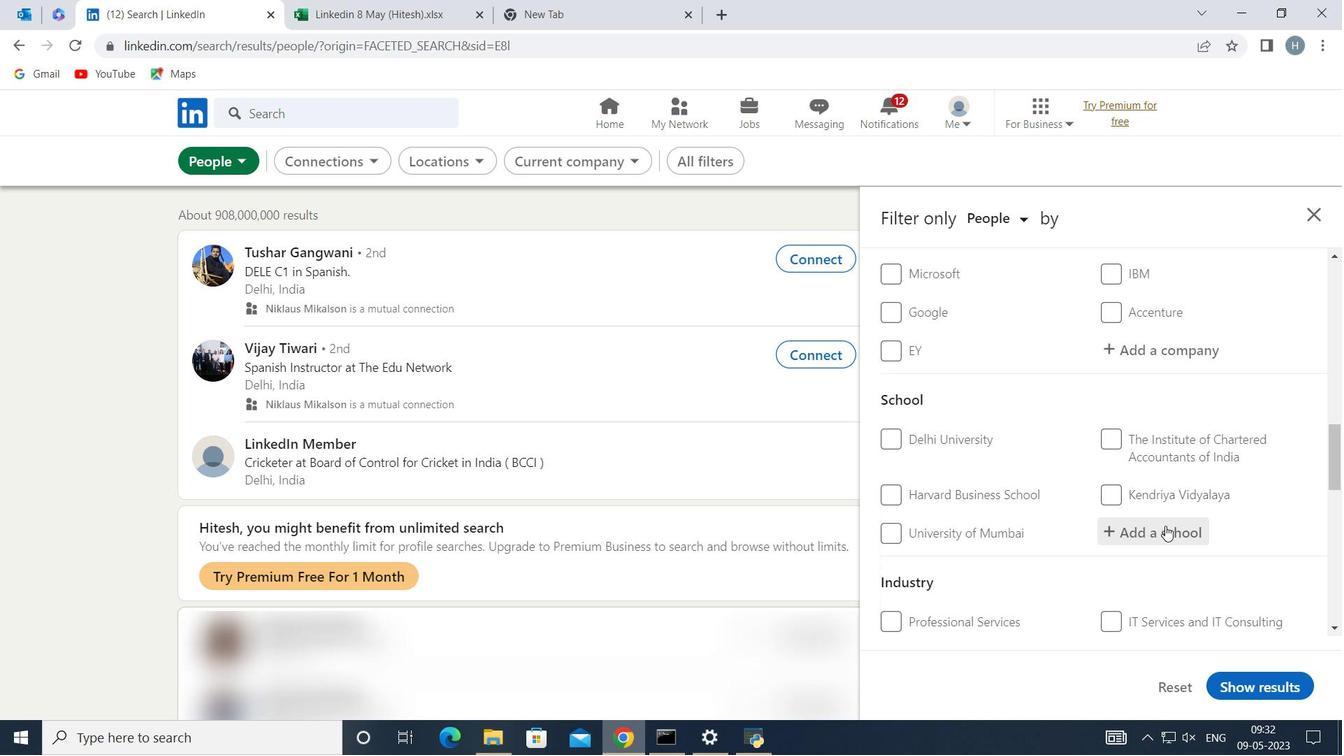 
Action: Mouse moved to (1167, 525)
Screenshot: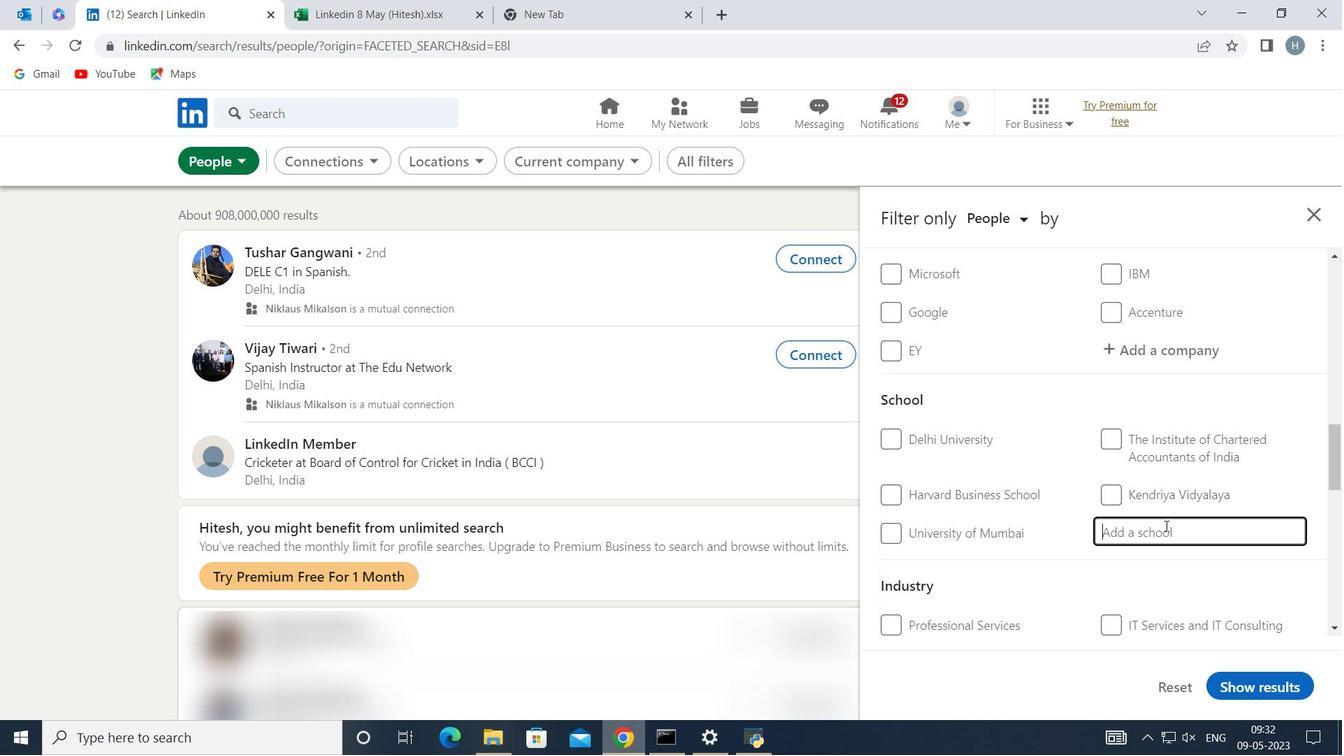 
Action: Key pressed <Key.shift>Amal<Key.space><Key.shift>jyothi
Screenshot: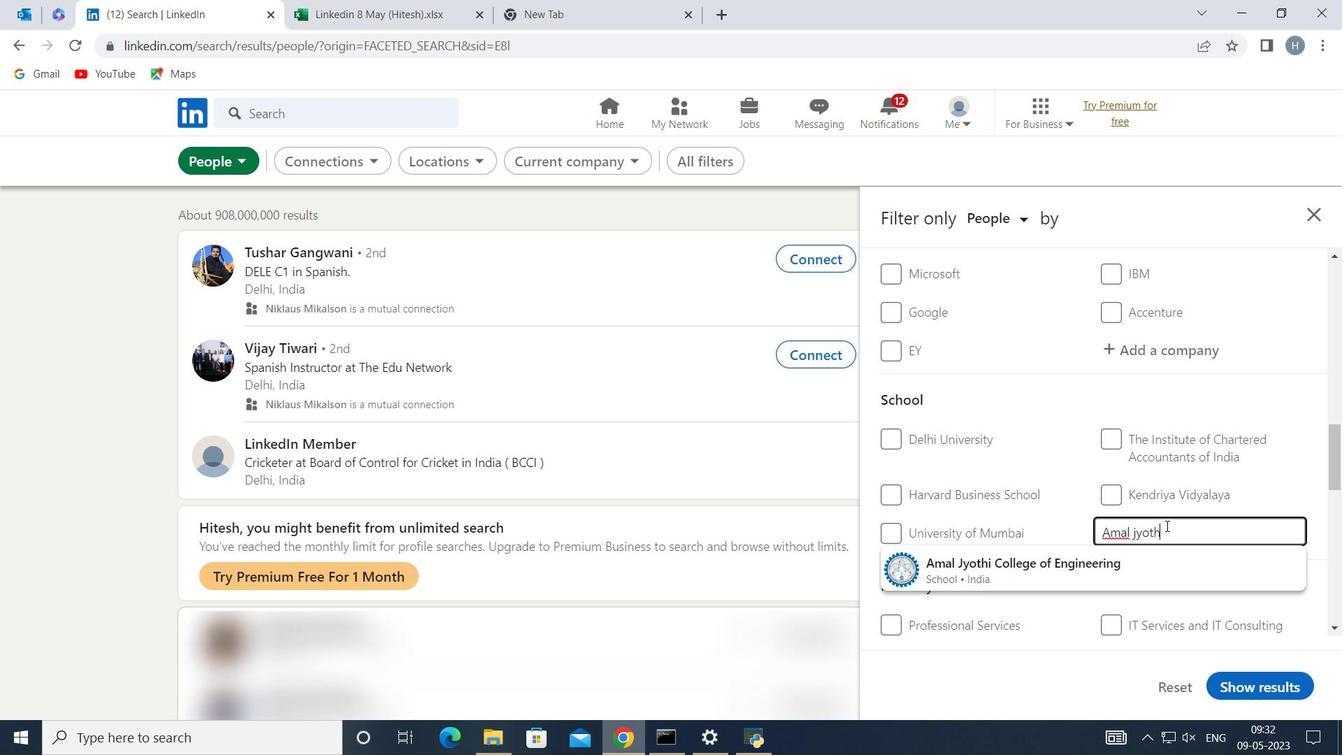 
Action: Mouse moved to (1077, 569)
Screenshot: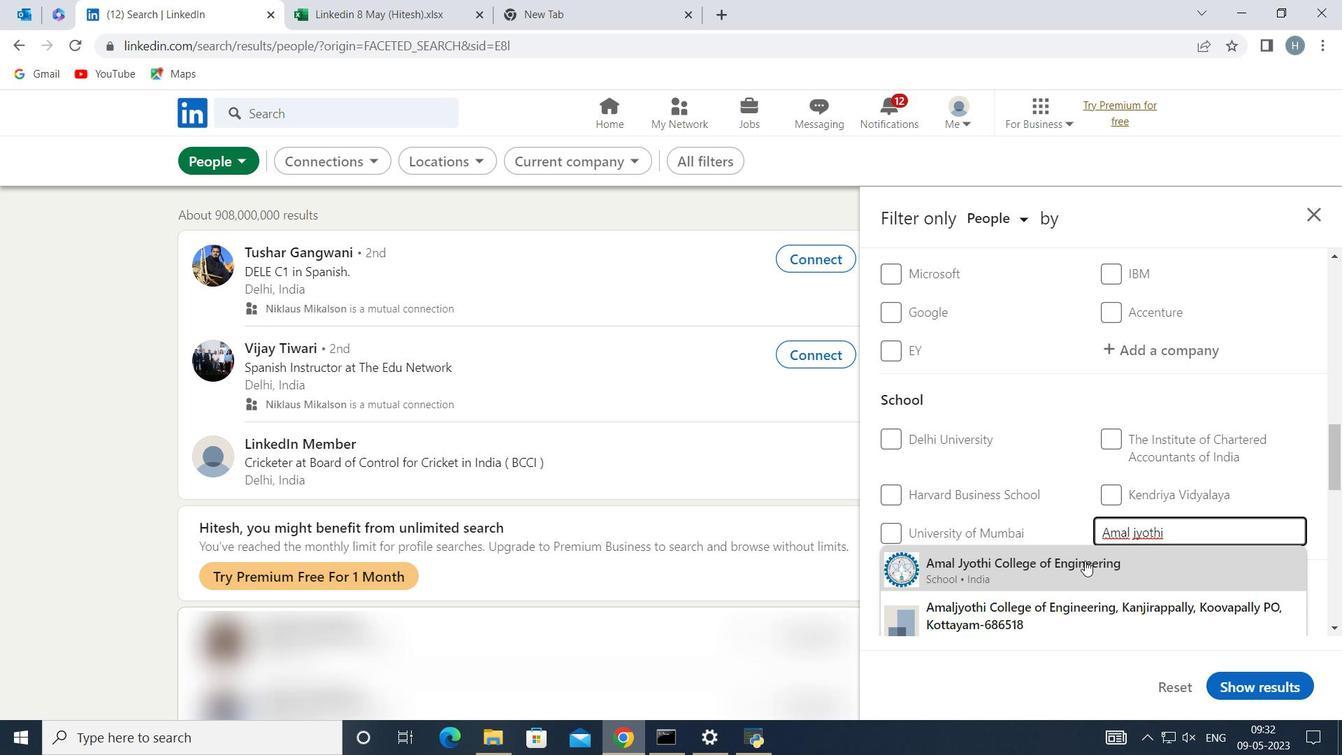 
Action: Mouse pressed left at (1077, 569)
Screenshot: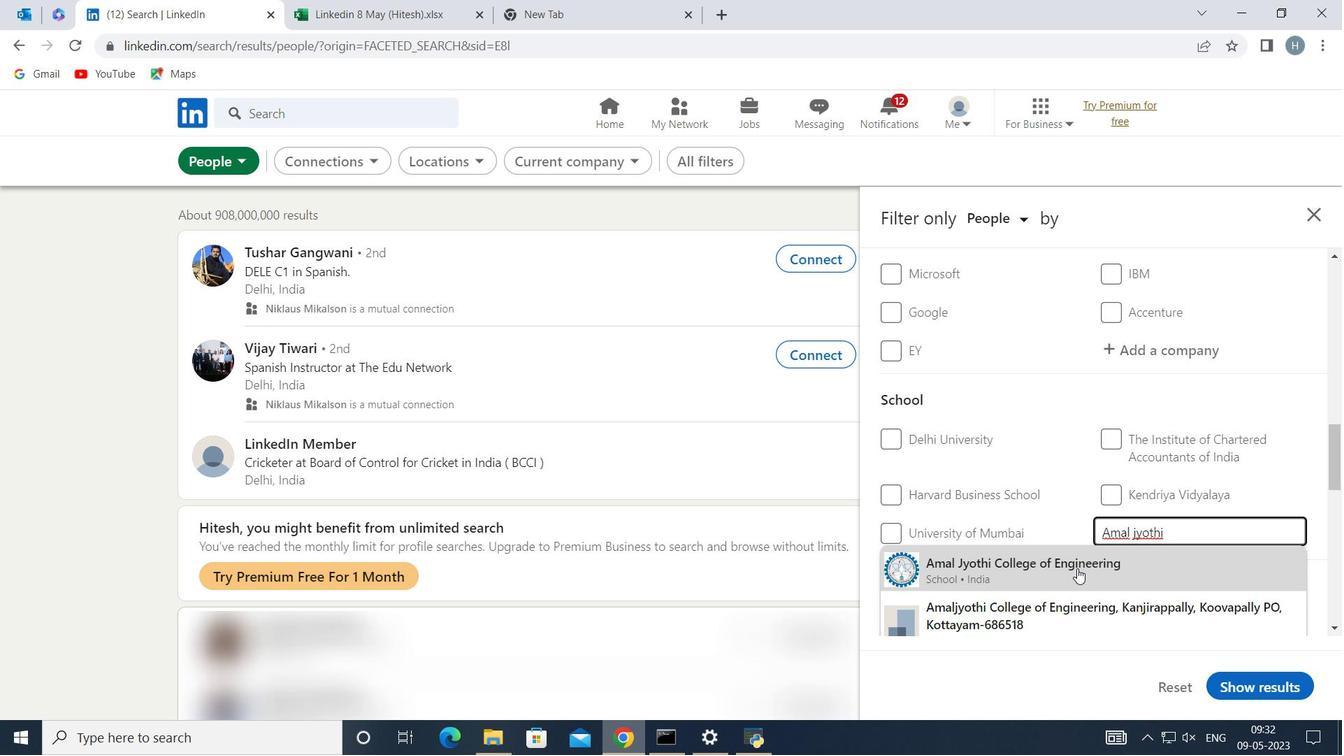 
Action: Mouse moved to (1087, 525)
Screenshot: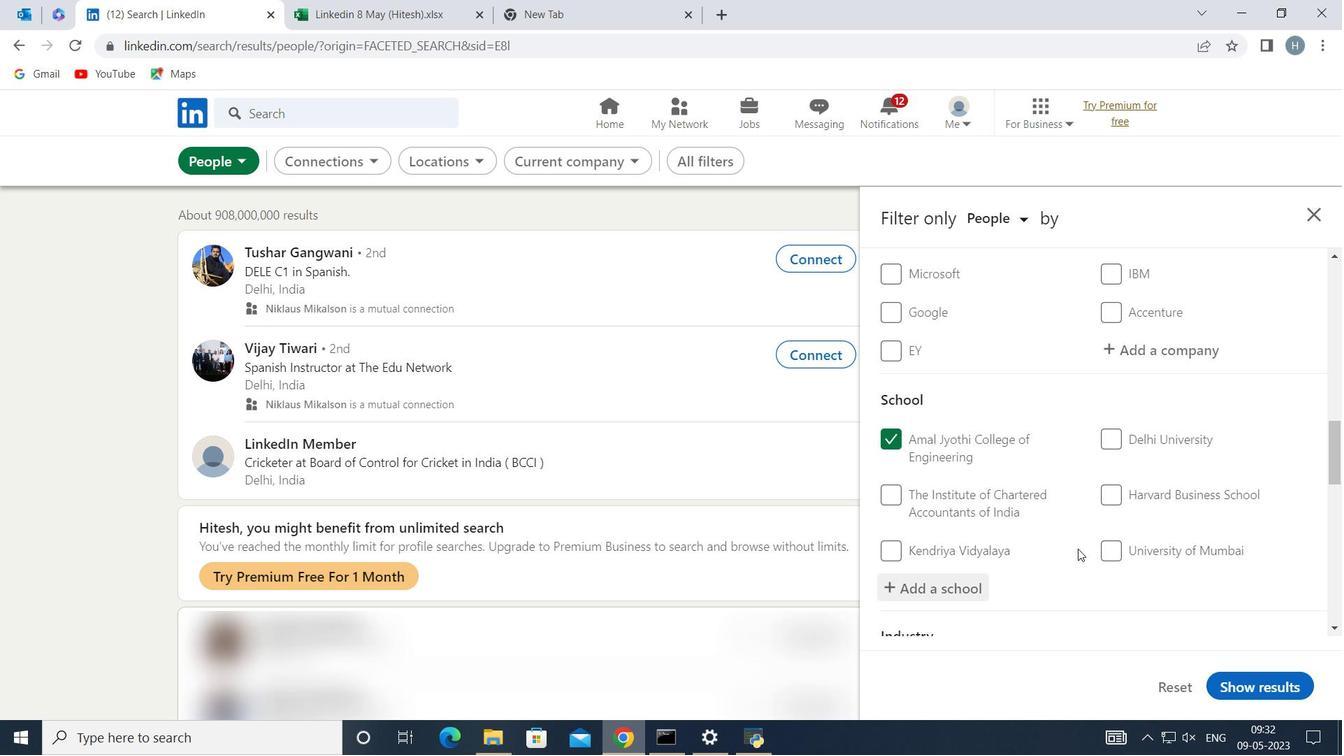 
Action: Mouse scrolled (1087, 524) with delta (0, 0)
Screenshot: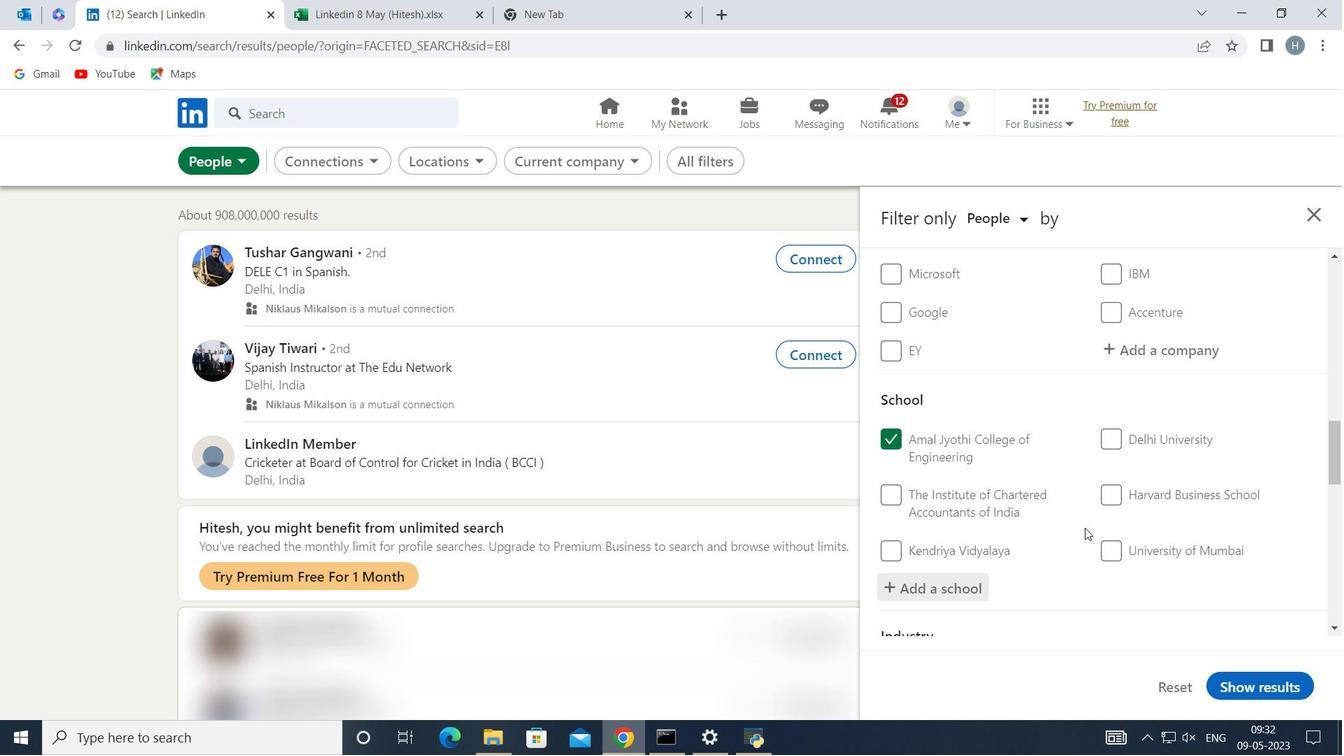 
Action: Mouse moved to (1087, 524)
Screenshot: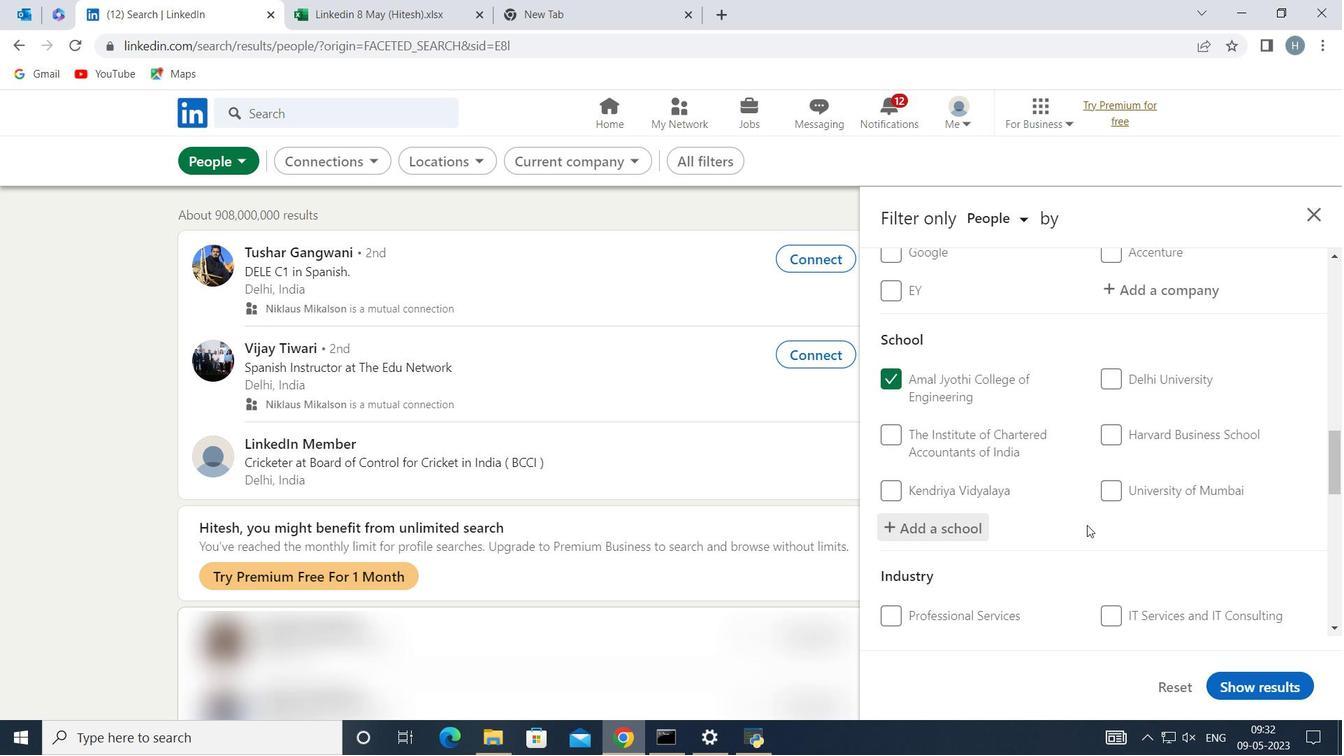 
Action: Mouse scrolled (1087, 523) with delta (0, 0)
Screenshot: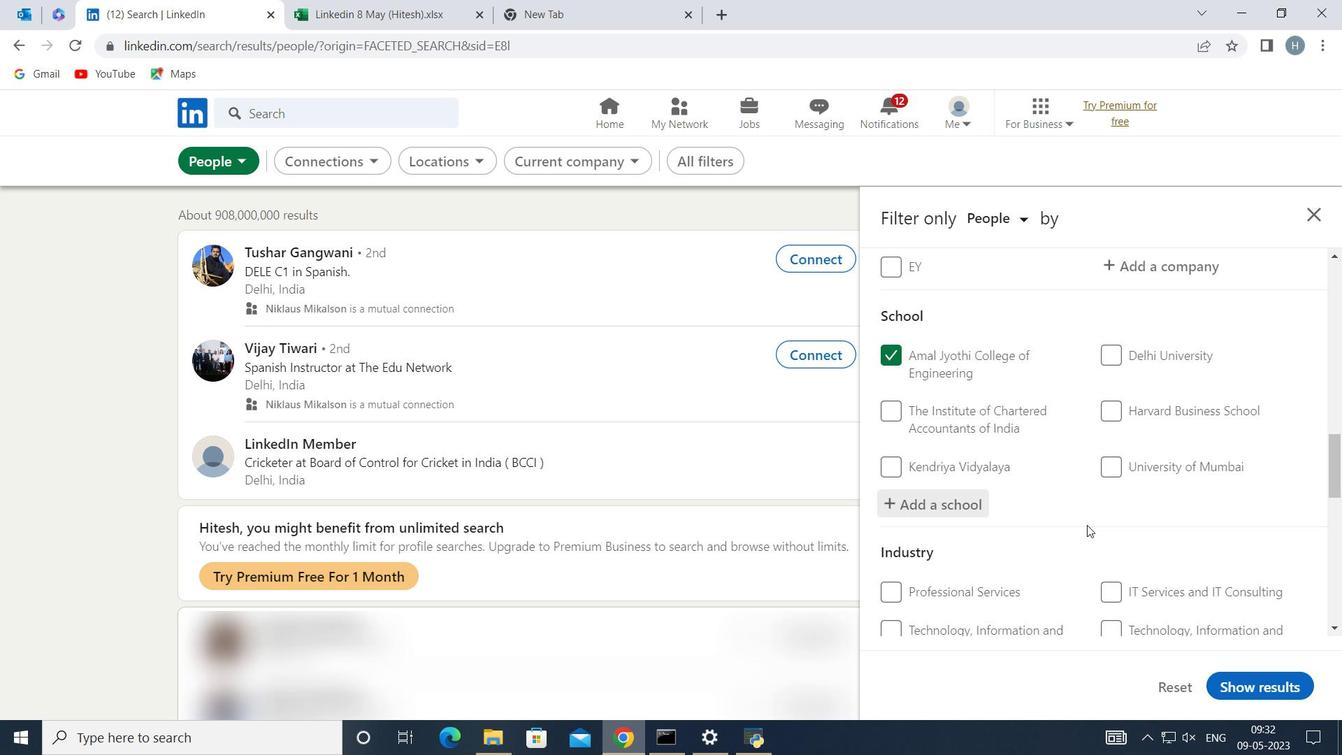
Action: Mouse moved to (1088, 523)
Screenshot: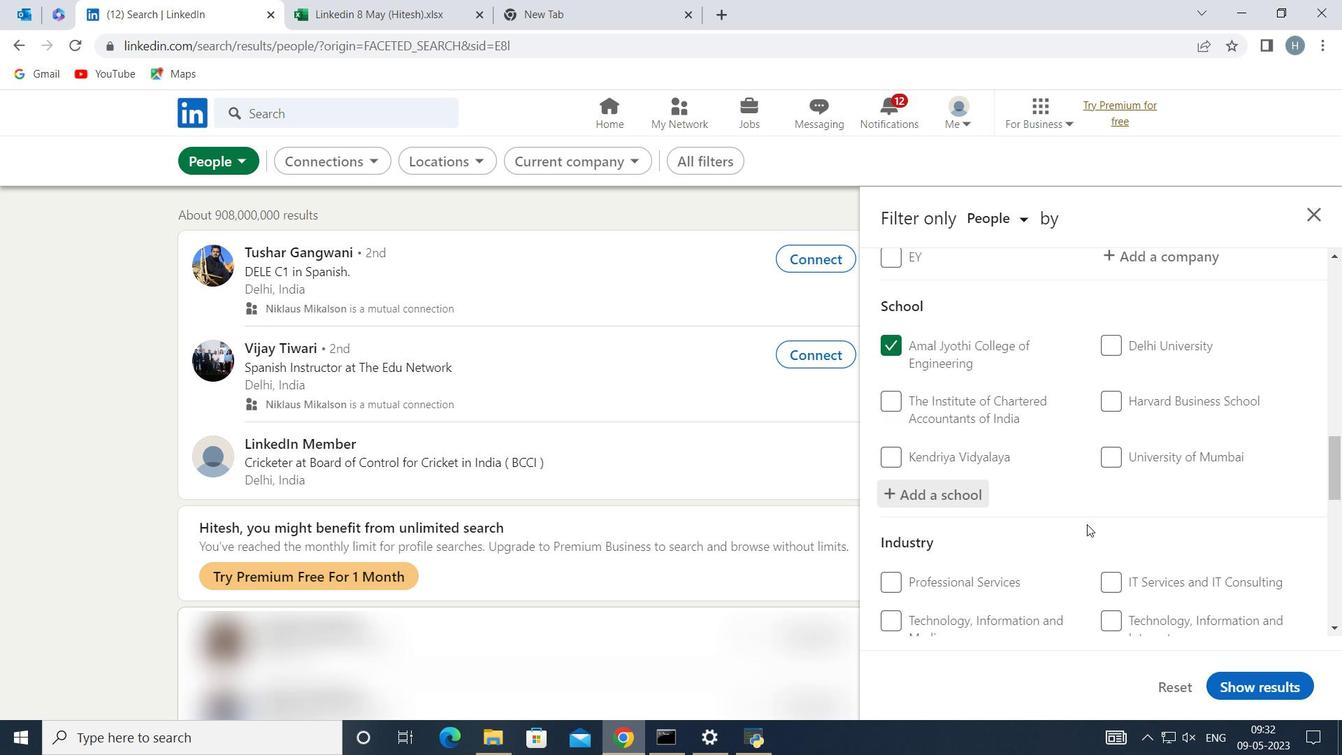 
Action: Mouse scrolled (1088, 522) with delta (0, 0)
Screenshot: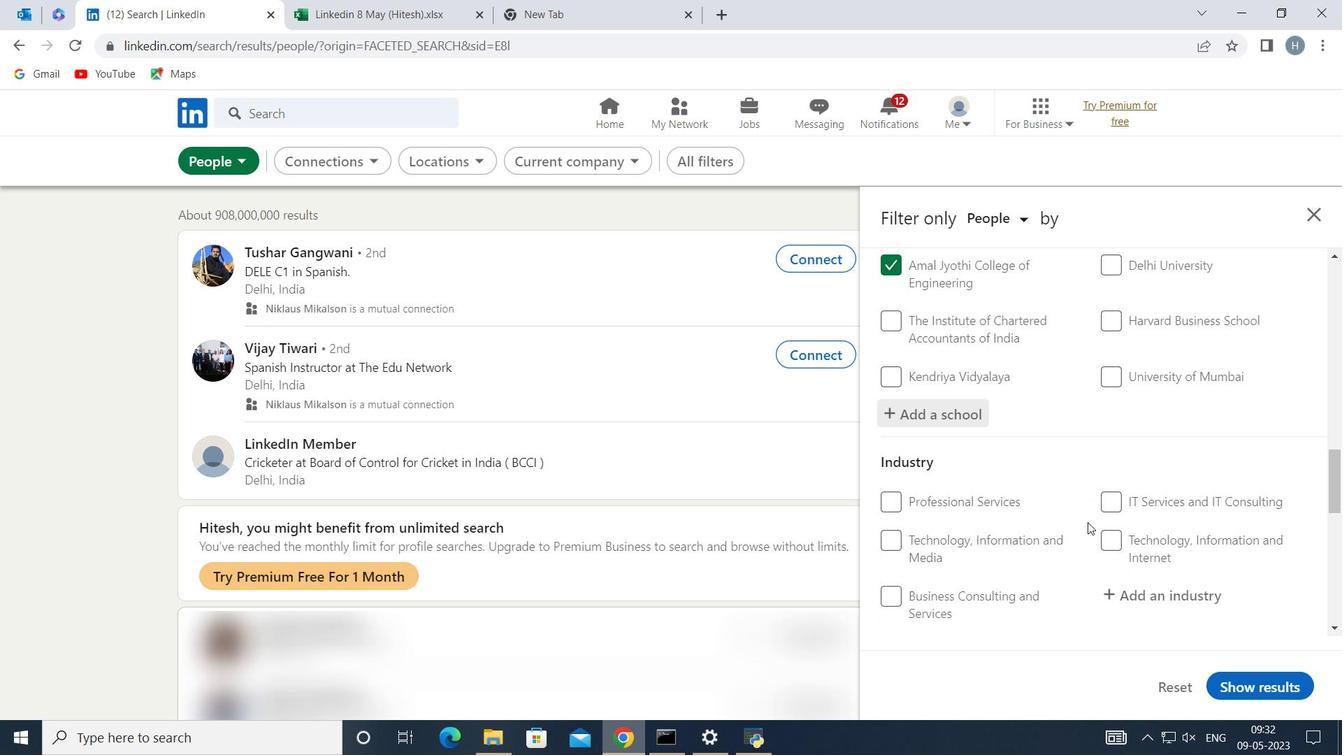 
Action: Mouse moved to (1170, 498)
Screenshot: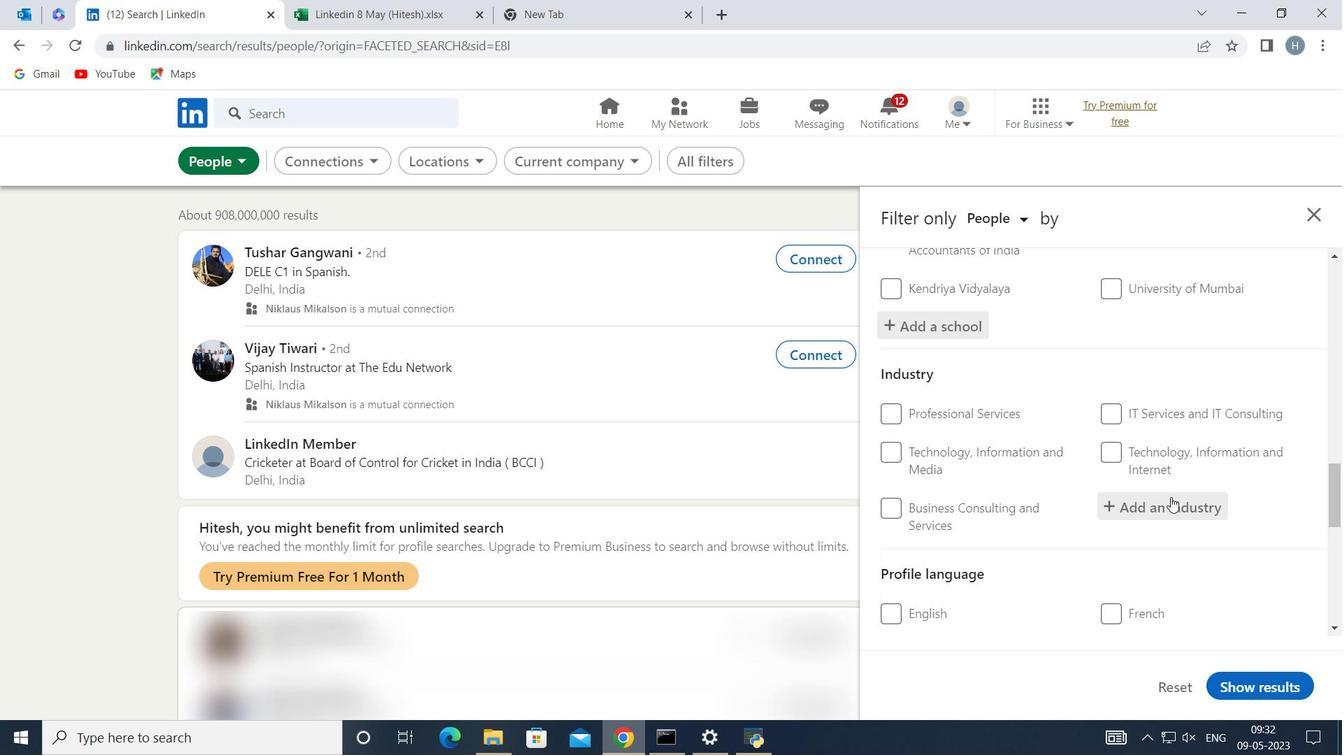
Action: Mouse pressed left at (1170, 498)
Screenshot: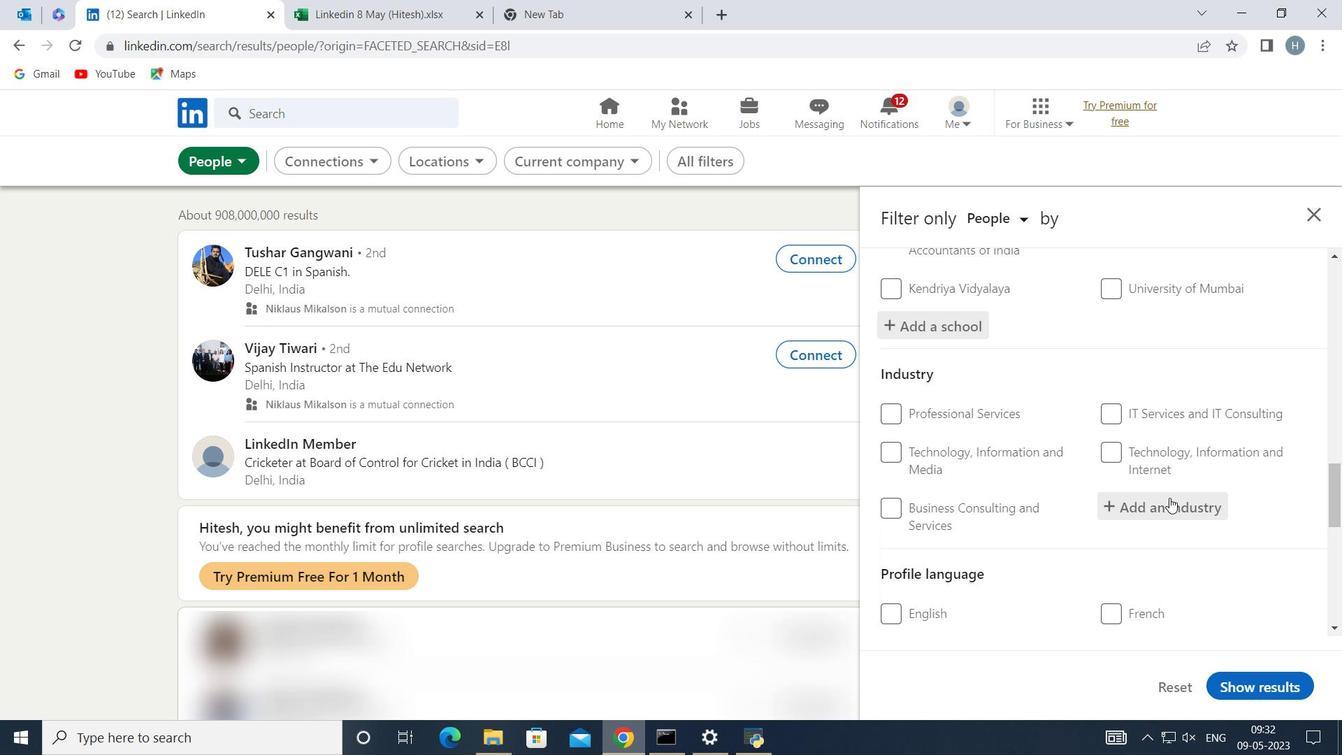 
Action: Key pressed <Key.shift>Professional<Key.space><Key.shift>Or
Screenshot: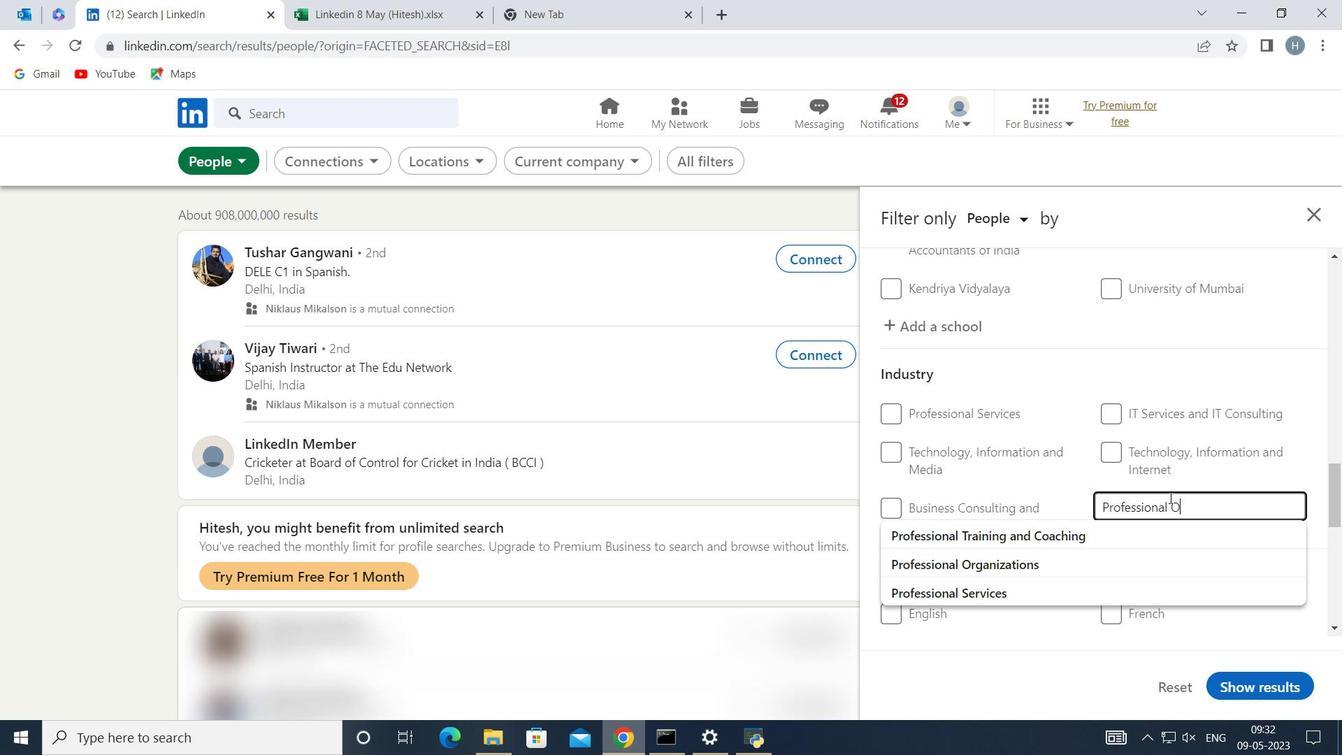 
Action: Mouse moved to (1020, 530)
Screenshot: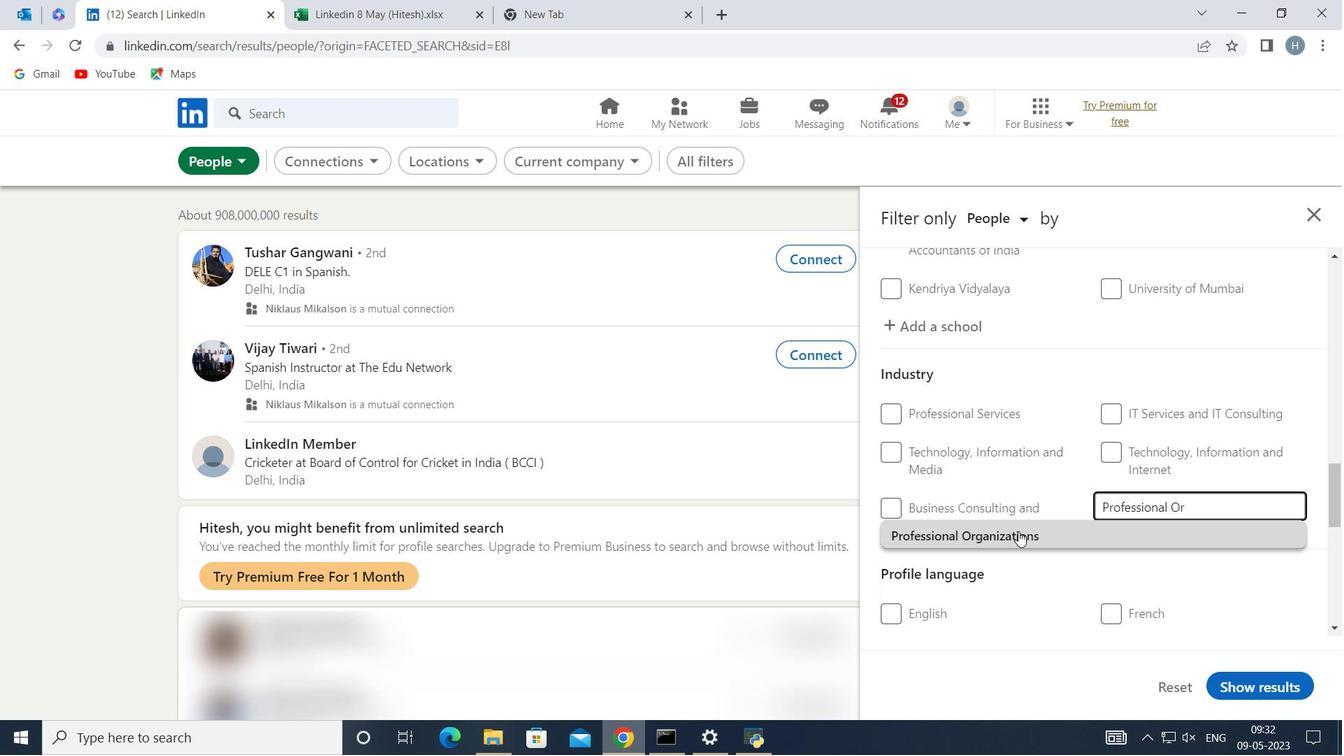 
Action: Mouse pressed left at (1020, 530)
Screenshot: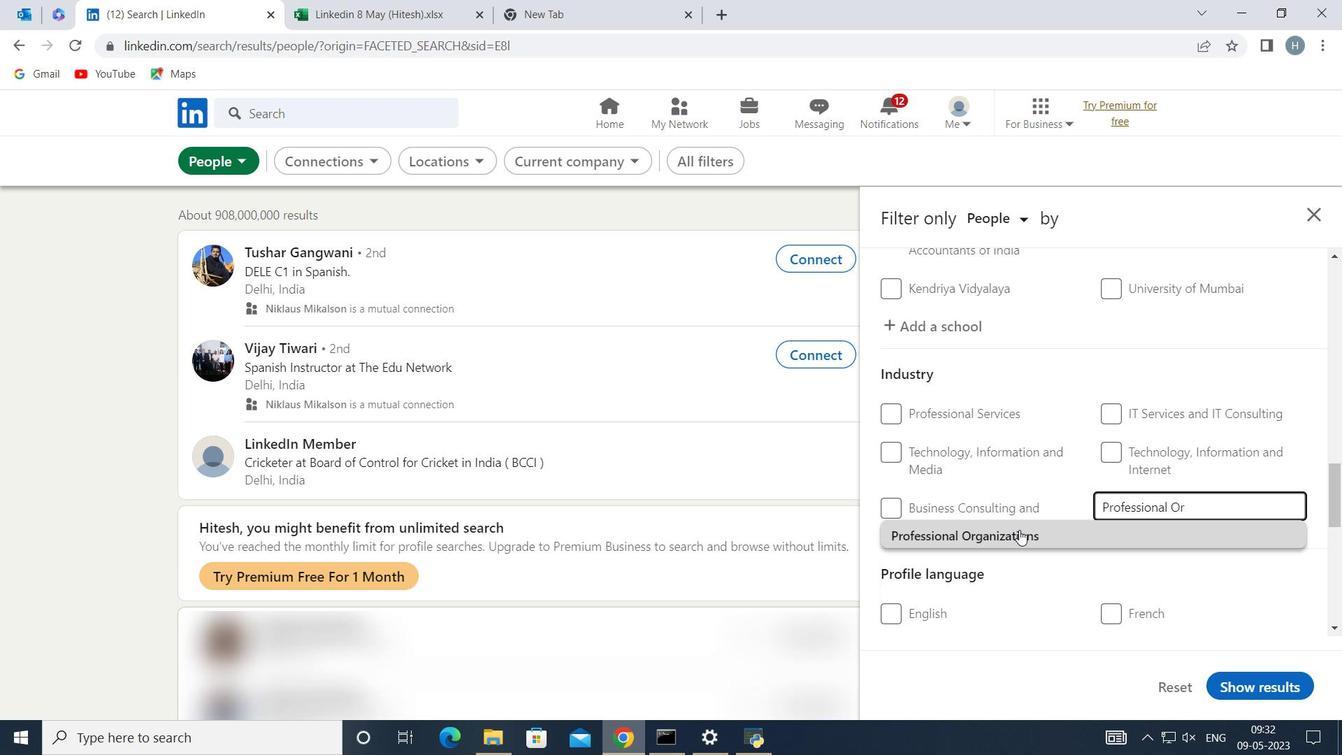 
Action: Mouse moved to (1054, 513)
Screenshot: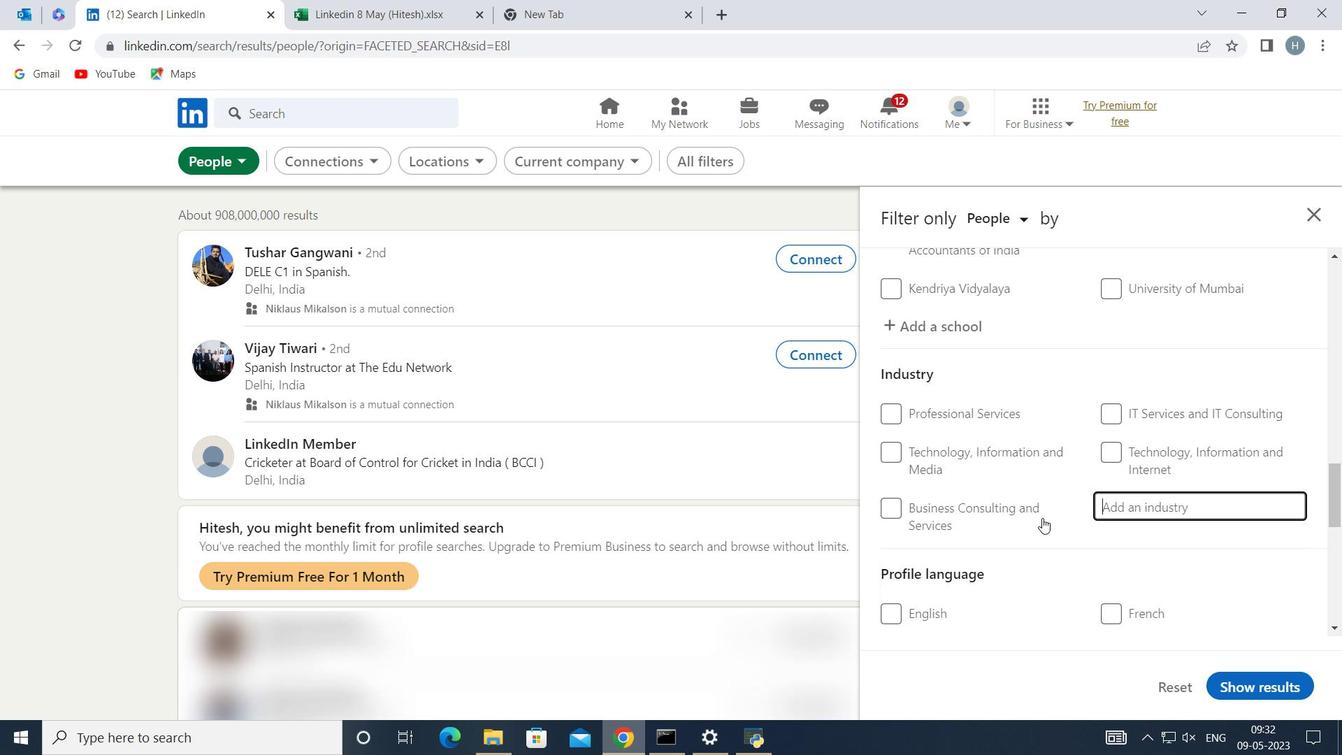 
Action: Mouse scrolled (1054, 512) with delta (0, 0)
Screenshot: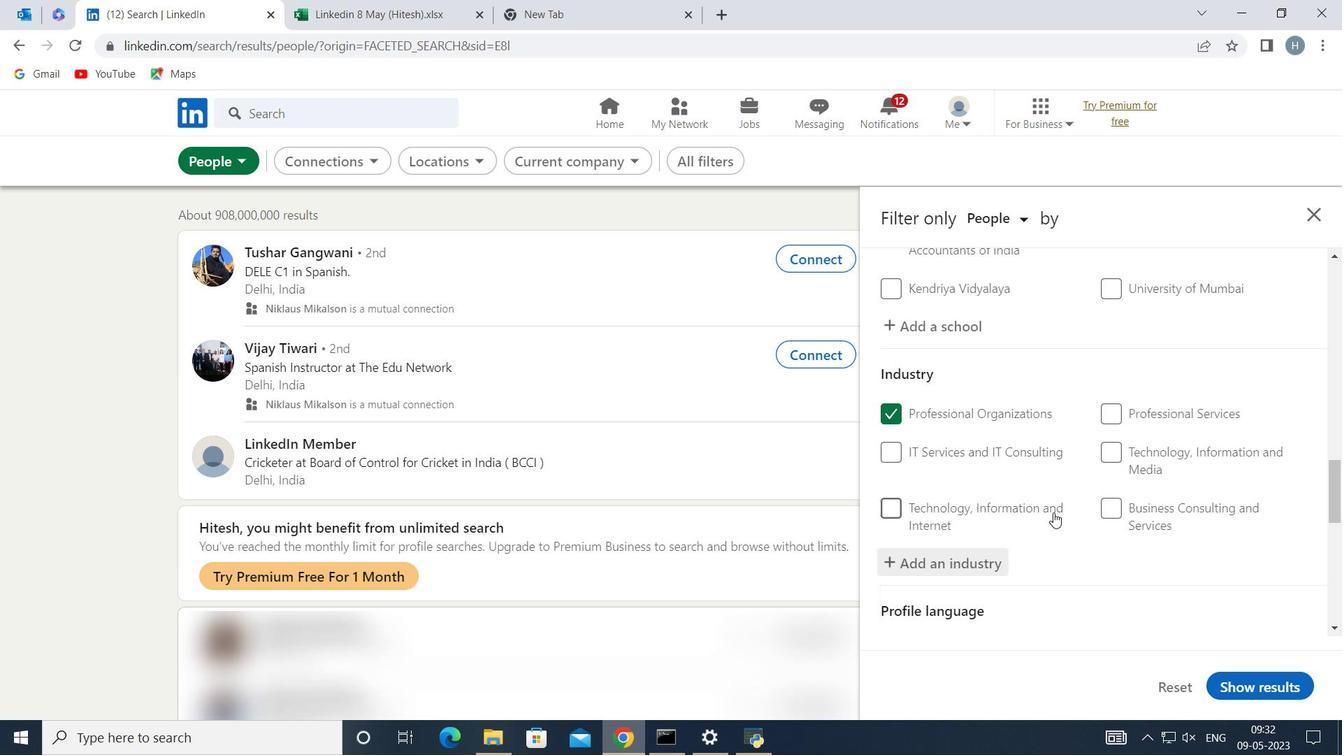 
Action: Mouse scrolled (1054, 512) with delta (0, 0)
Screenshot: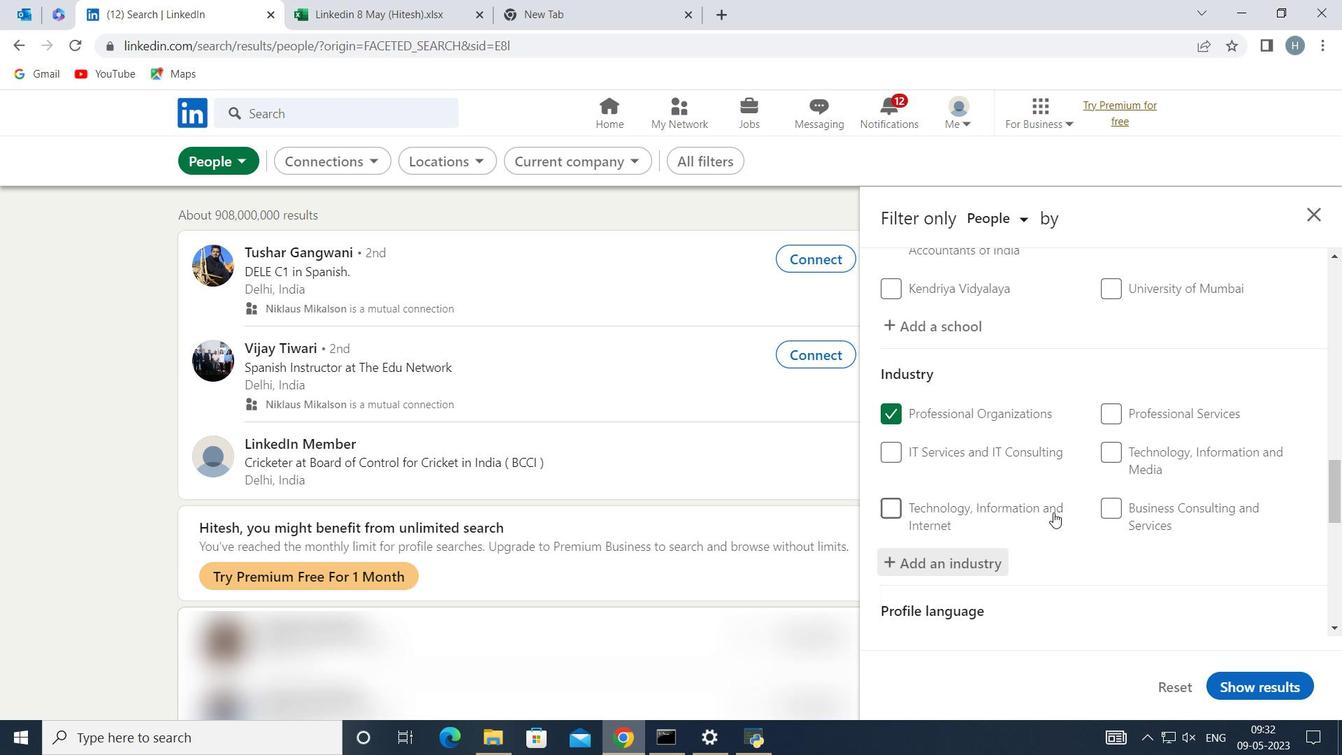 
Action: Mouse moved to (1063, 505)
Screenshot: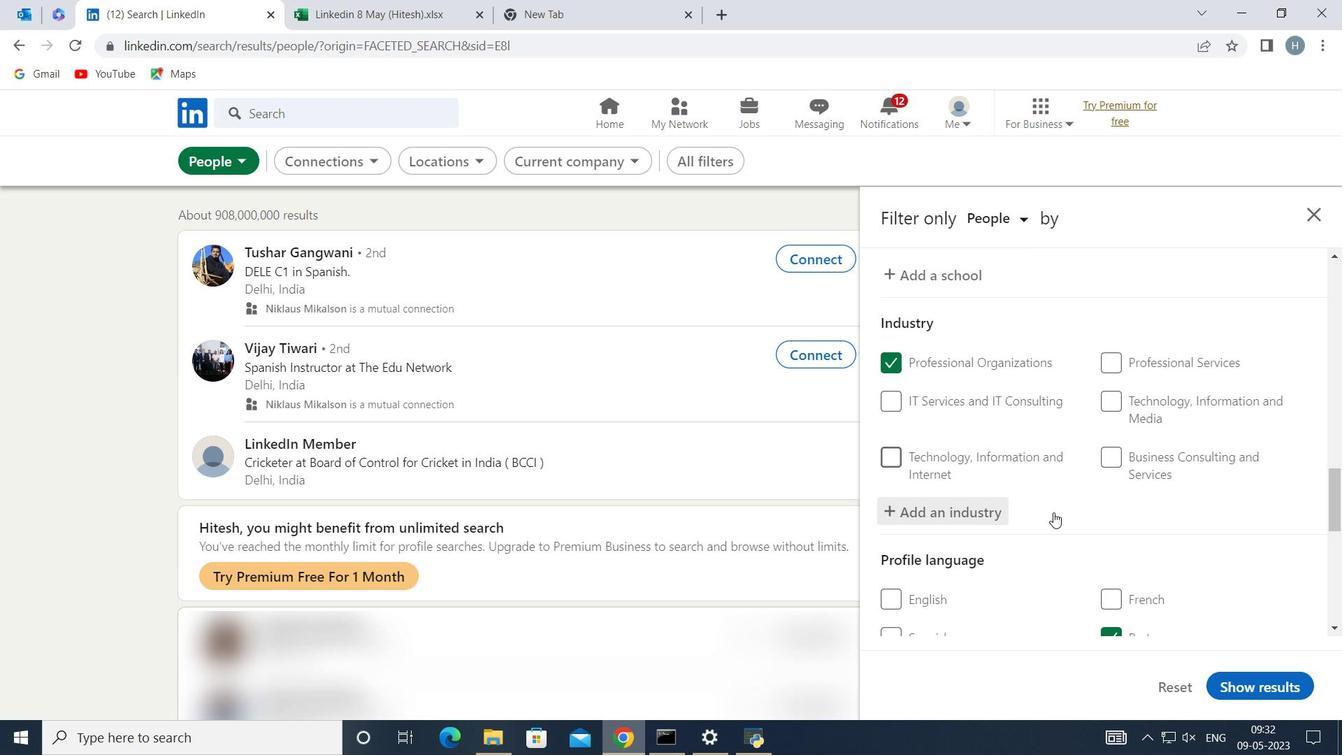 
Action: Mouse scrolled (1063, 504) with delta (0, 0)
Screenshot: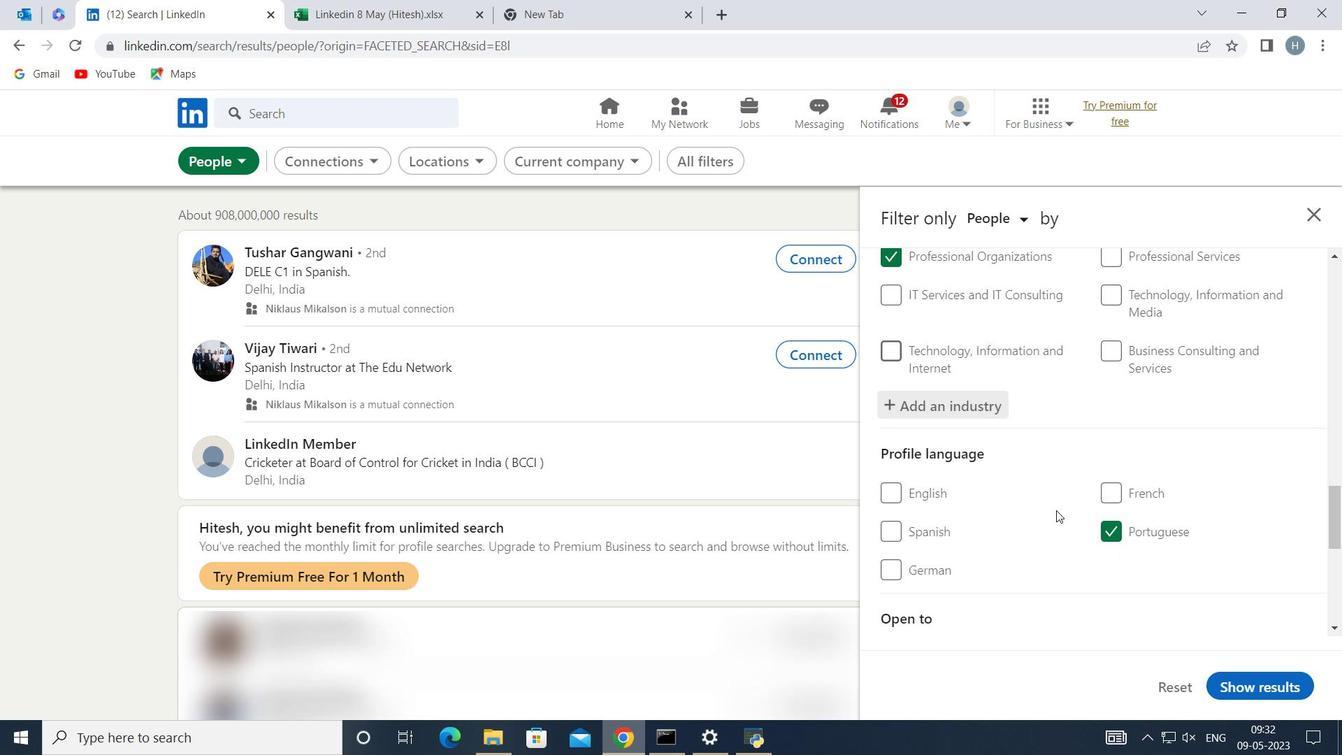 
Action: Mouse moved to (1060, 505)
Screenshot: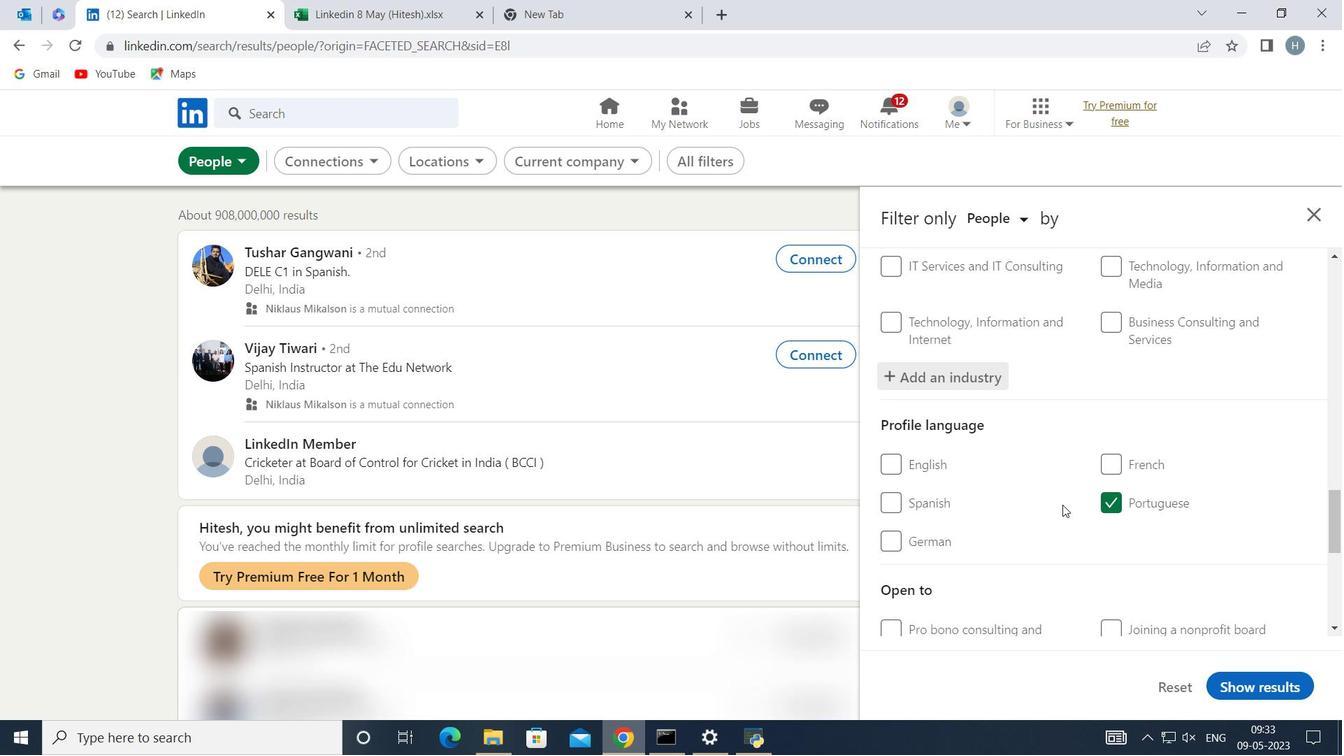 
Action: Mouse scrolled (1060, 504) with delta (0, 0)
Screenshot: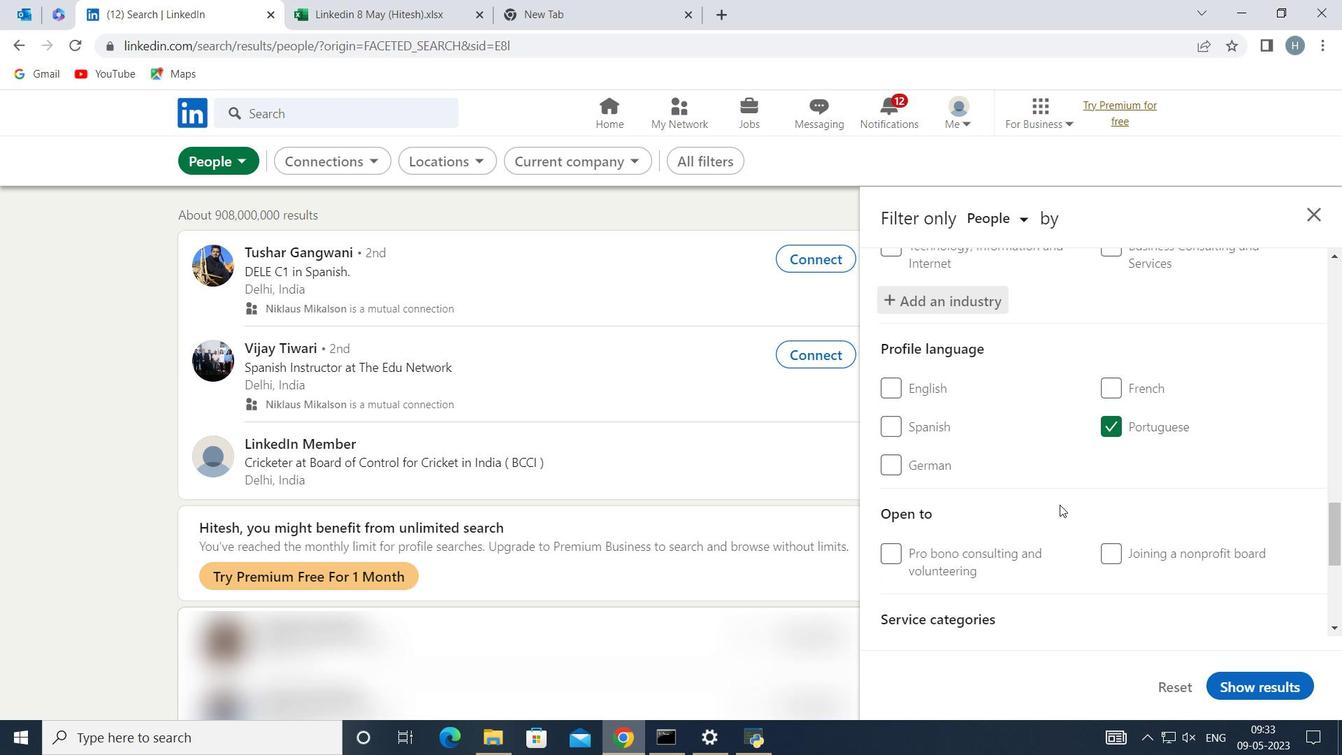 
Action: Mouse scrolled (1060, 504) with delta (0, 0)
Screenshot: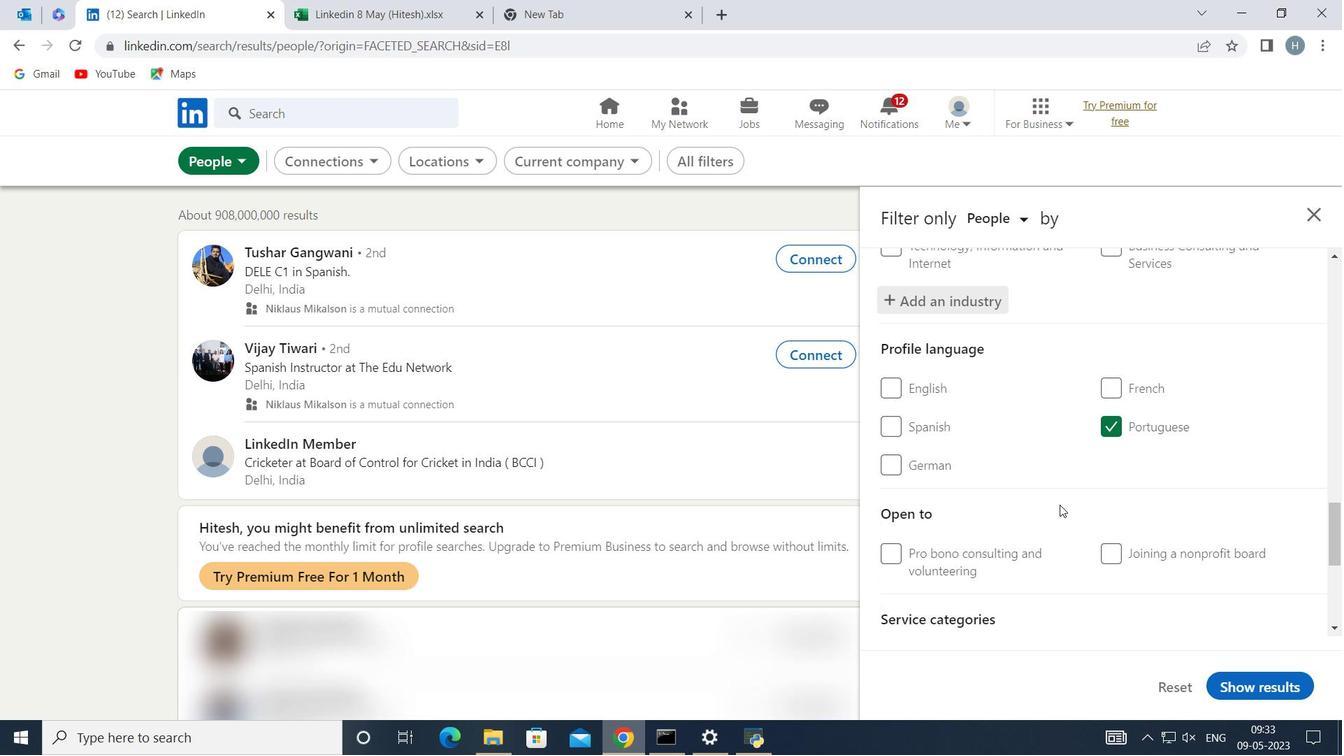 
Action: Mouse moved to (1060, 500)
Screenshot: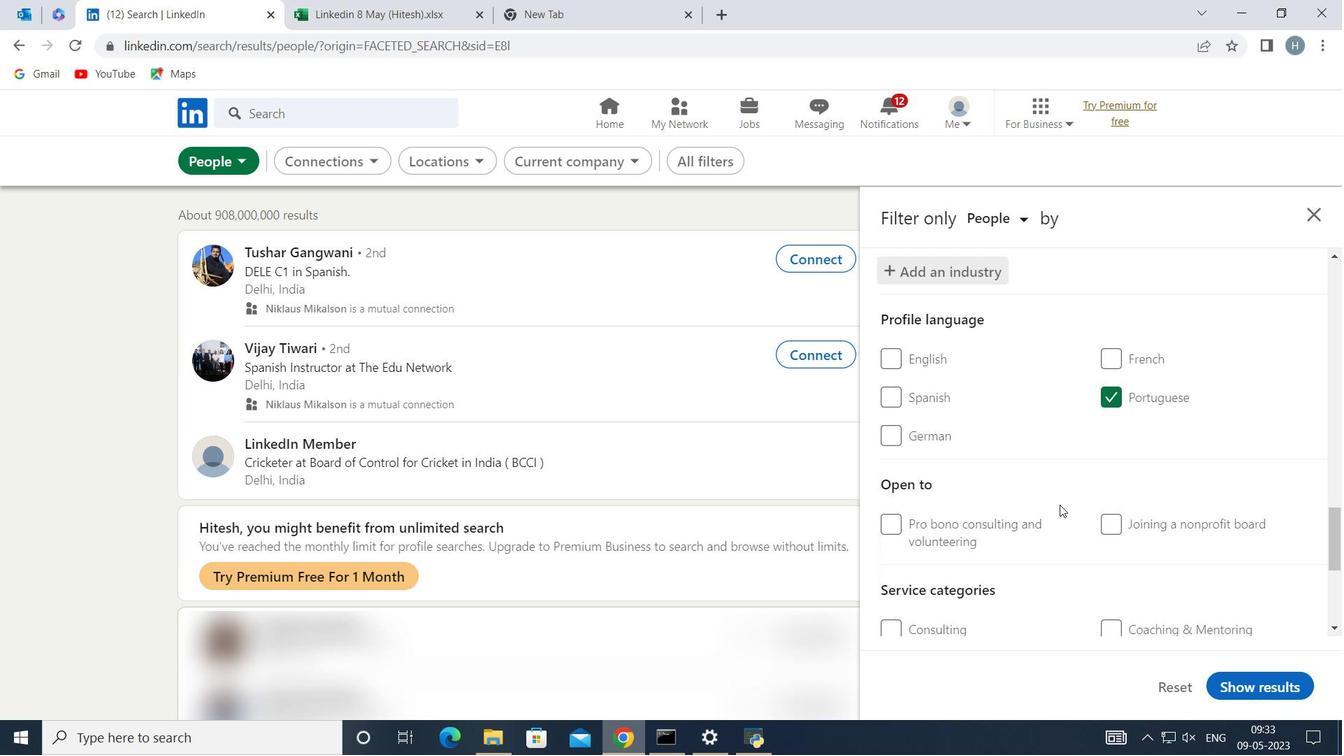 
Action: Mouse scrolled (1060, 500) with delta (0, 0)
Screenshot: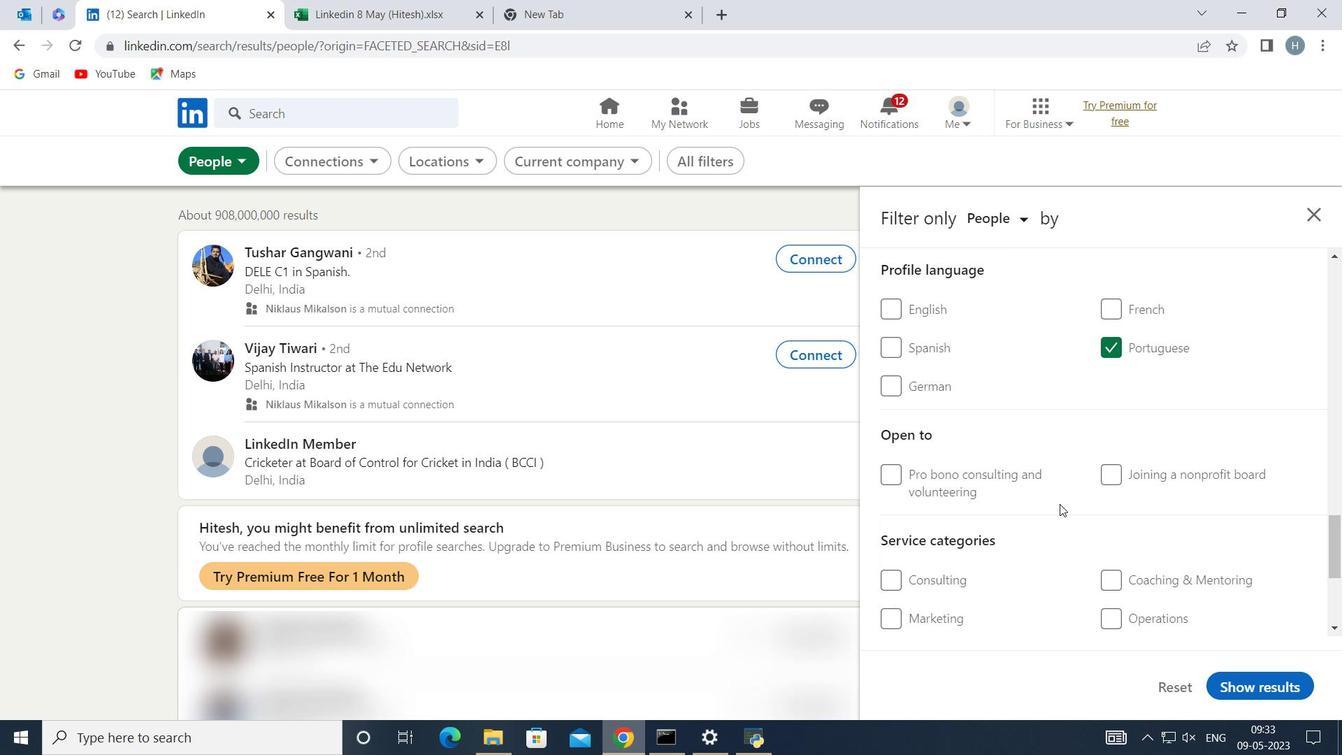 
Action: Mouse moved to (1139, 474)
Screenshot: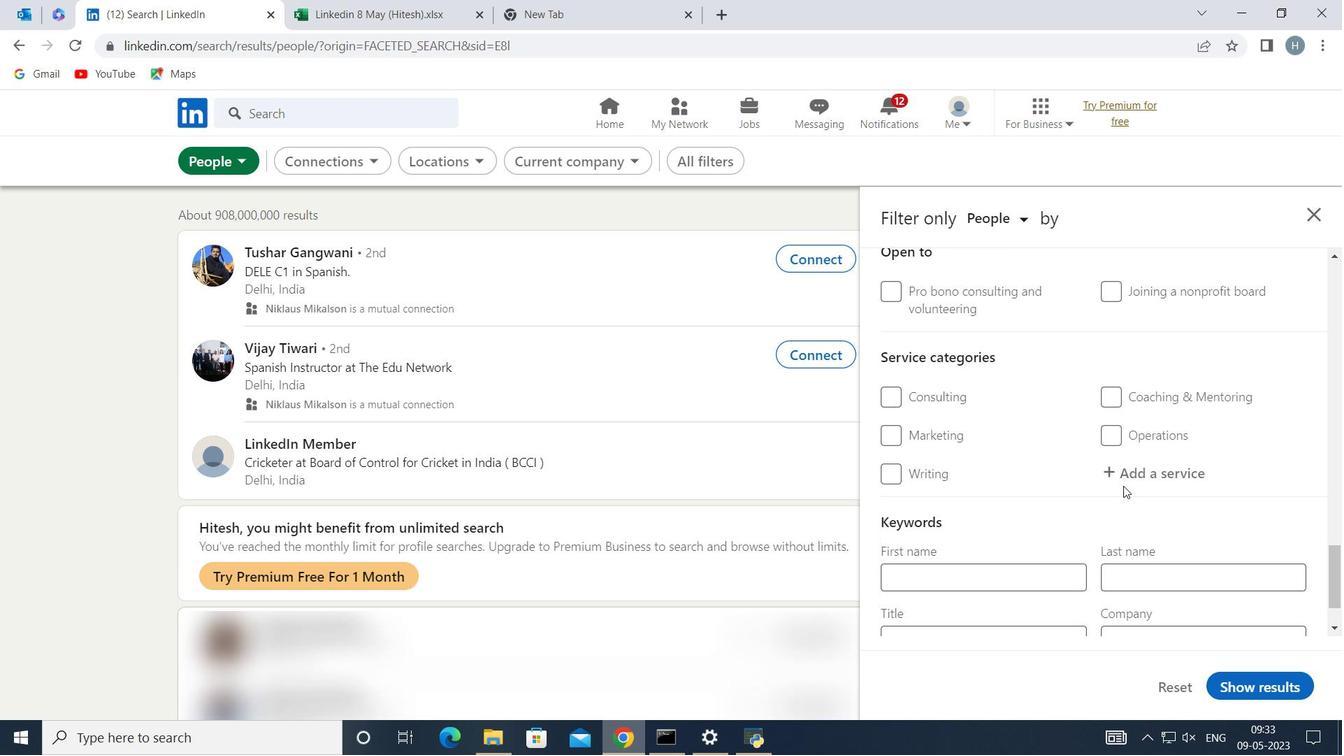
Action: Mouse pressed left at (1139, 474)
Screenshot: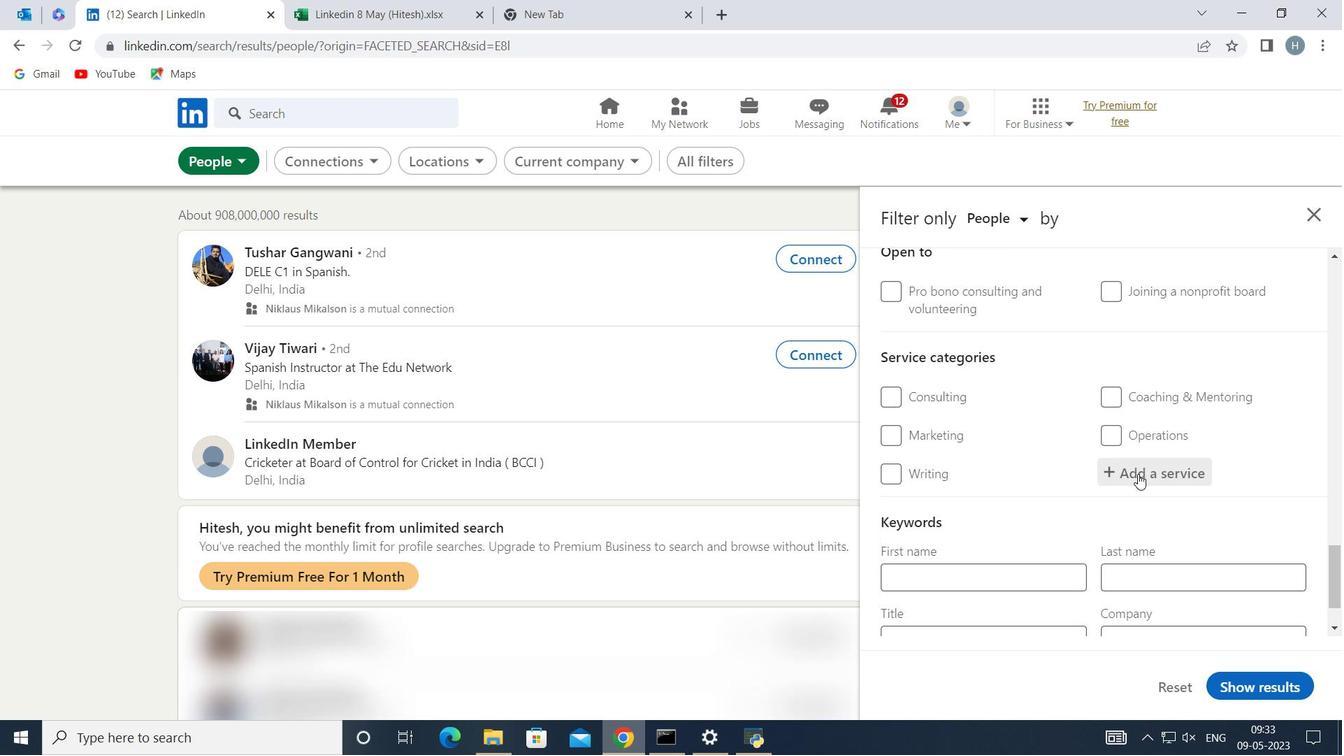 
Action: Key pressed <Key.shift>Resume
Screenshot: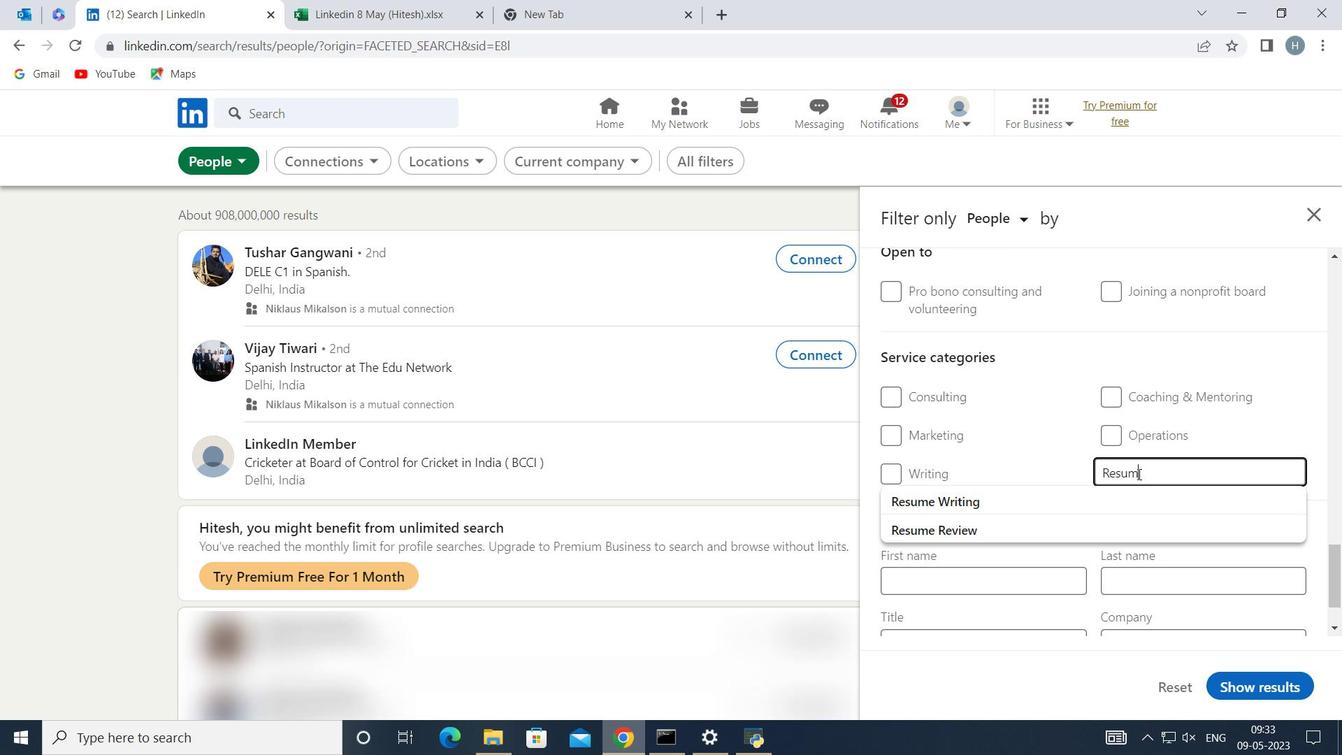 
Action: Mouse moved to (1026, 504)
Screenshot: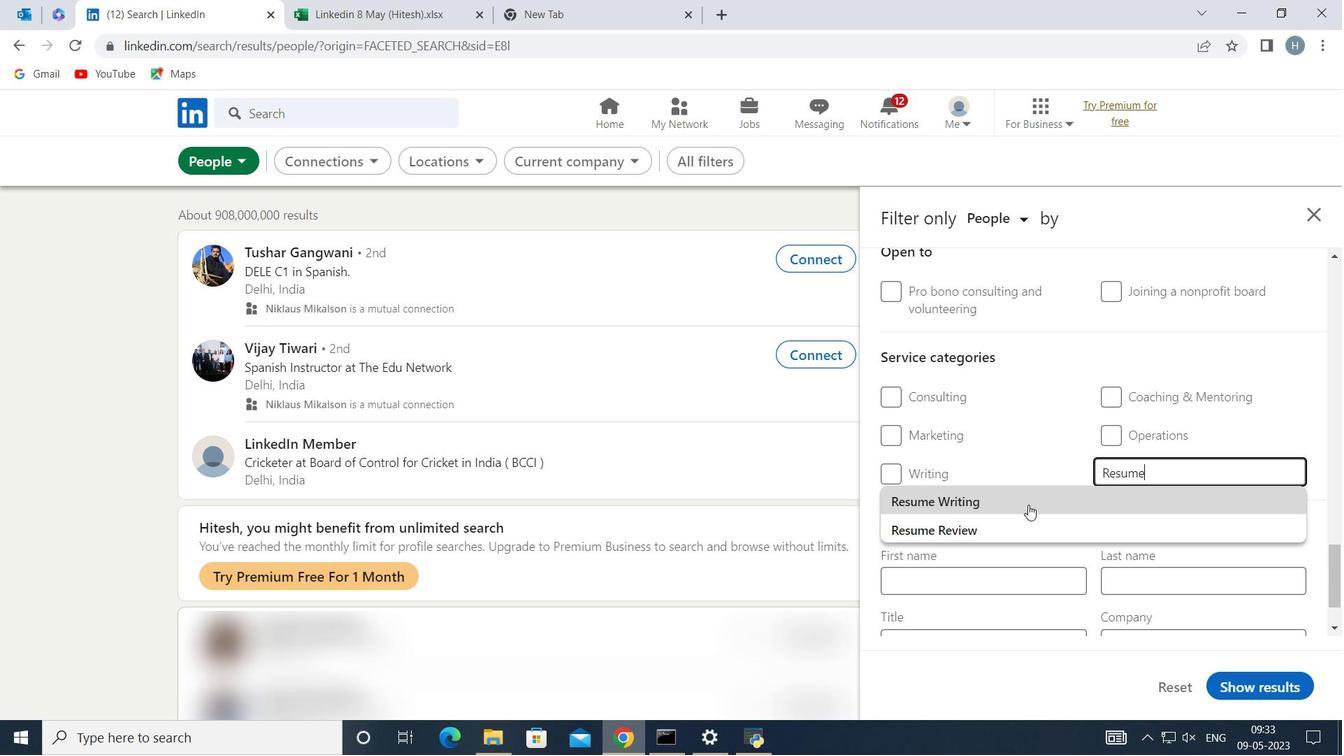 
Action: Mouse pressed left at (1026, 504)
Screenshot: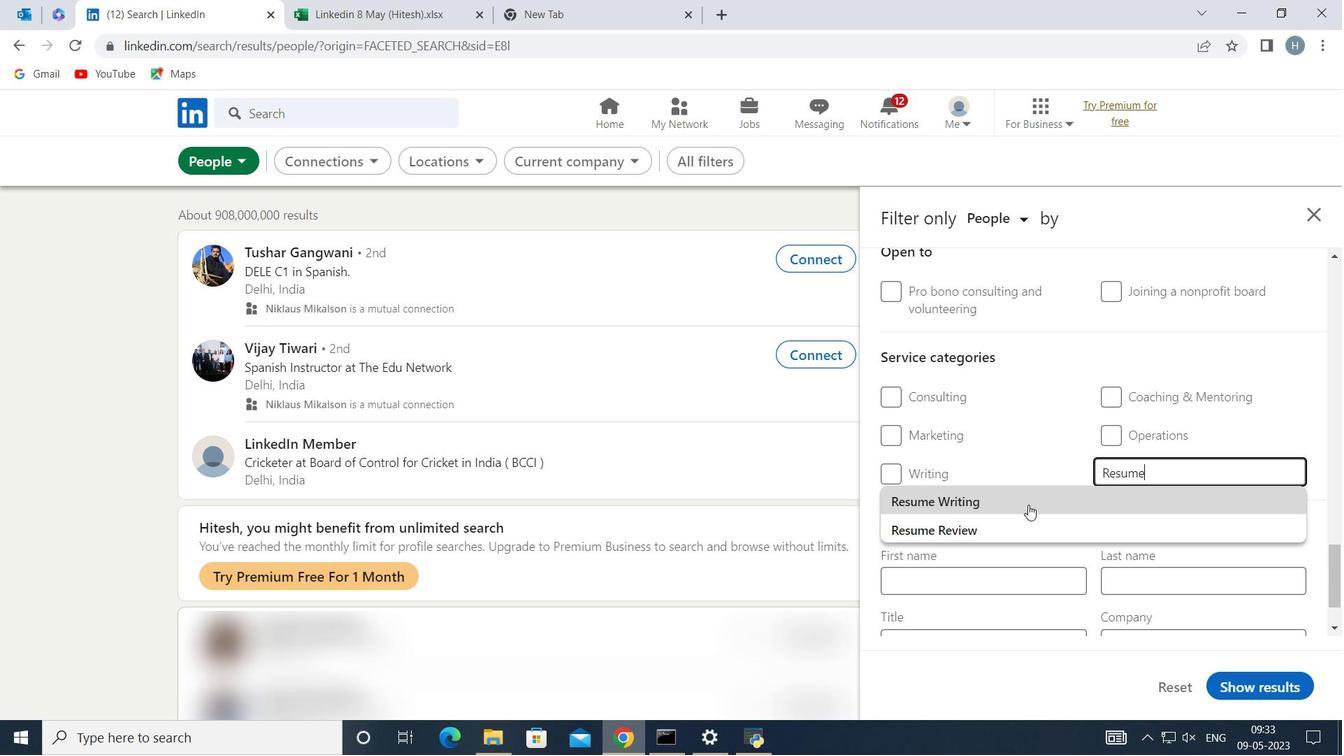 
Action: Mouse scrolled (1026, 503) with delta (0, 0)
Screenshot: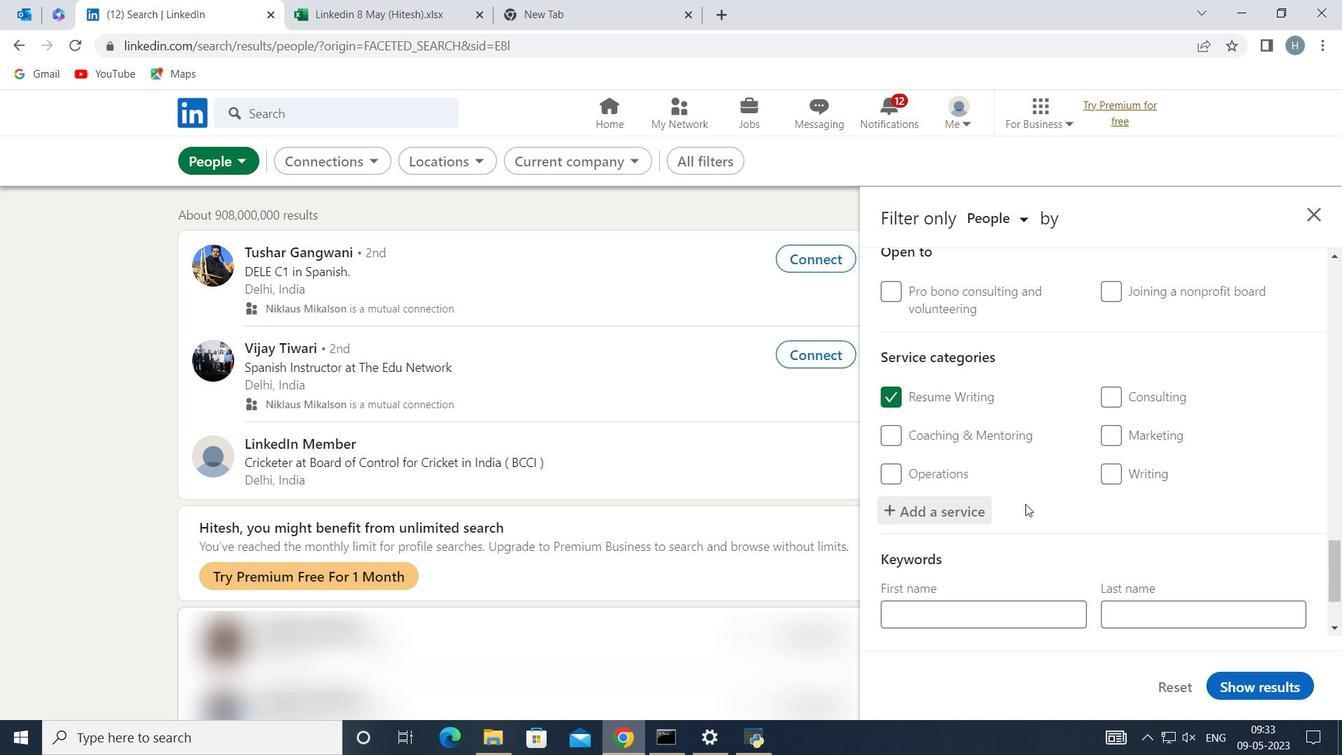 
Action: Mouse moved to (1027, 504)
Screenshot: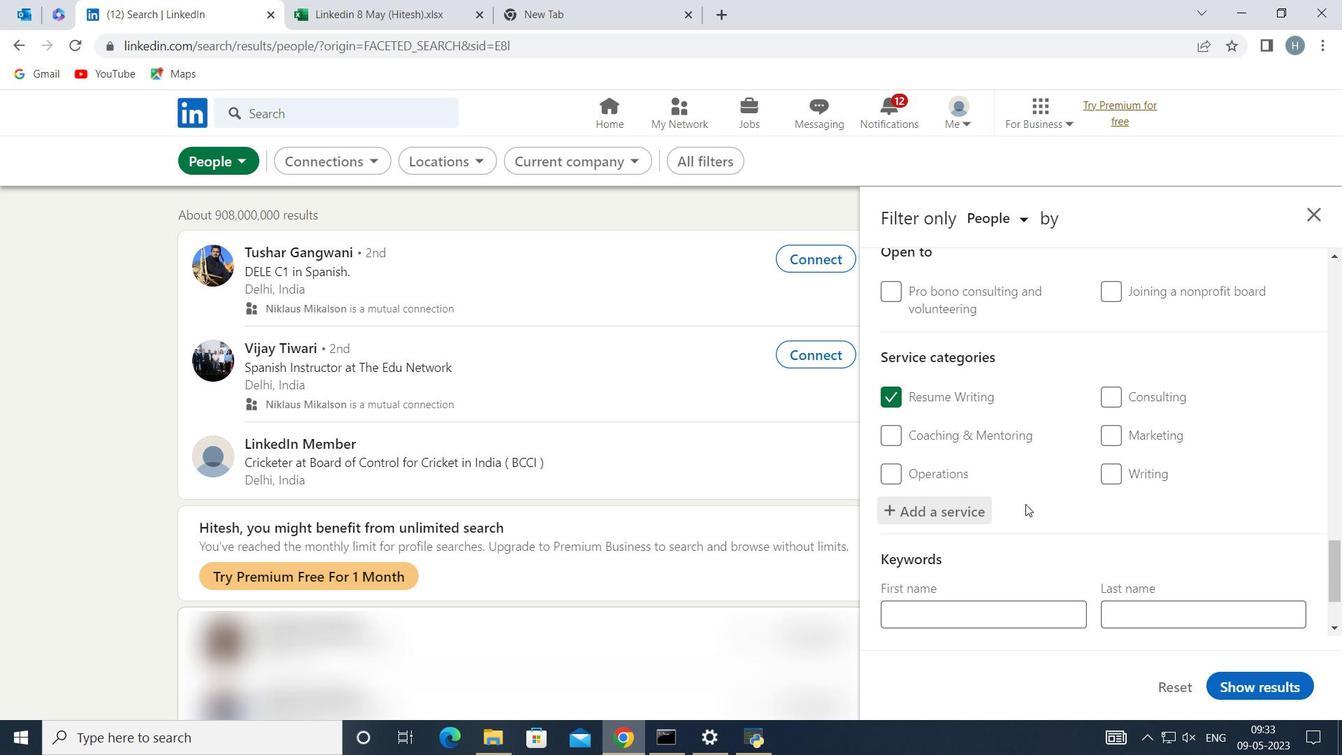 
Action: Mouse scrolled (1027, 503) with delta (0, 0)
Screenshot: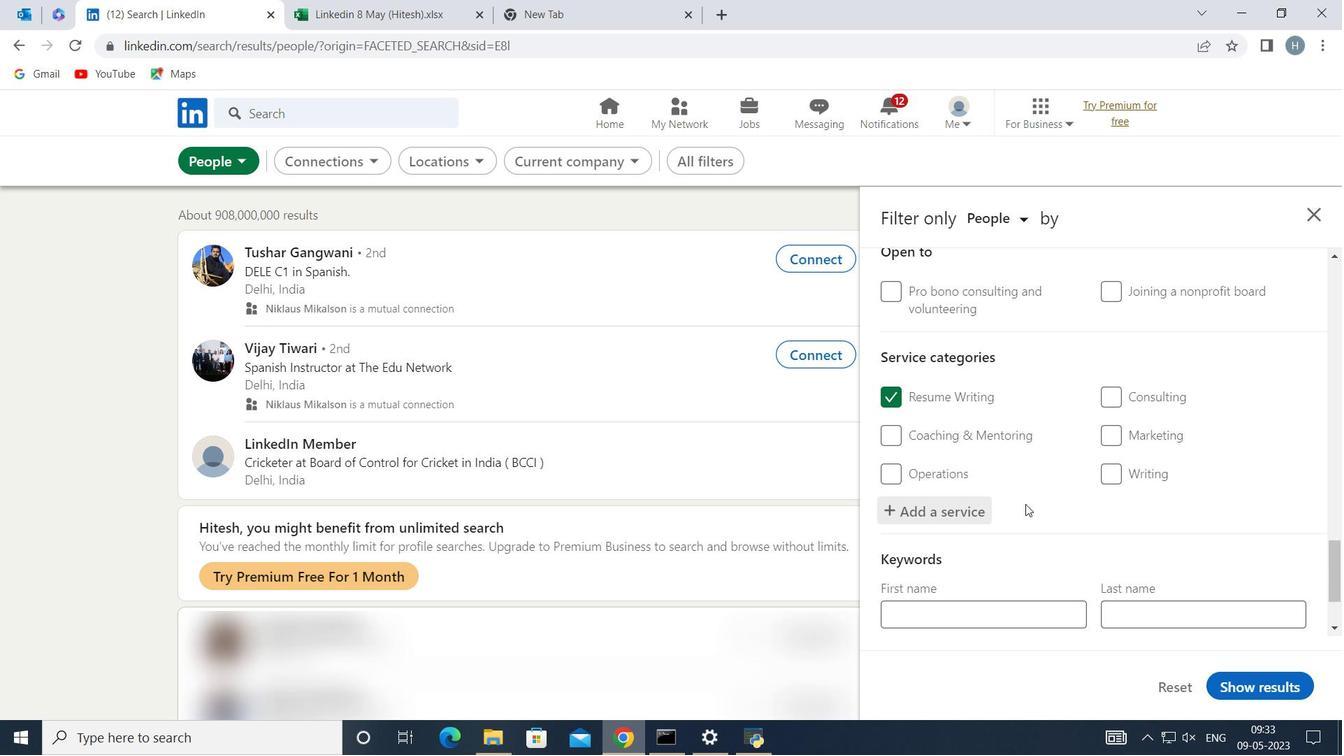 
Action: Mouse moved to (1045, 485)
Screenshot: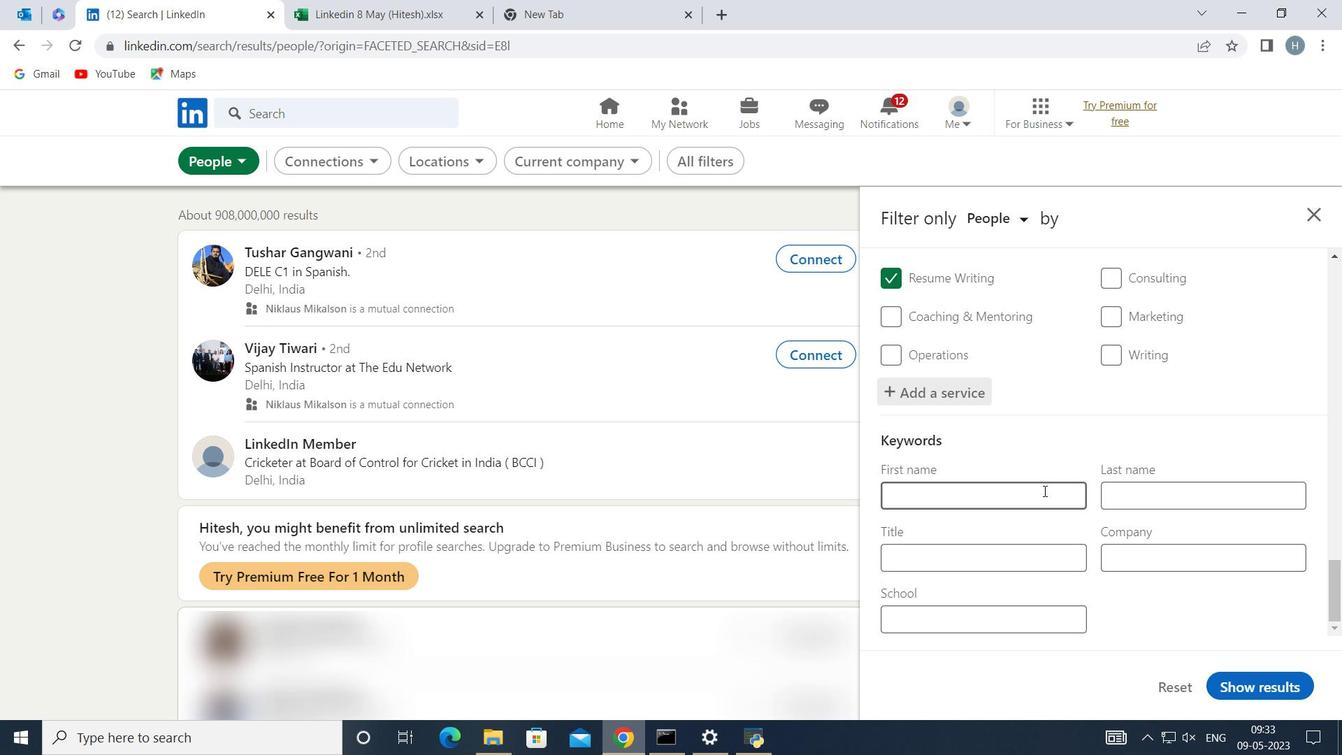 
Action: Mouse scrolled (1045, 484) with delta (0, 0)
Screenshot: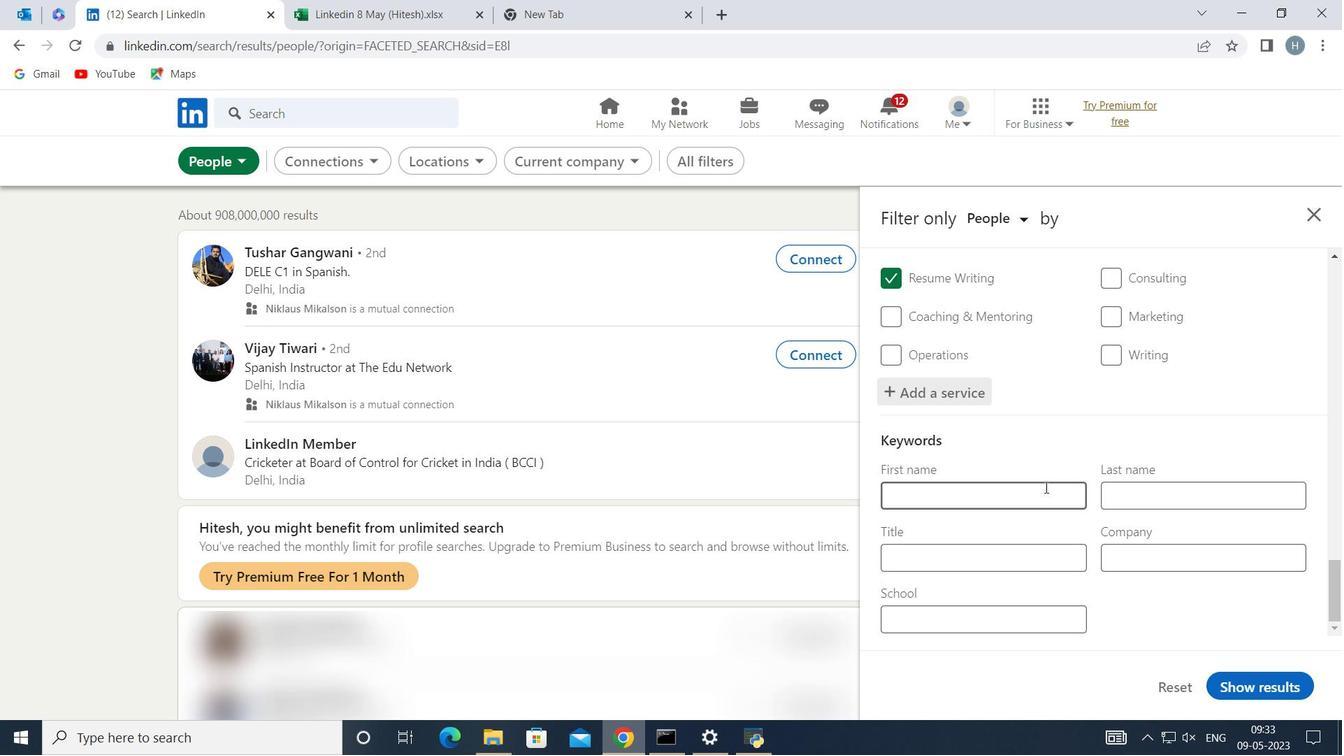
Action: Mouse moved to (998, 558)
Screenshot: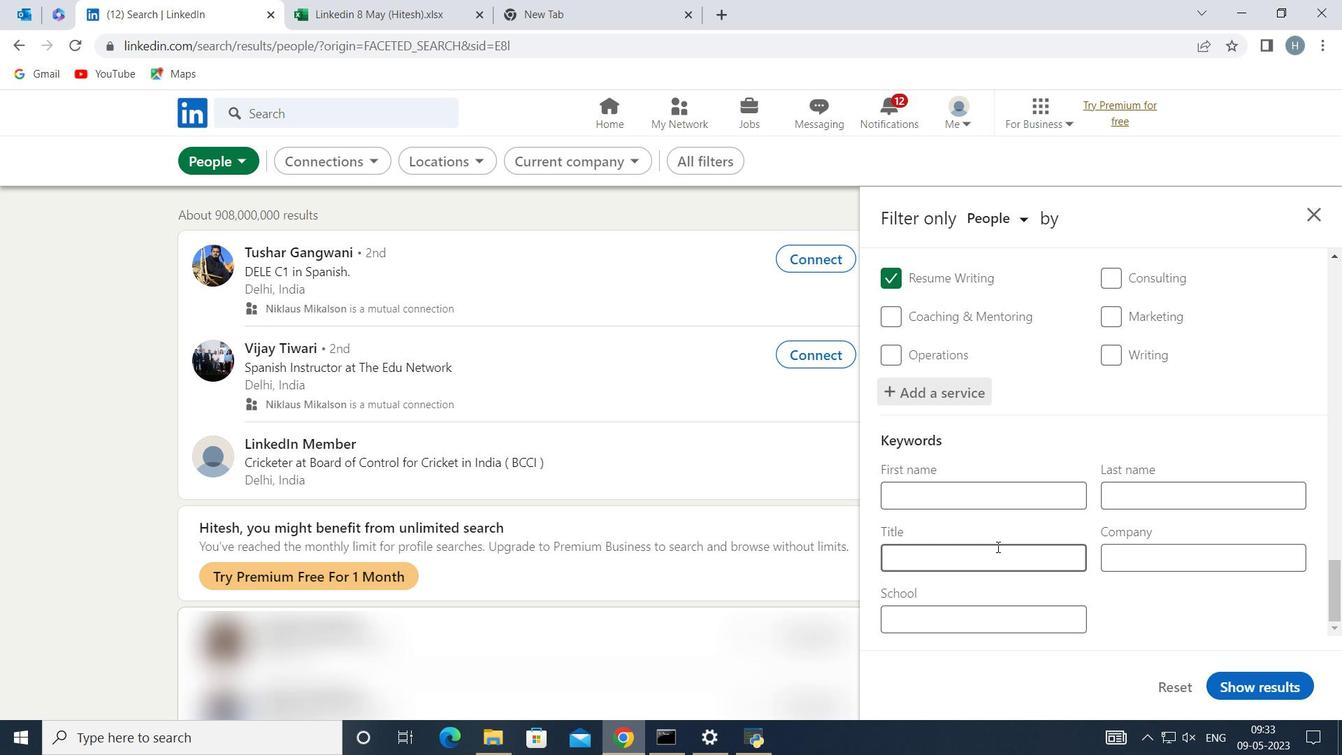 
Action: Mouse pressed left at (998, 558)
Screenshot: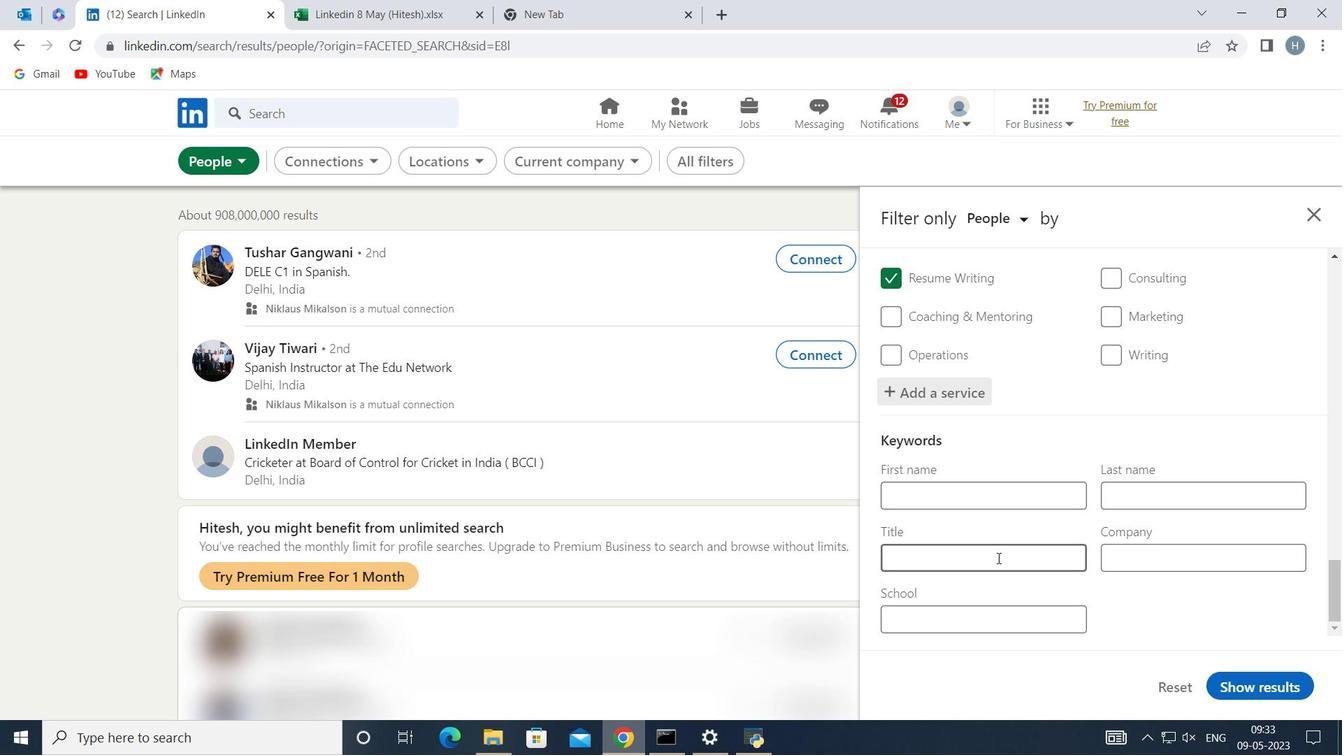 
Action: Mouse moved to (997, 558)
Screenshot: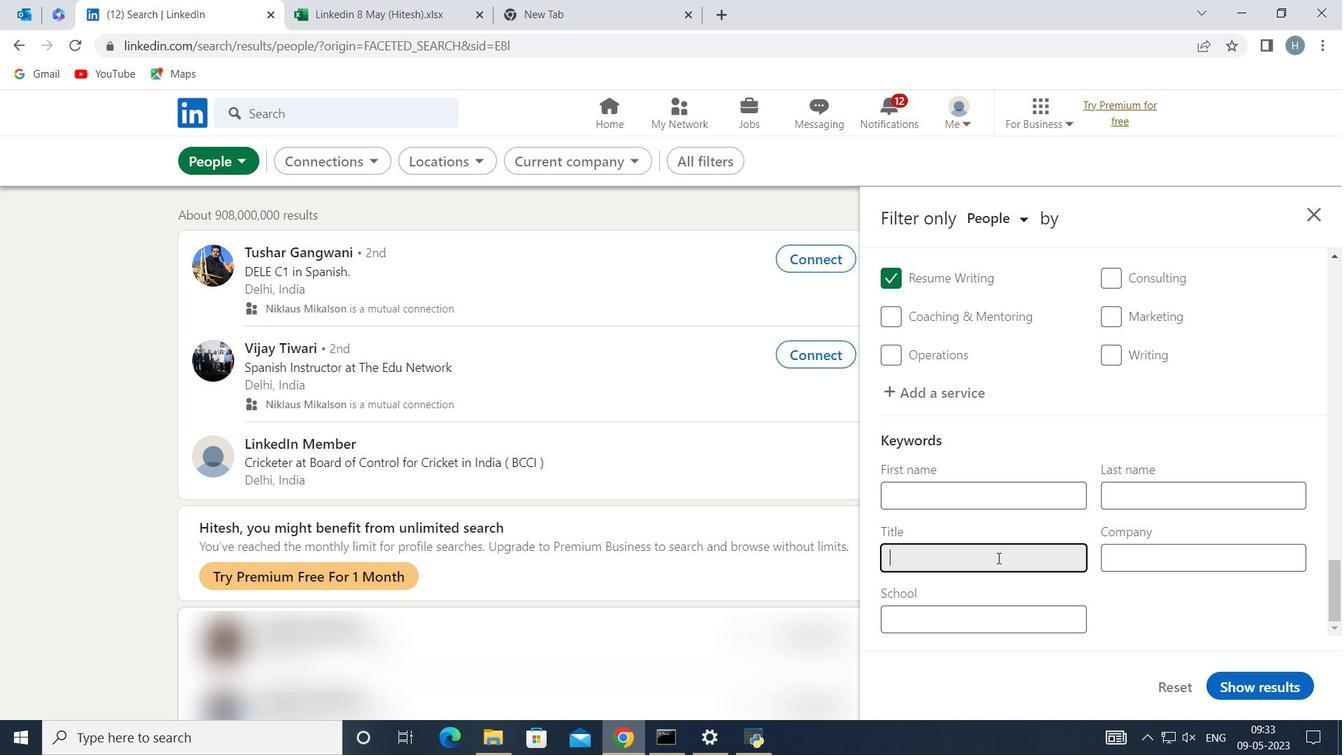 
Action: Key pressed <Key.shift>Store<Key.space><Key.shift>Manager
Screenshot: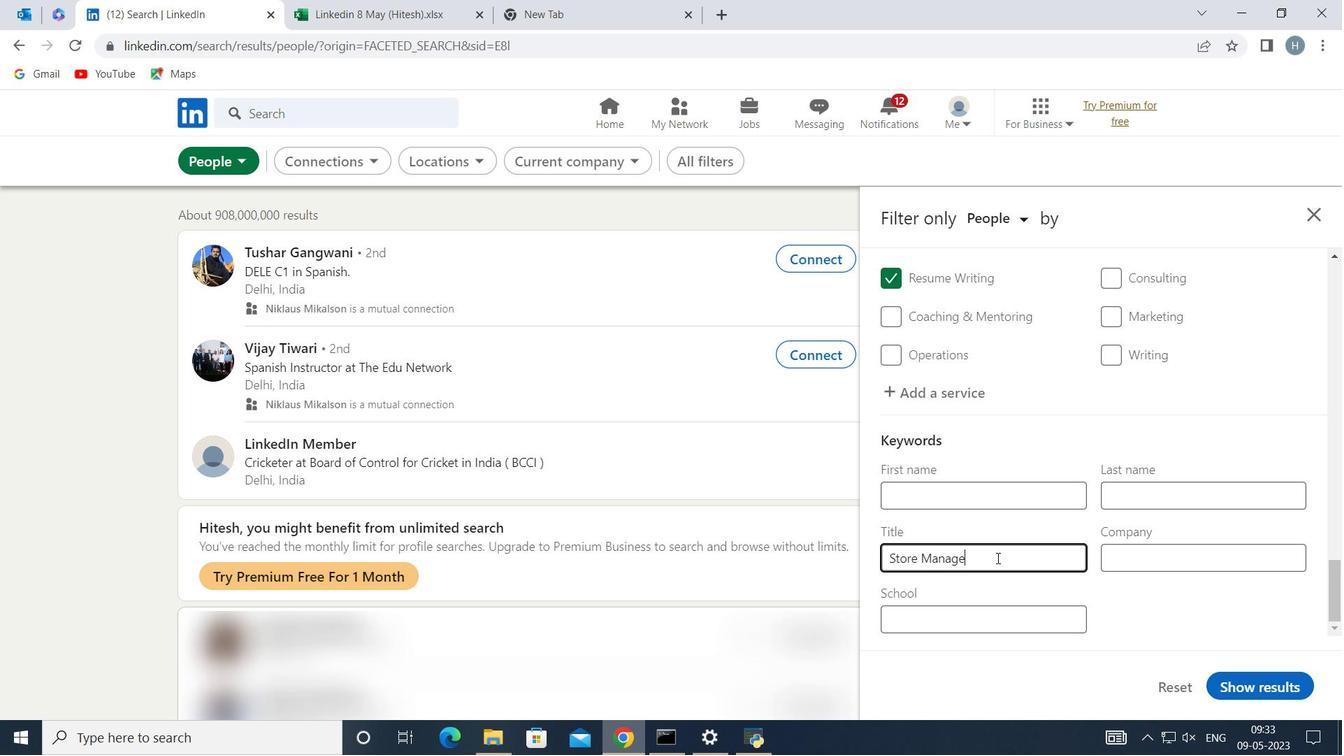 
Action: Mouse moved to (1277, 685)
Screenshot: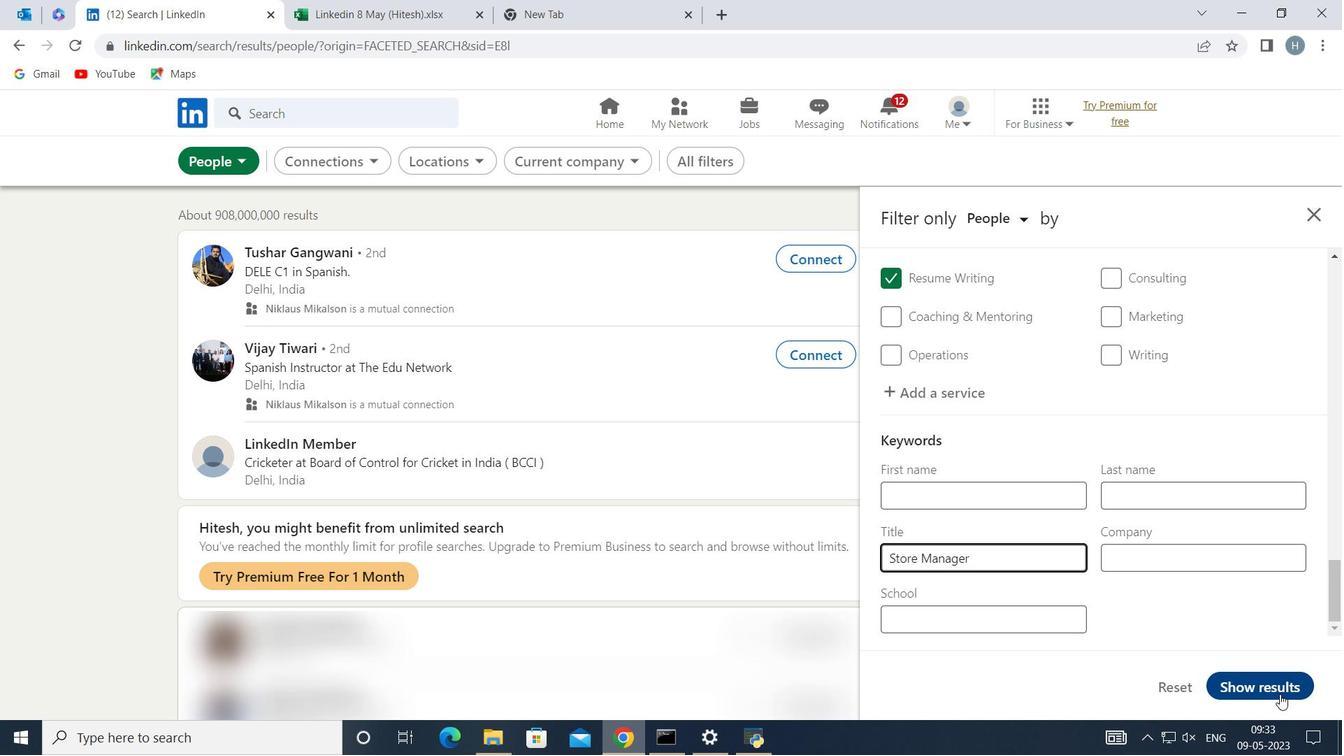 
Action: Mouse pressed left at (1277, 685)
Screenshot: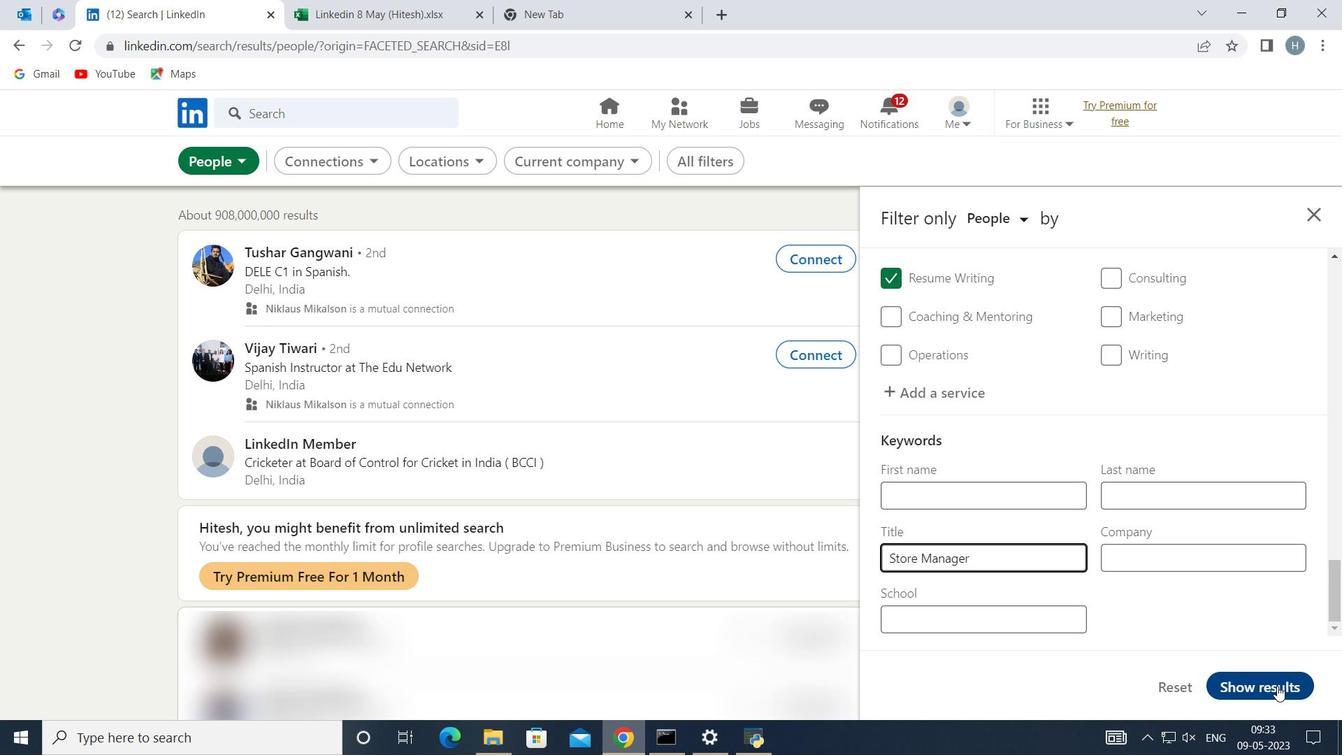 
Action: Mouse moved to (1238, 630)
Screenshot: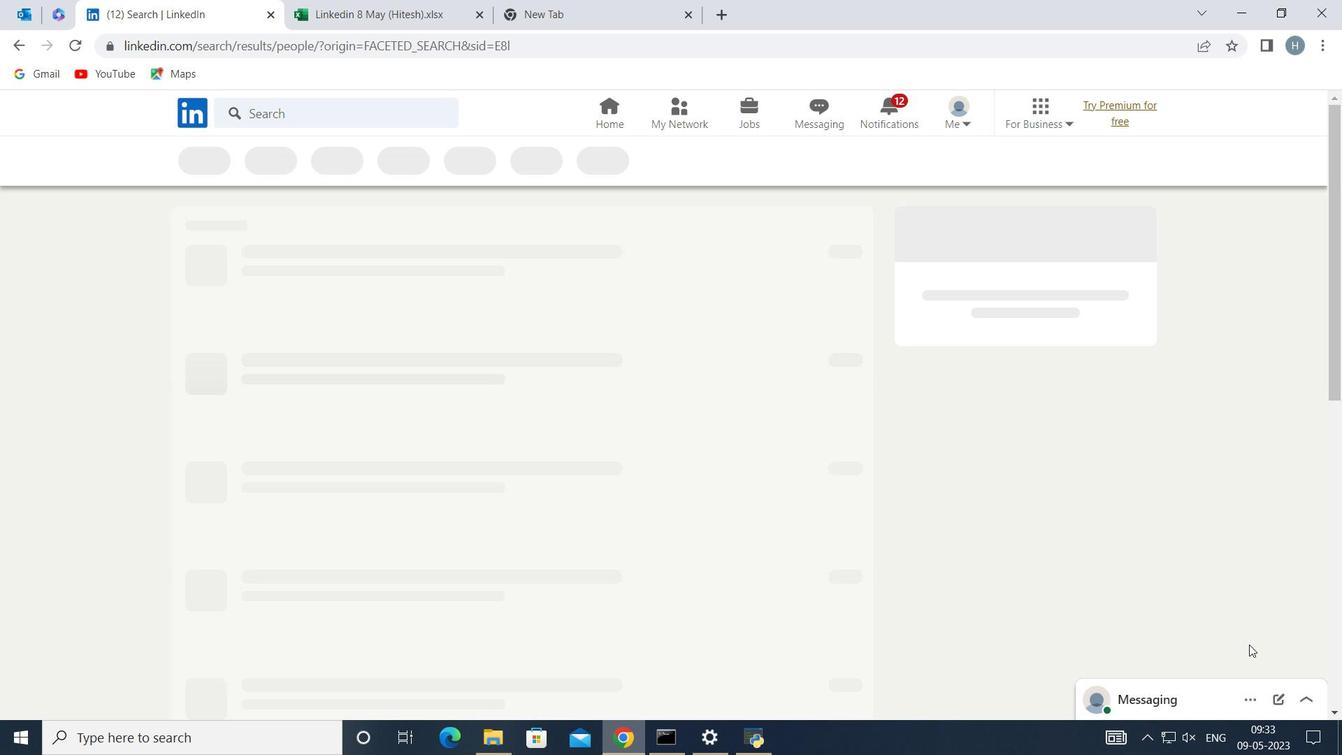 
